 Task: Find connections with filter location Paraipaba with filter topic #contentmarketingwith filter profile language German with filter current company Oriflame Cosmetics with filter school Veer Narmad South Gujarat University, Surat with filter industry Animation and Post-production with filter service category Bankruptcy Law with filter keywords title Director of Maintenance
Action: Mouse moved to (631, 141)
Screenshot: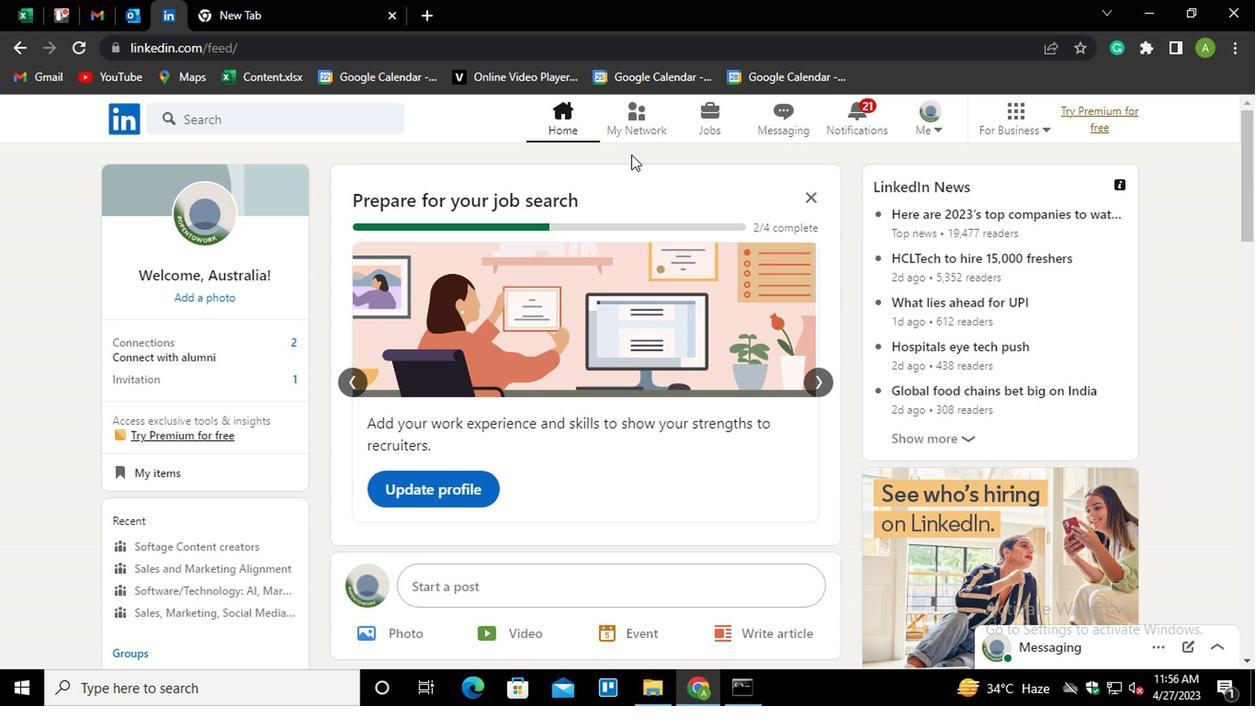 
Action: Mouse pressed left at (631, 141)
Screenshot: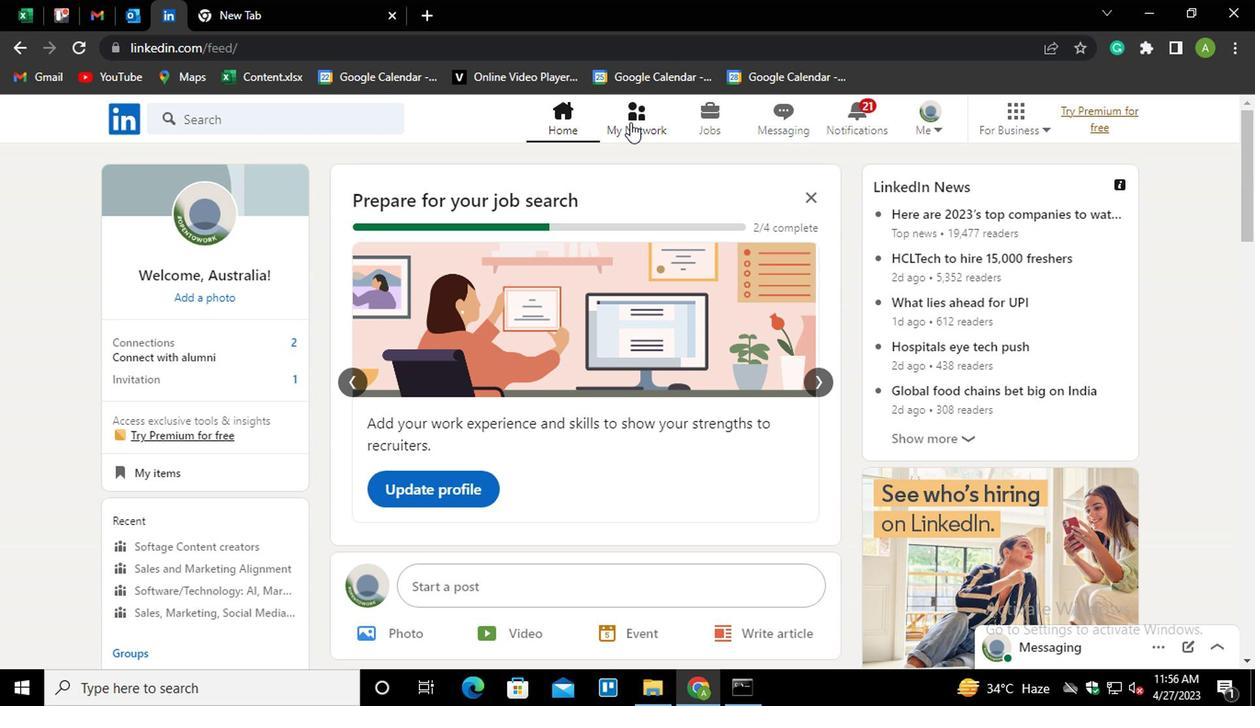 
Action: Mouse moved to (254, 230)
Screenshot: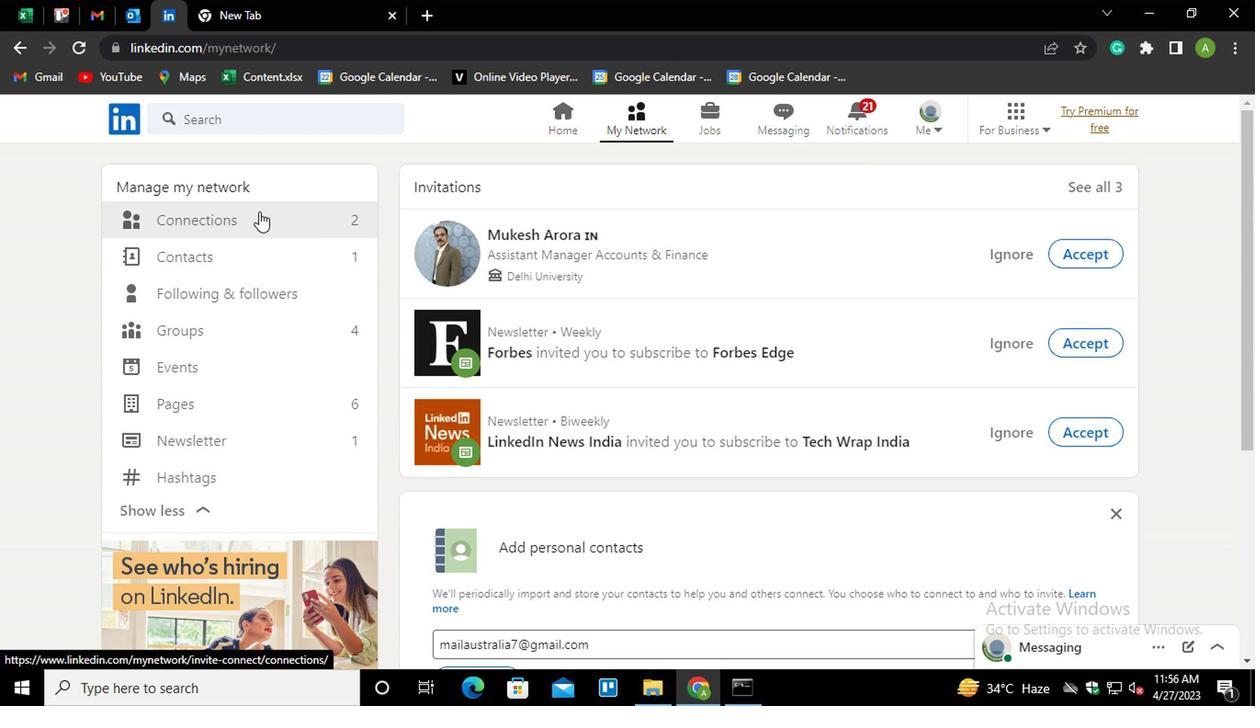 
Action: Mouse pressed left at (254, 230)
Screenshot: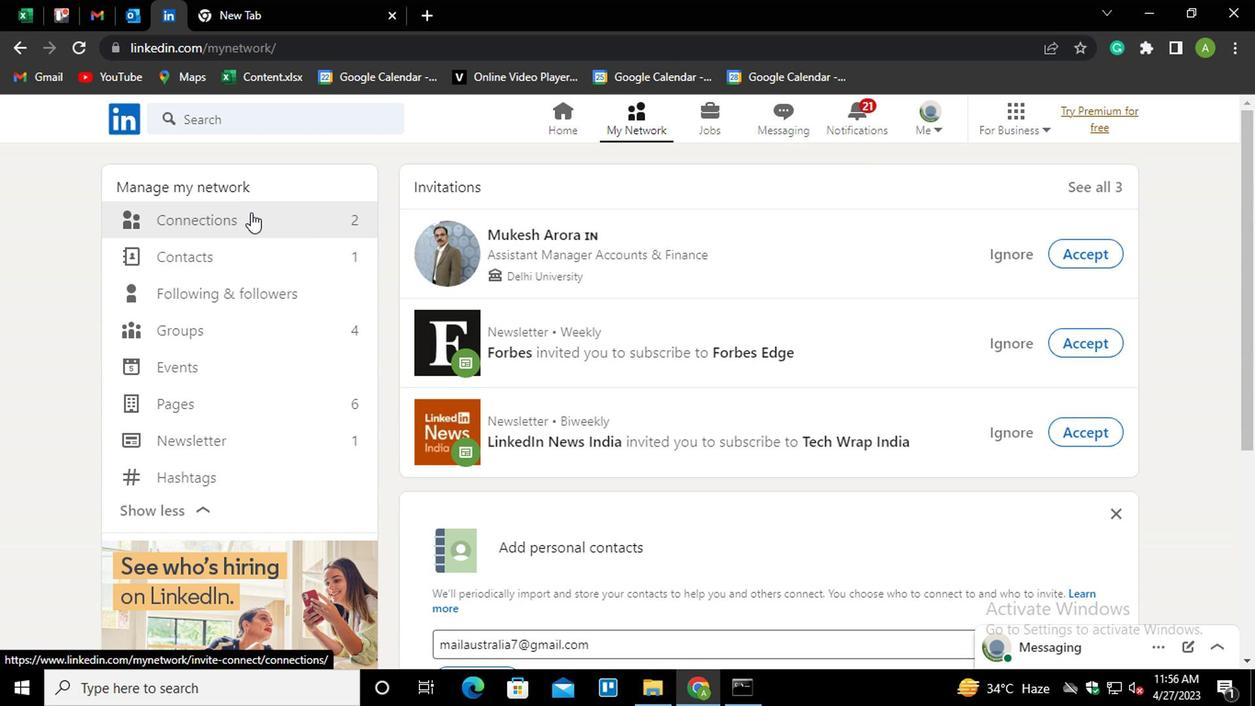 
Action: Mouse moved to (752, 235)
Screenshot: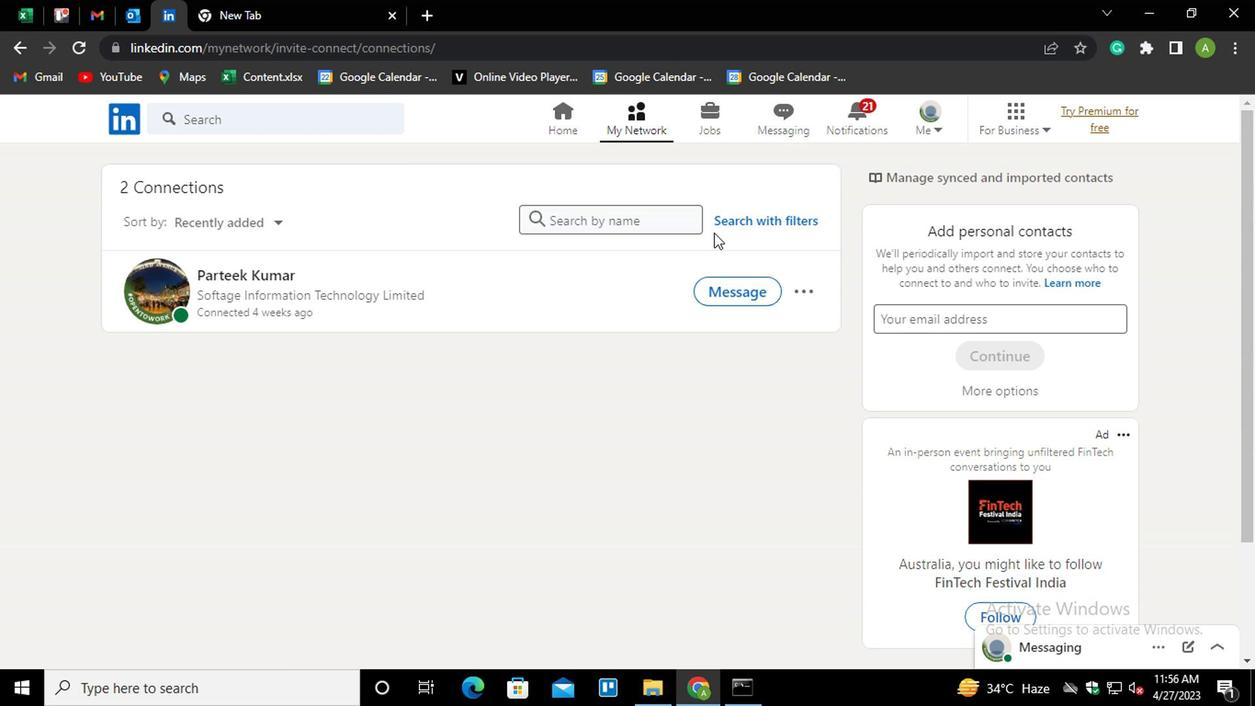 
Action: Mouse pressed left at (752, 235)
Screenshot: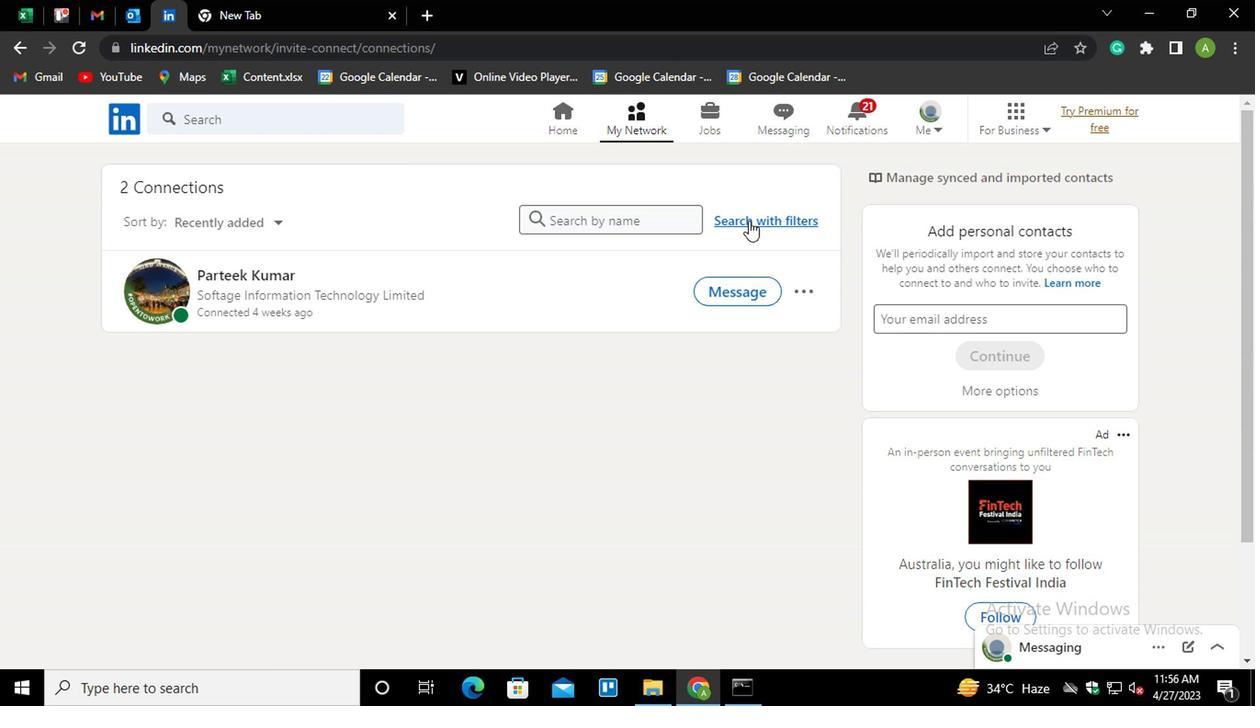 
Action: Mouse moved to (685, 196)
Screenshot: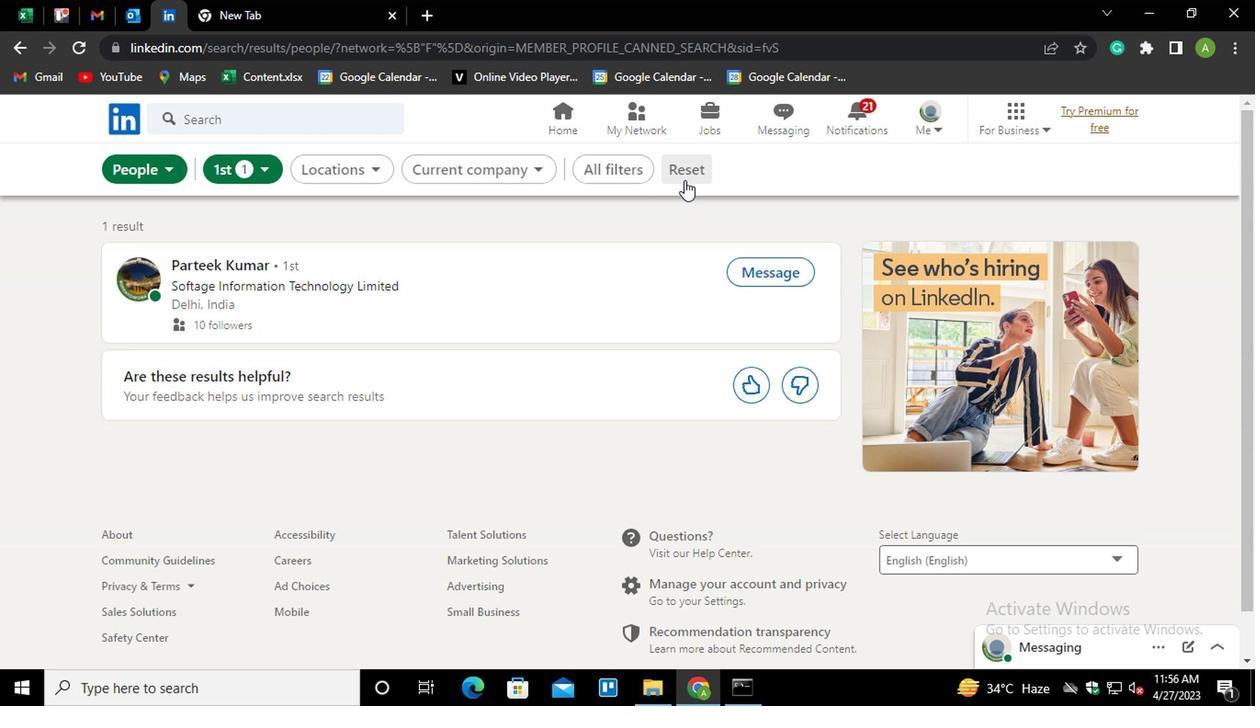 
Action: Mouse pressed left at (685, 196)
Screenshot: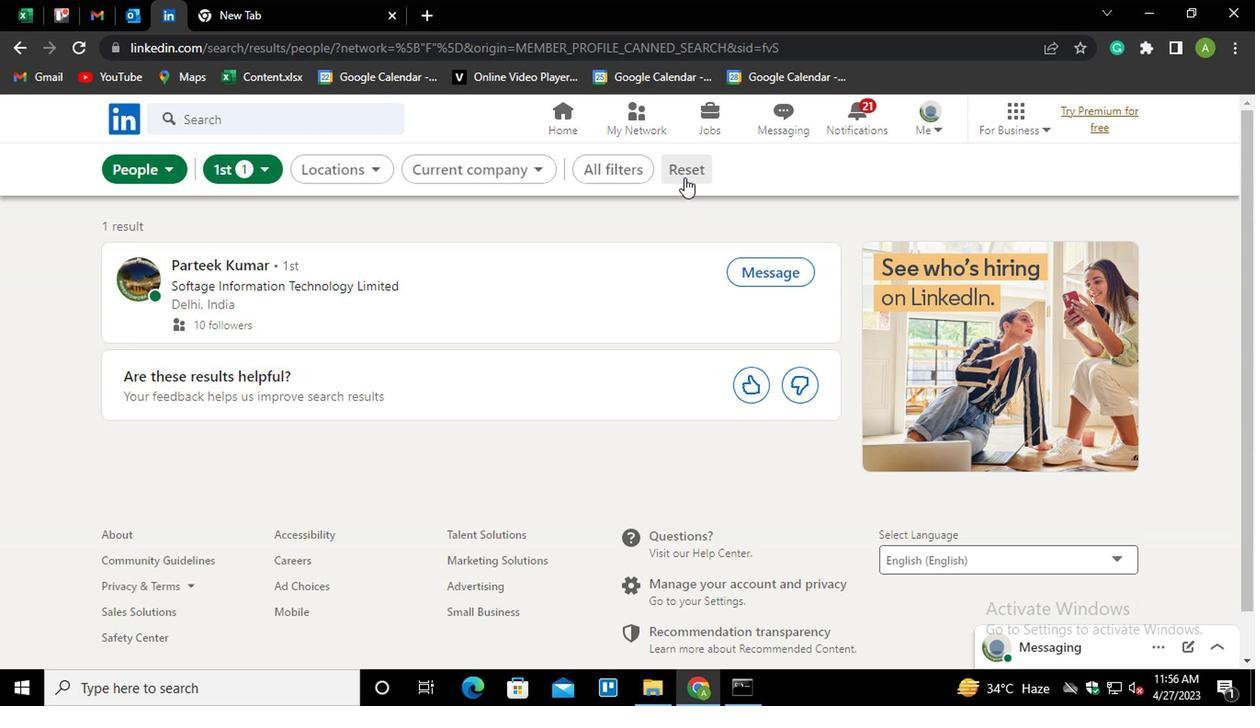 
Action: Mouse moved to (668, 189)
Screenshot: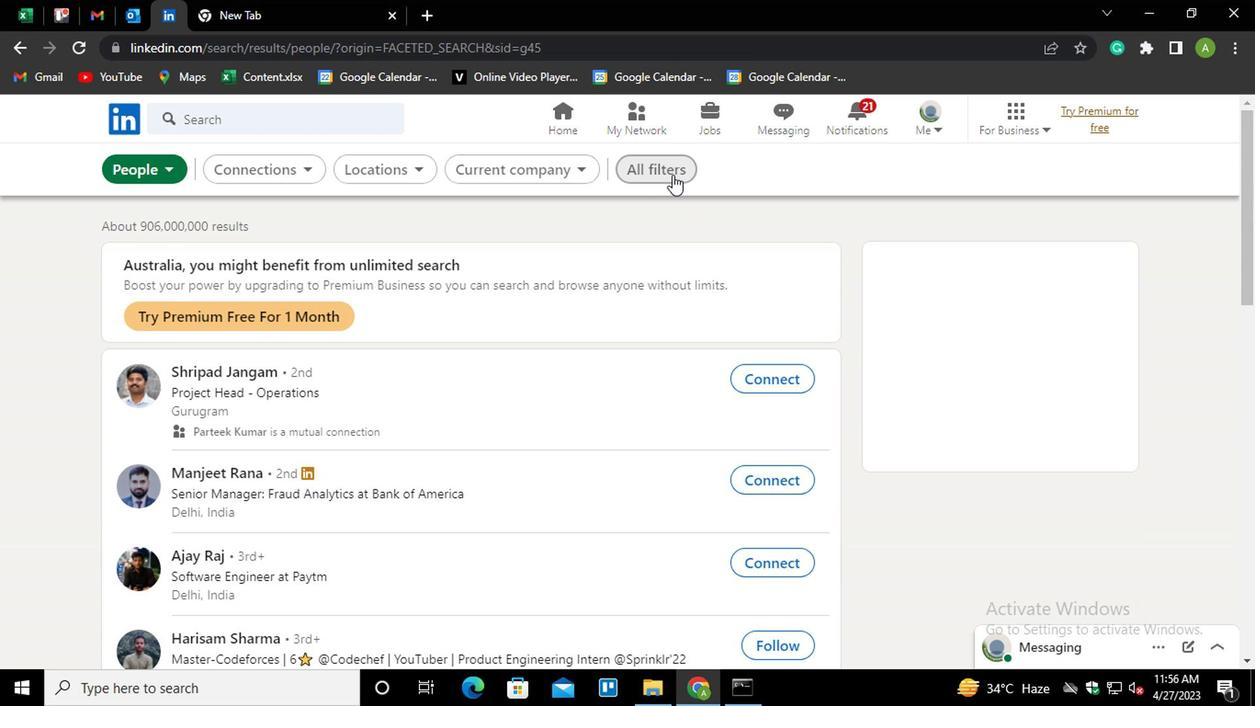 
Action: Mouse pressed left at (668, 189)
Screenshot: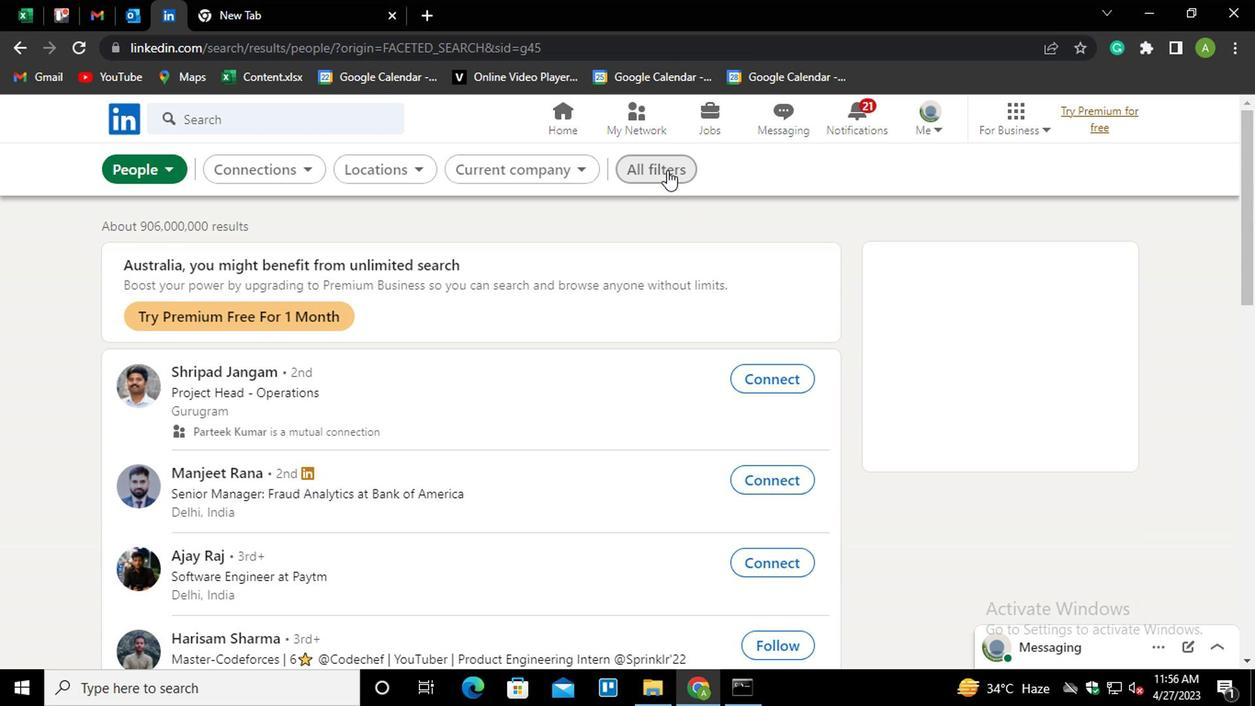 
Action: Mouse moved to (876, 341)
Screenshot: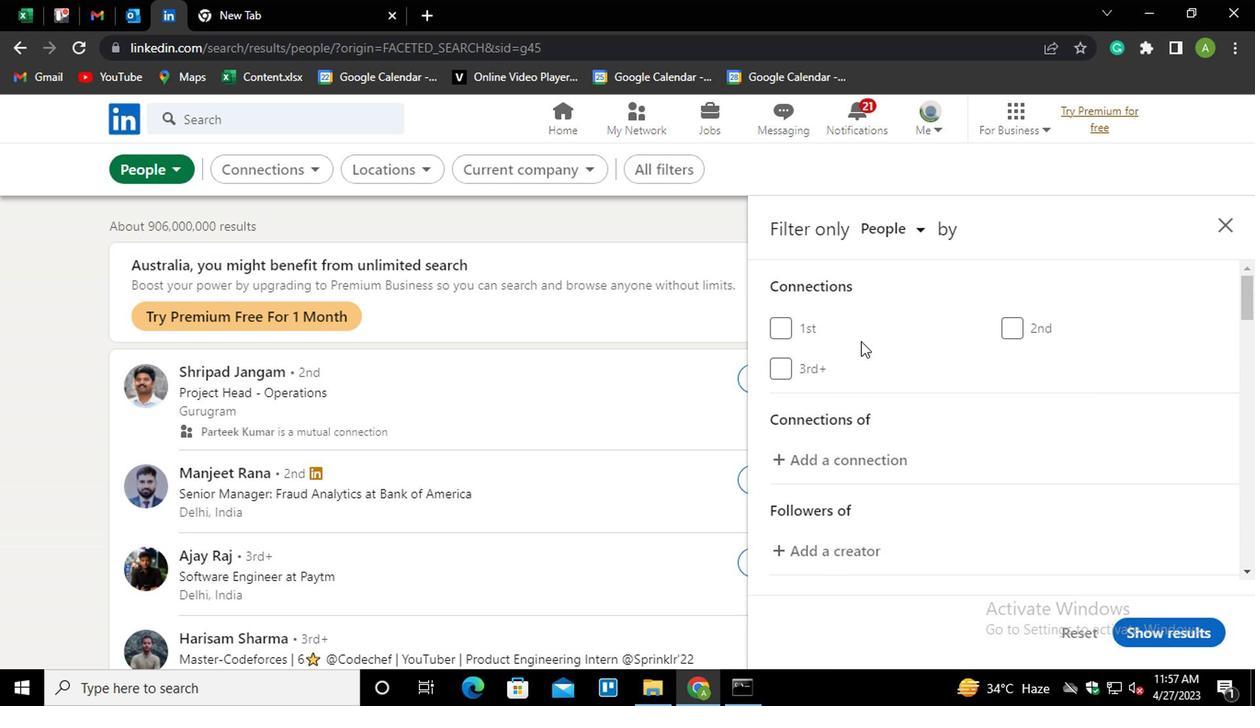 
Action: Mouse scrolled (876, 341) with delta (0, 0)
Screenshot: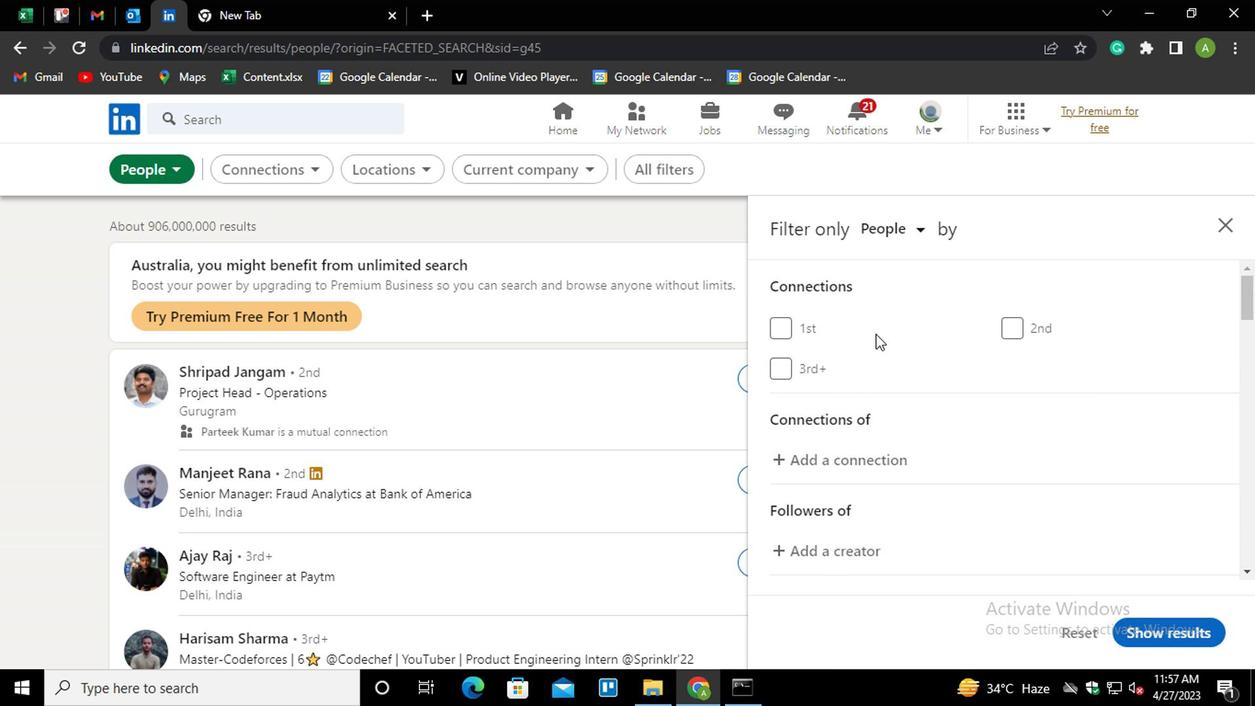 
Action: Mouse scrolled (876, 341) with delta (0, 0)
Screenshot: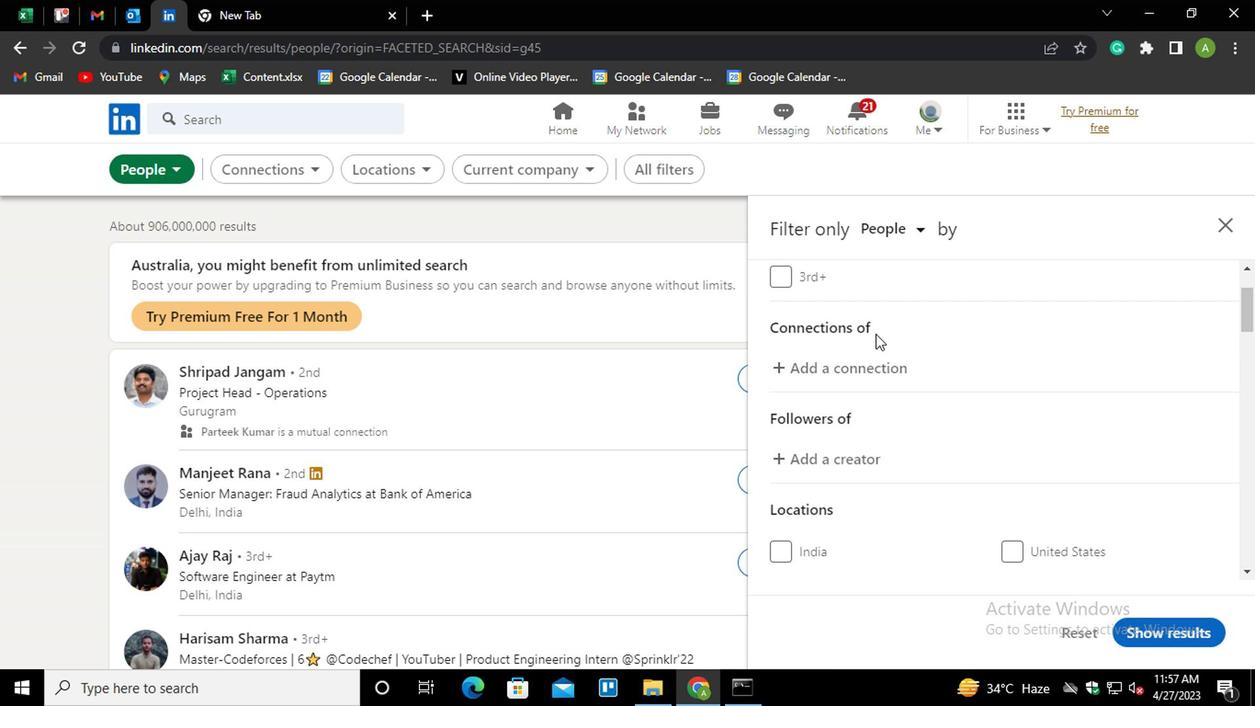 
Action: Mouse scrolled (876, 341) with delta (0, 0)
Screenshot: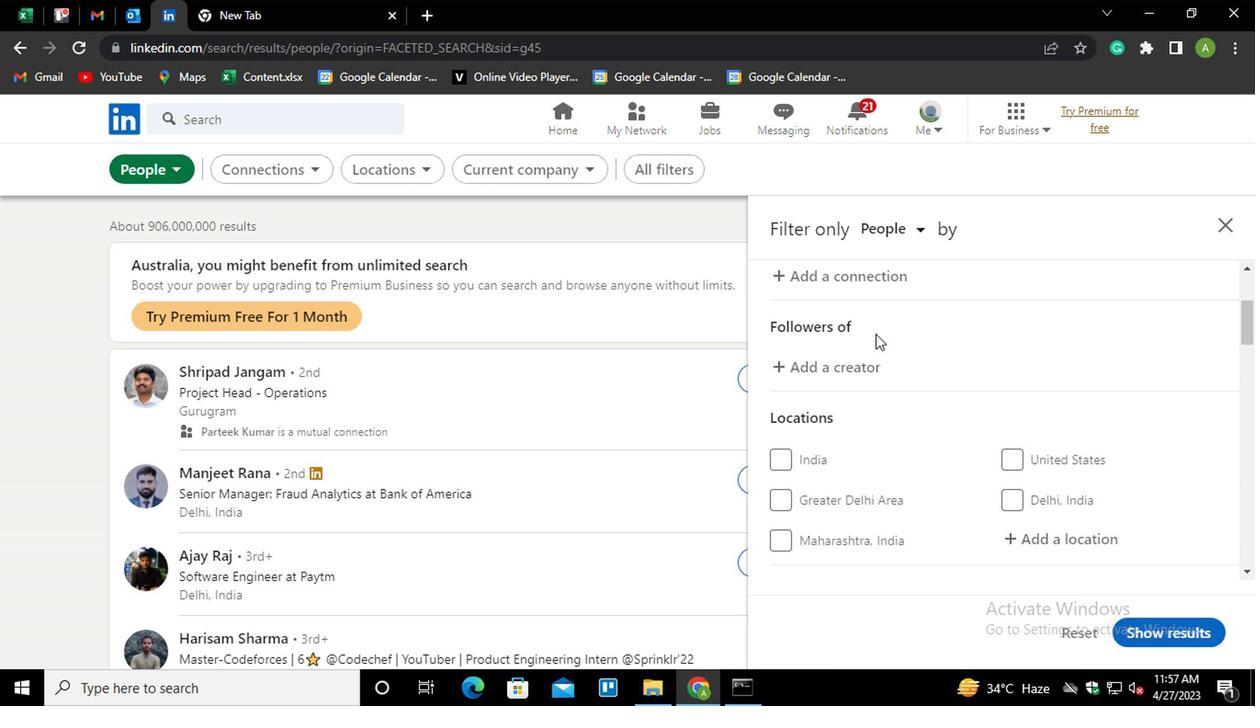 
Action: Mouse scrolled (876, 341) with delta (0, 0)
Screenshot: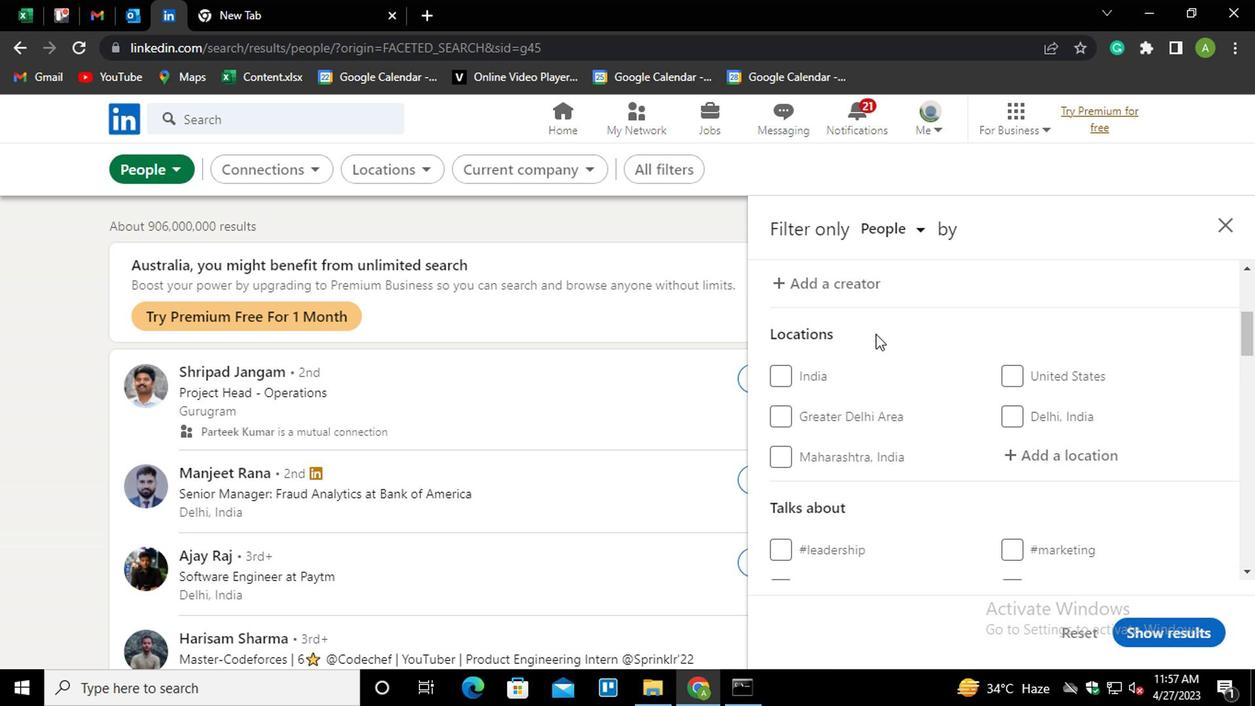 
Action: Mouse moved to (1019, 347)
Screenshot: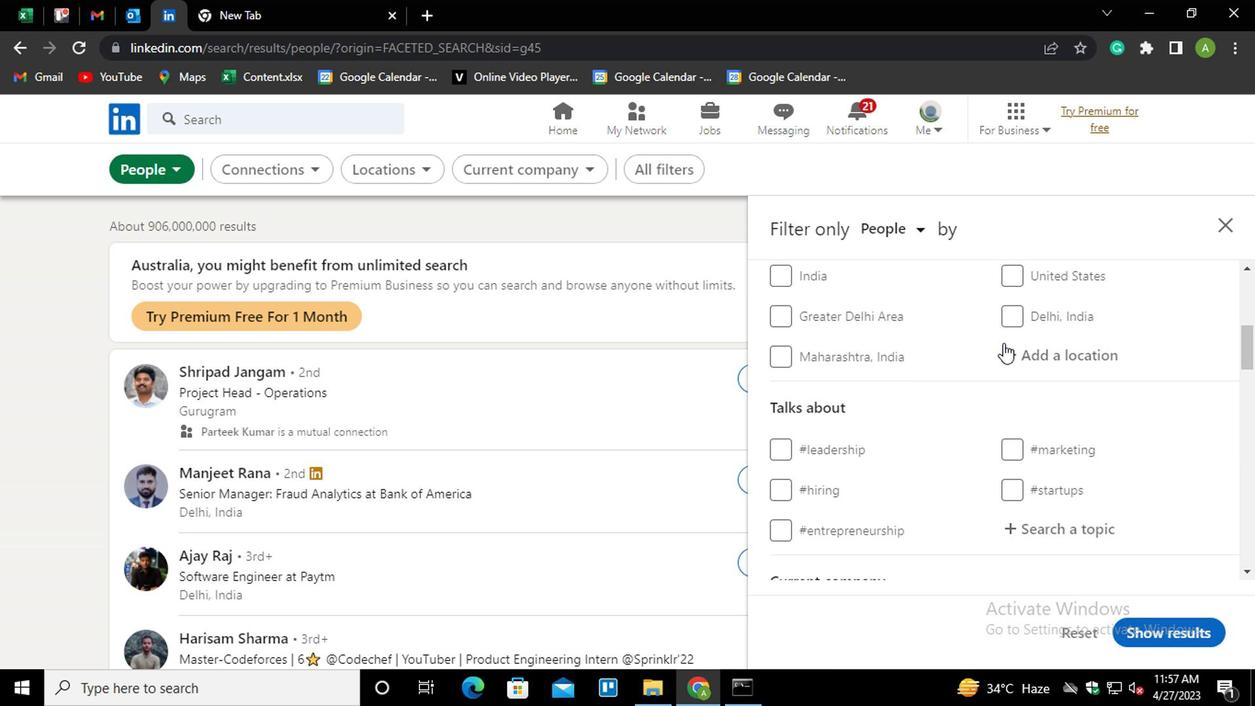 
Action: Mouse pressed left at (1019, 347)
Screenshot: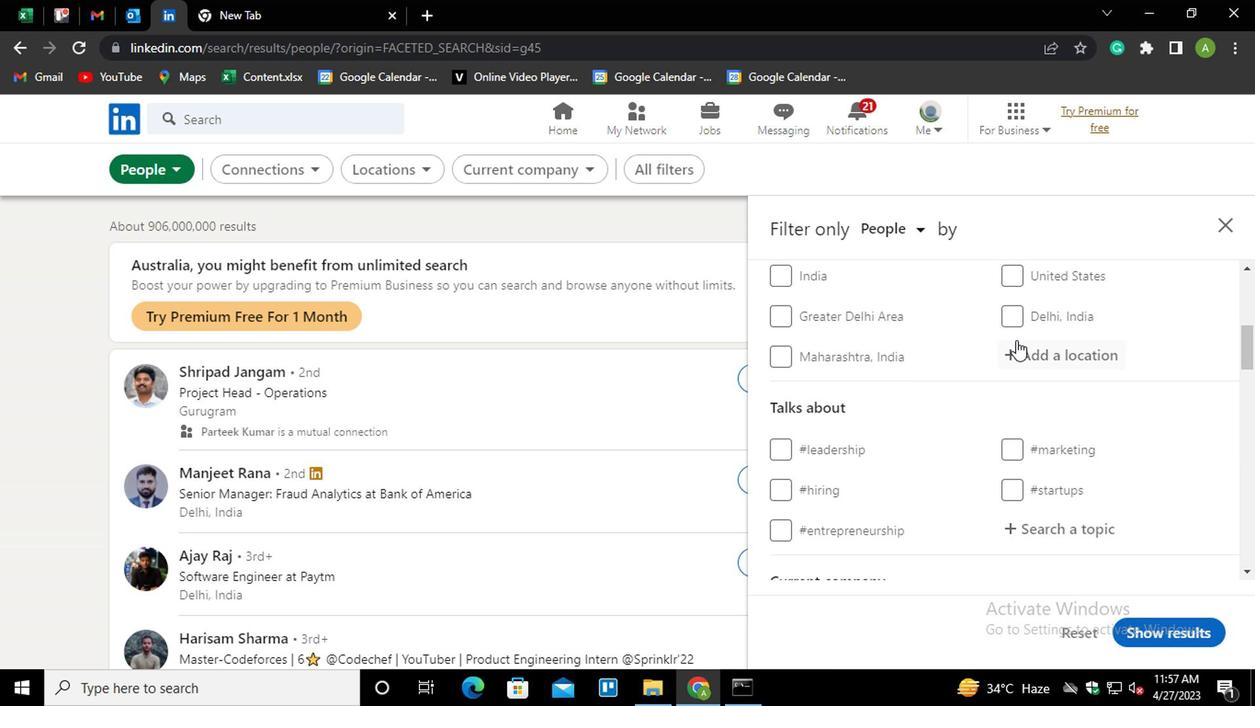 
Action: Mouse moved to (1025, 357)
Screenshot: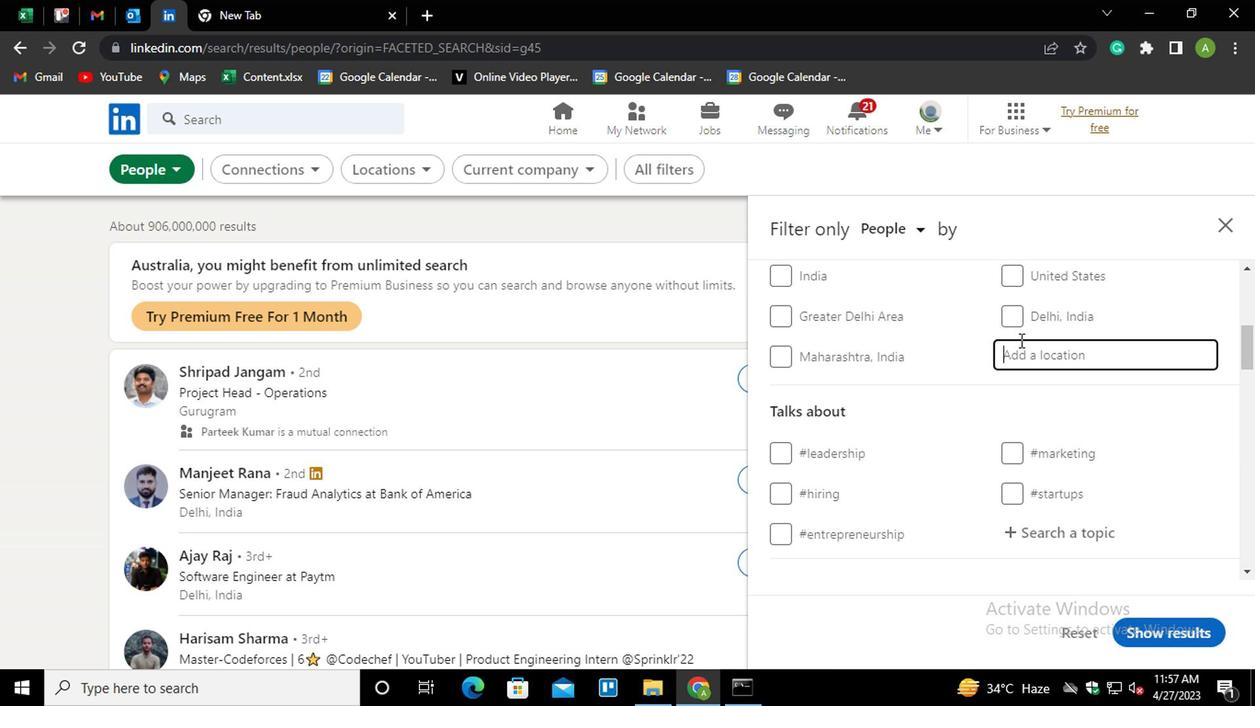 
Action: Mouse pressed left at (1025, 357)
Screenshot: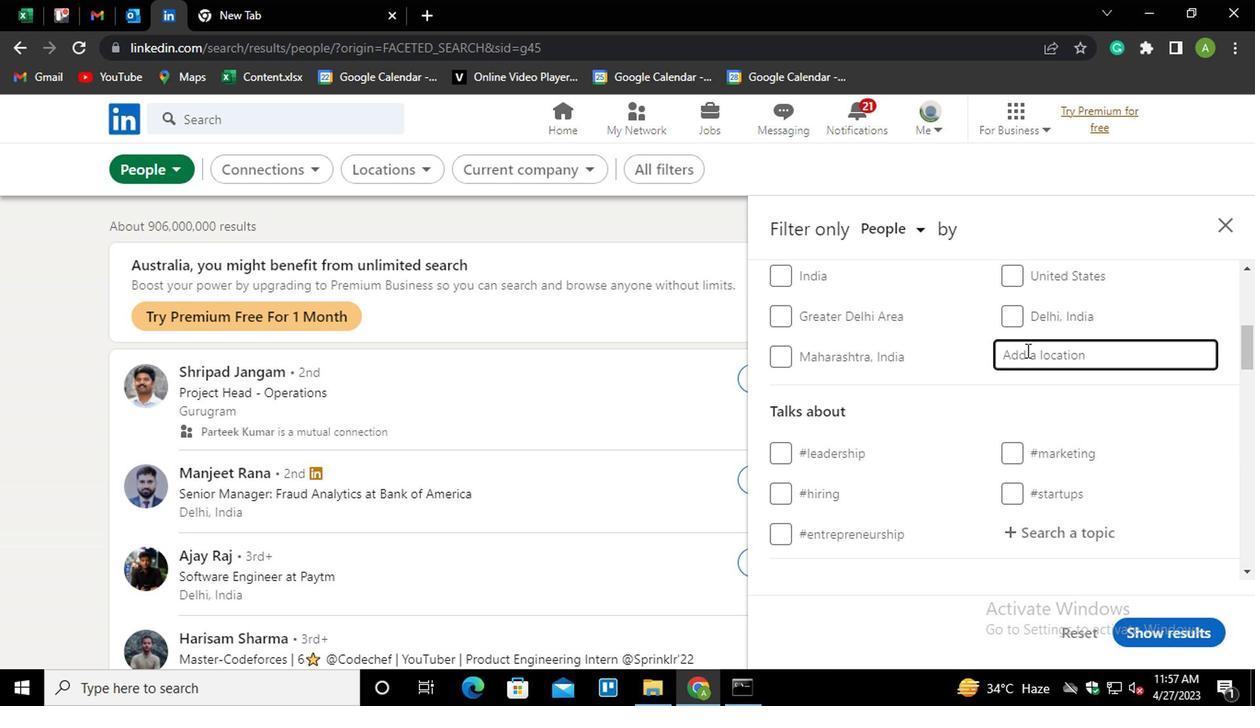 
Action: Mouse moved to (1024, 360)
Screenshot: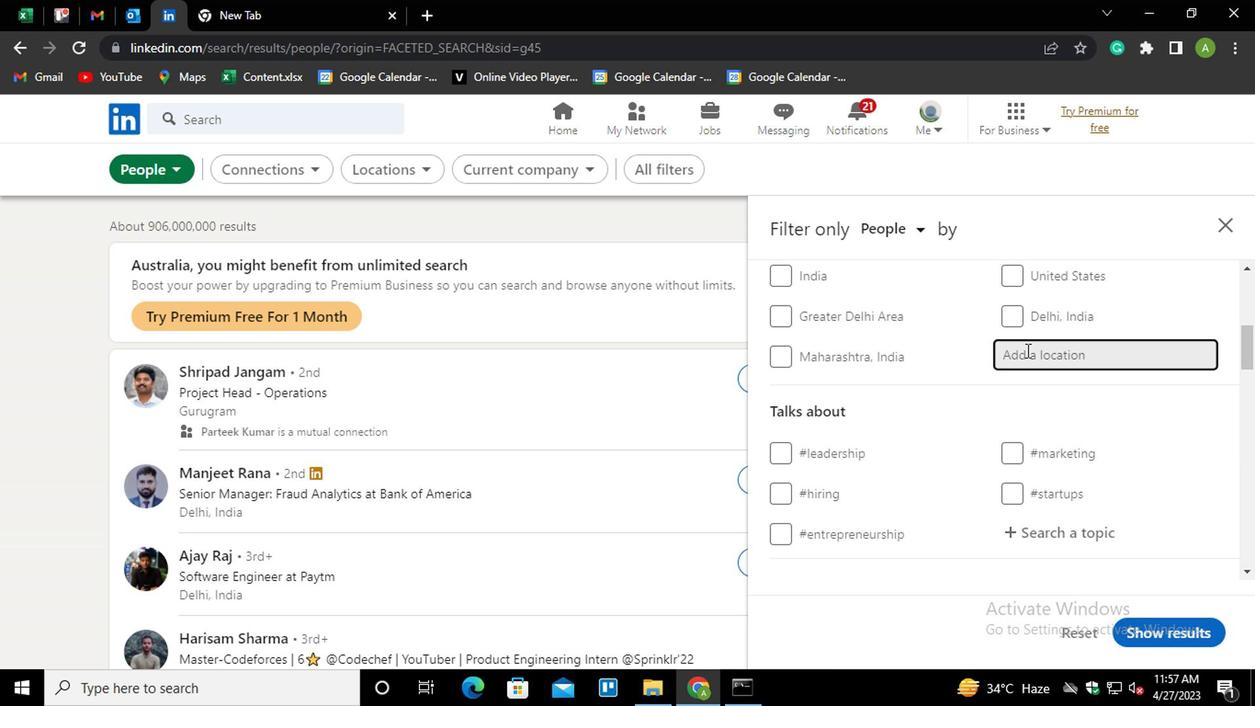 
Action: Key pressed <Key.shift_r>Paraipada<Key.down><Key.backspace><Key.backspace><Key.down><Key.enter>
Screenshot: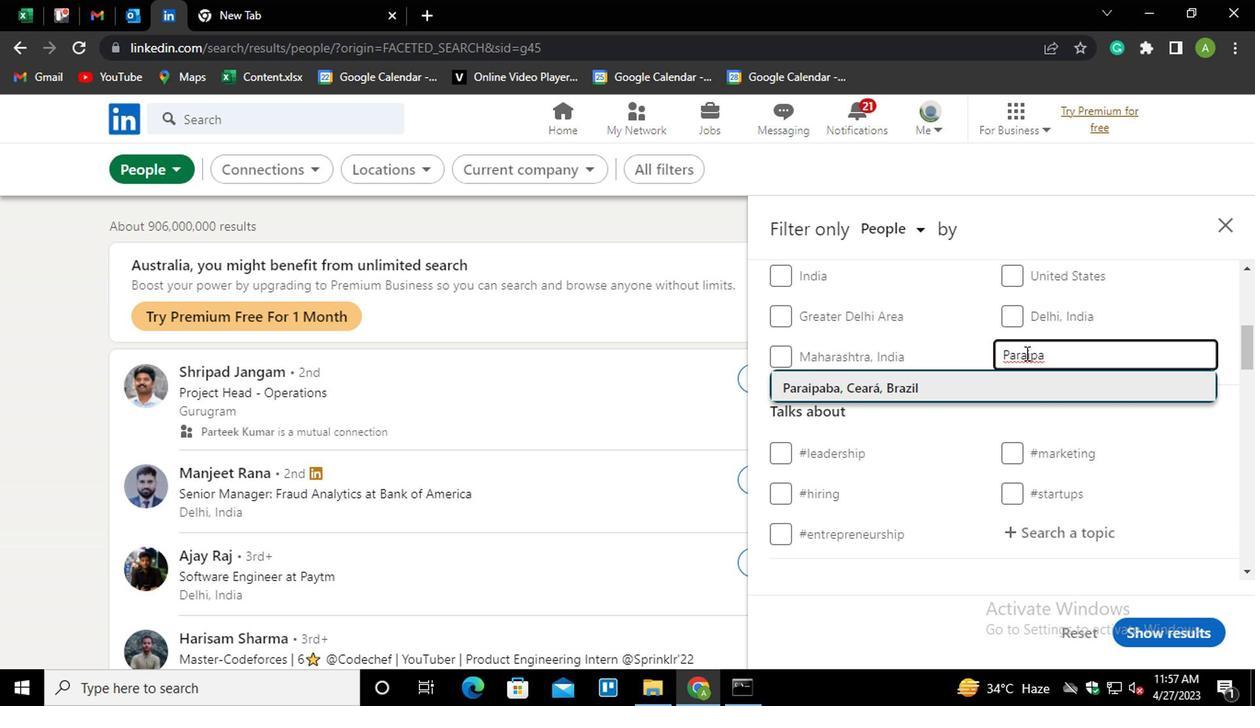 
Action: Mouse moved to (1023, 362)
Screenshot: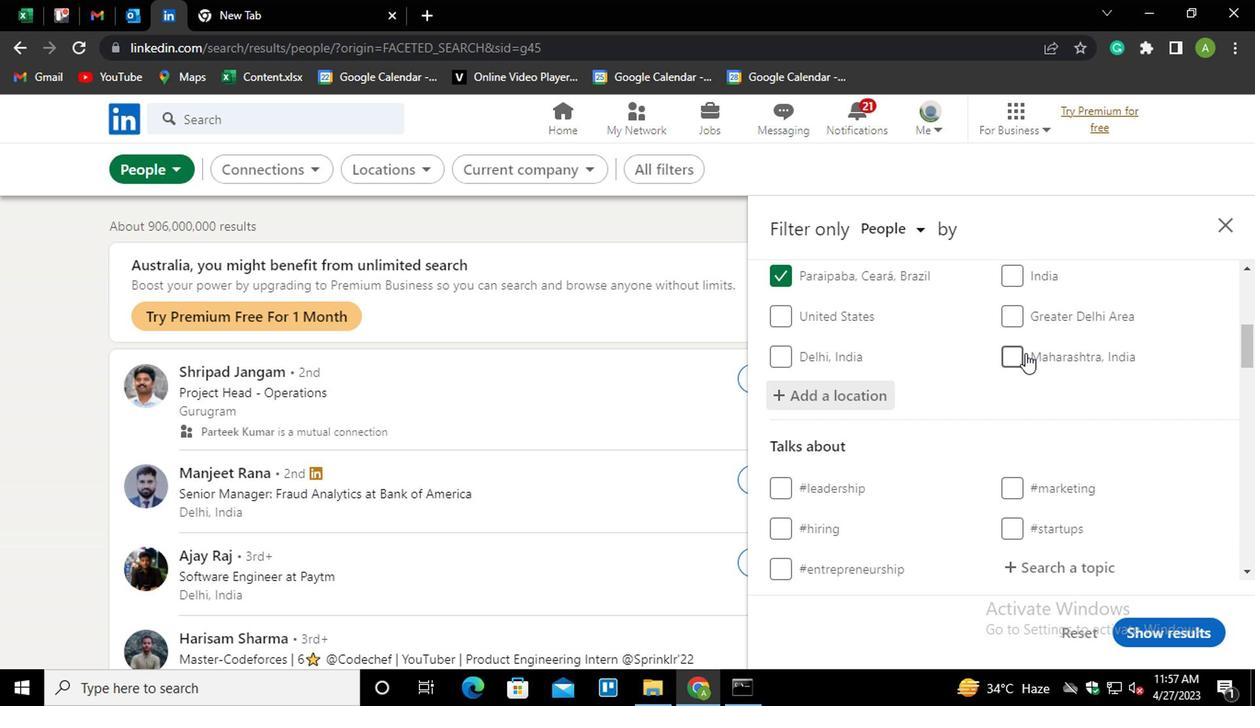 
Action: Mouse scrolled (1023, 361) with delta (0, -1)
Screenshot: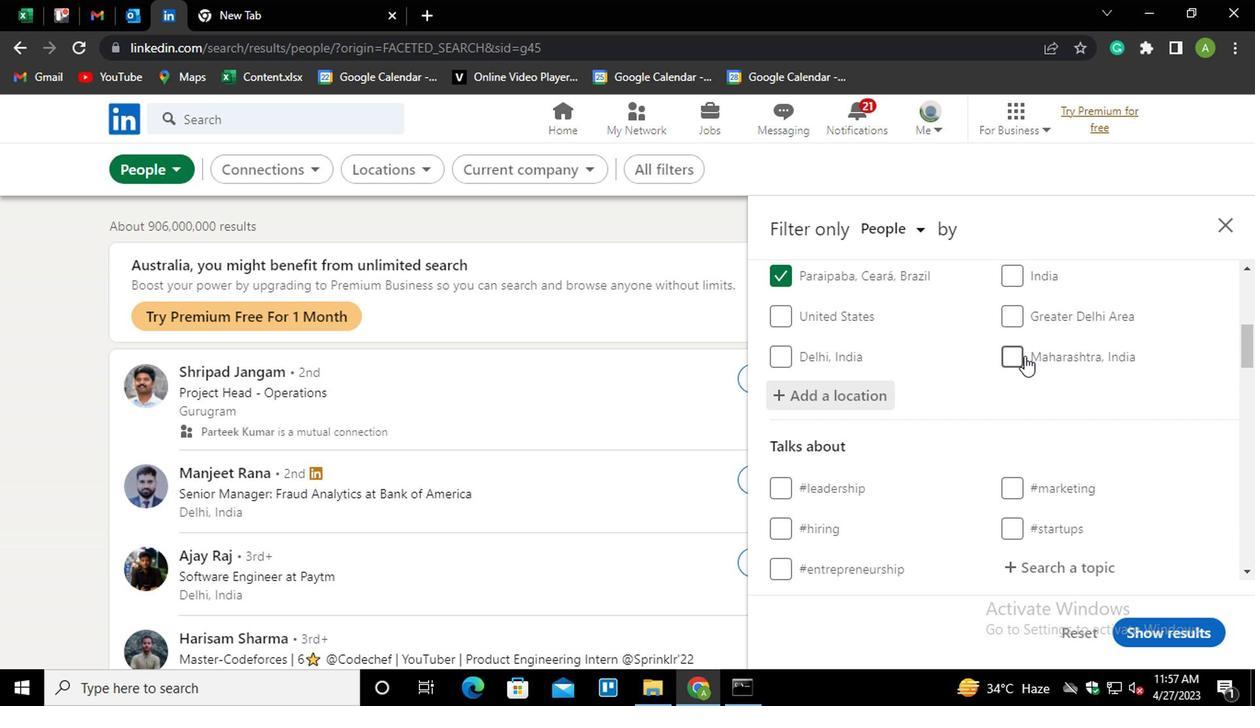 
Action: Mouse moved to (1046, 465)
Screenshot: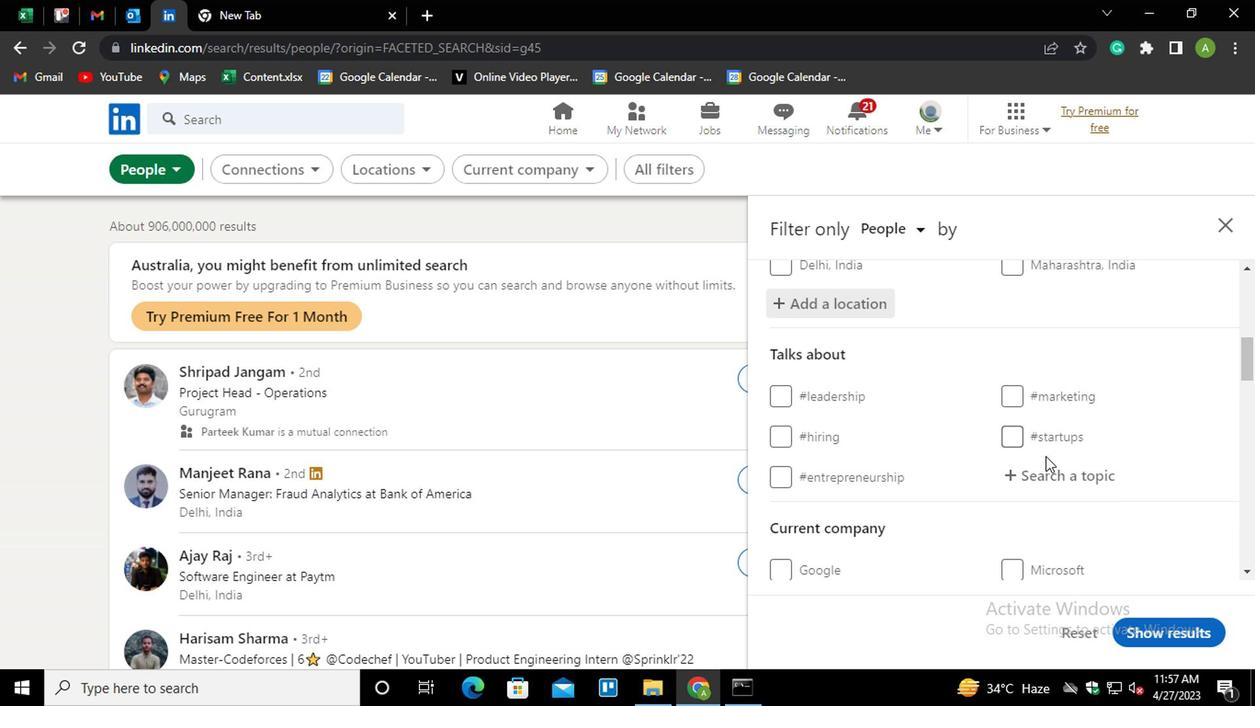 
Action: Mouse pressed left at (1046, 465)
Screenshot: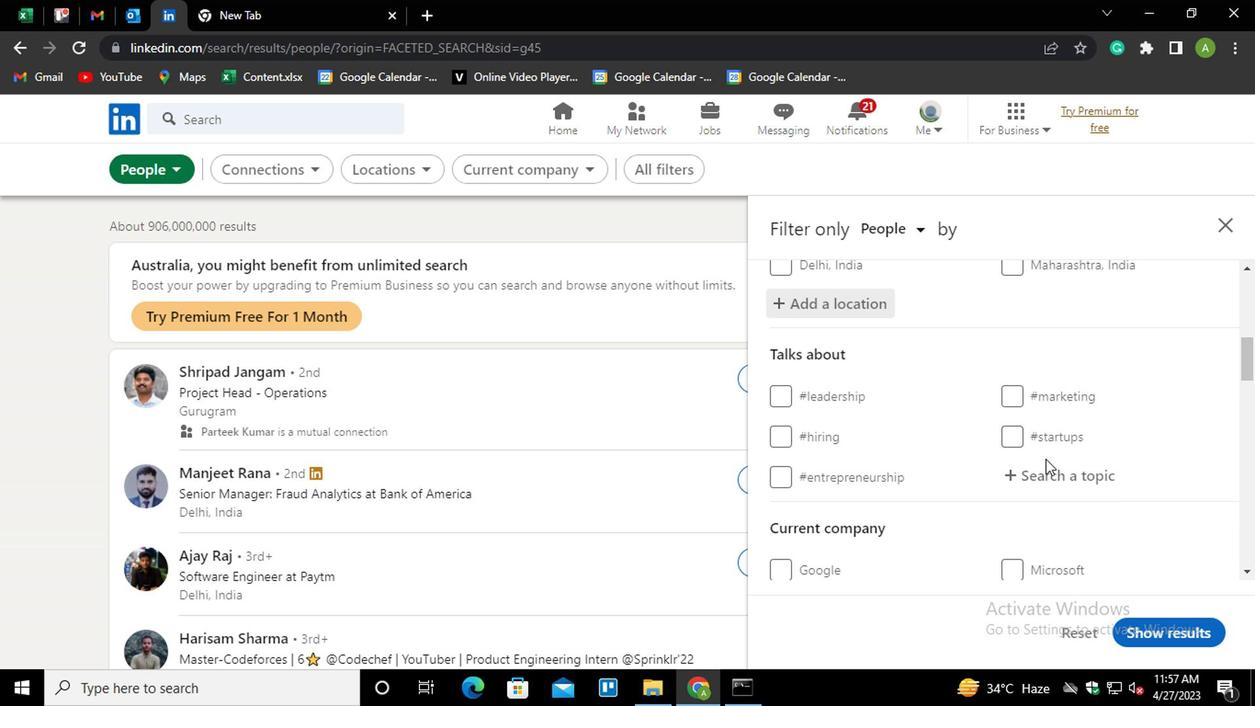 
Action: Mouse moved to (1048, 469)
Screenshot: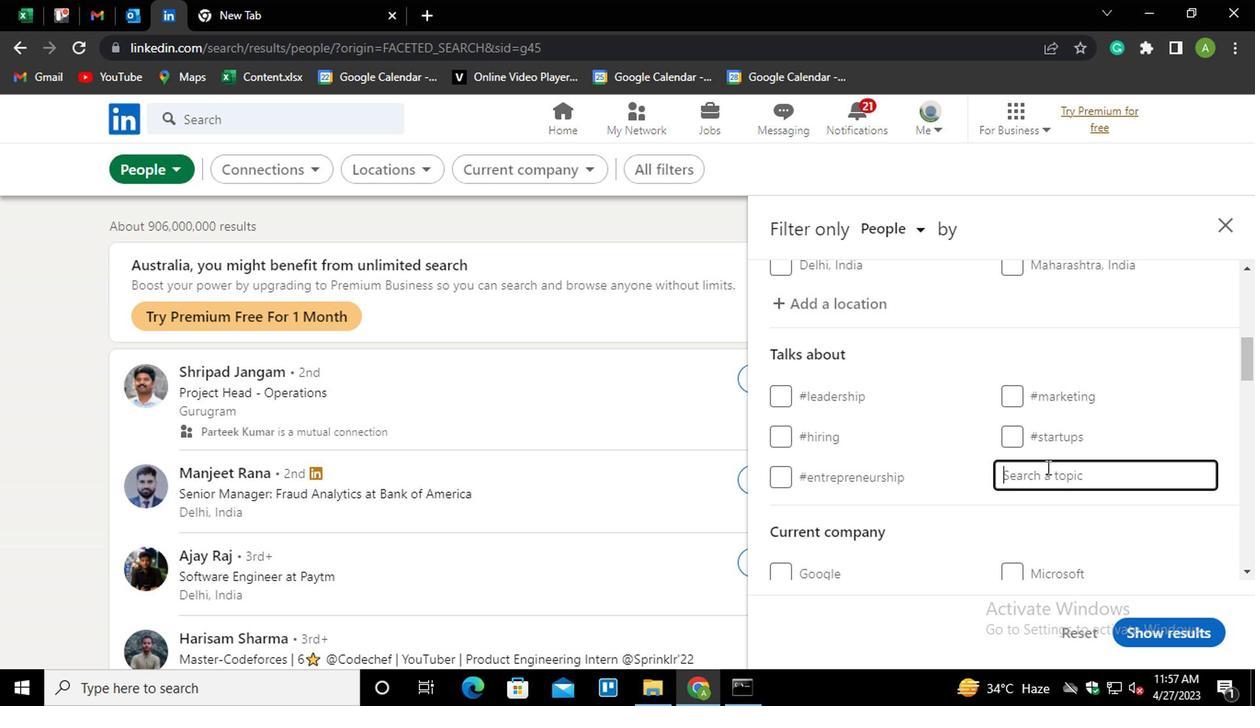 
Action: Mouse pressed left at (1048, 469)
Screenshot: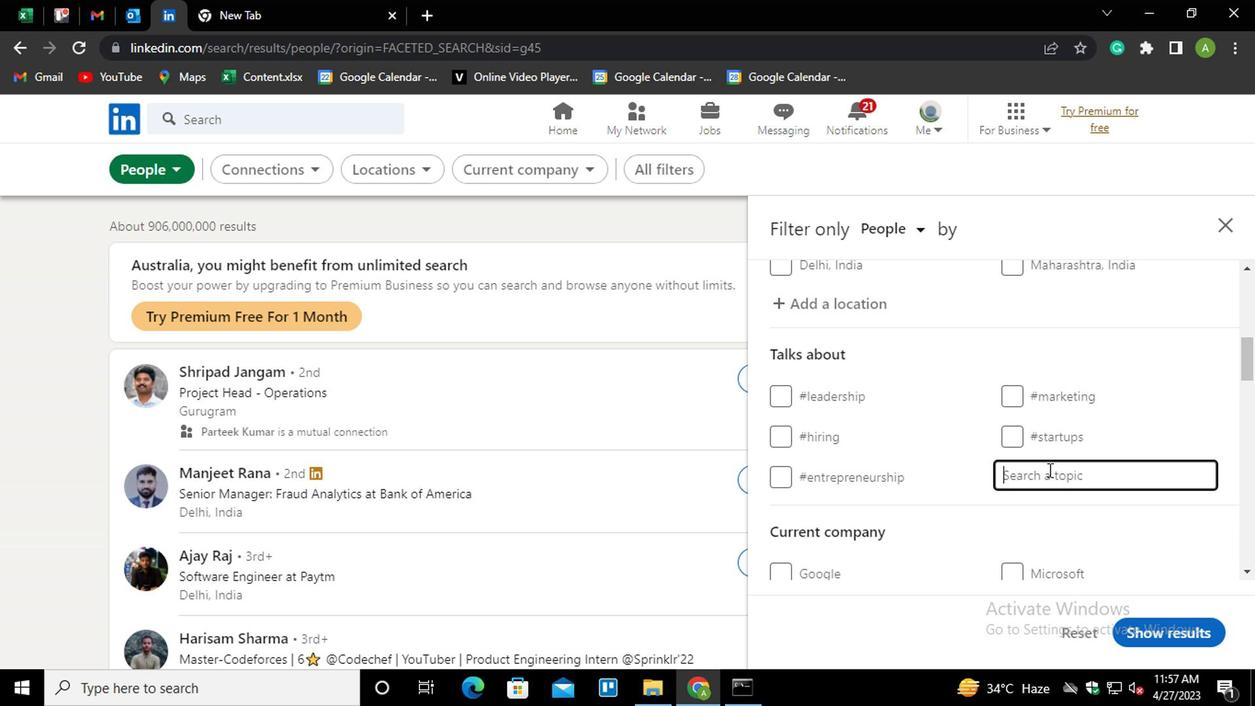 
Action: Key pressed <Key.shift>#CONTENT,<Key.backspace>MARKETING
Screenshot: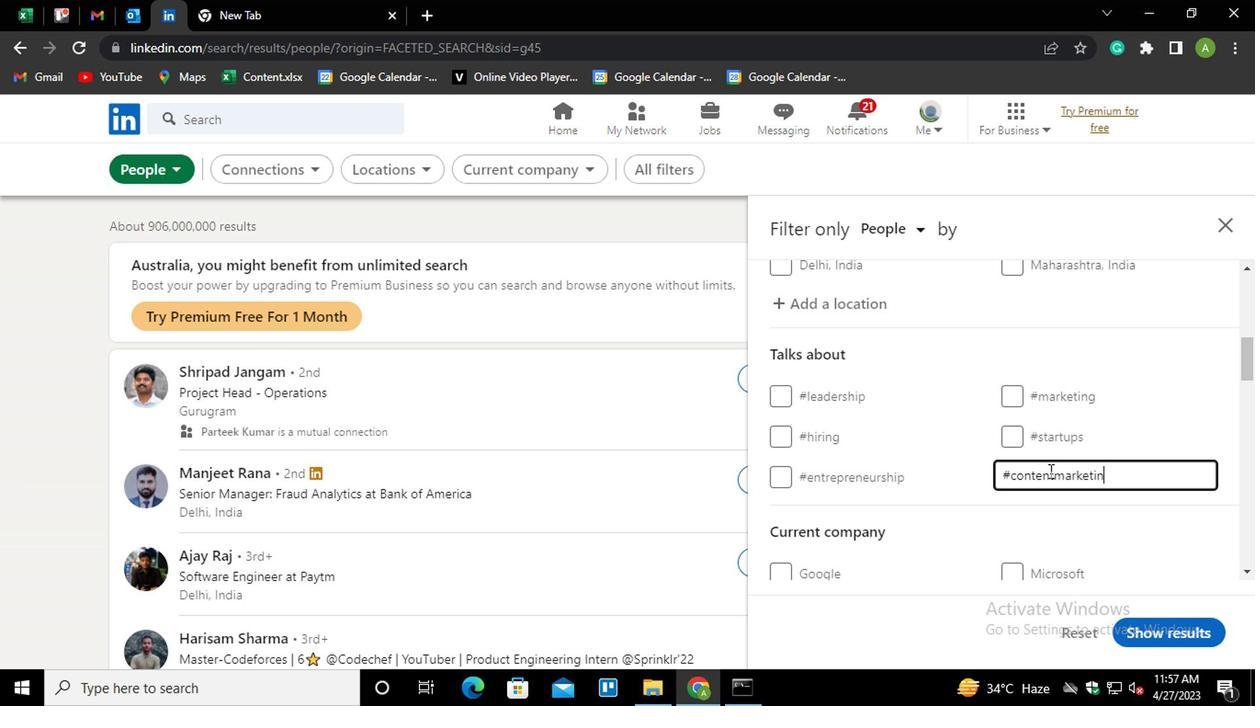 
Action: Mouse moved to (1174, 429)
Screenshot: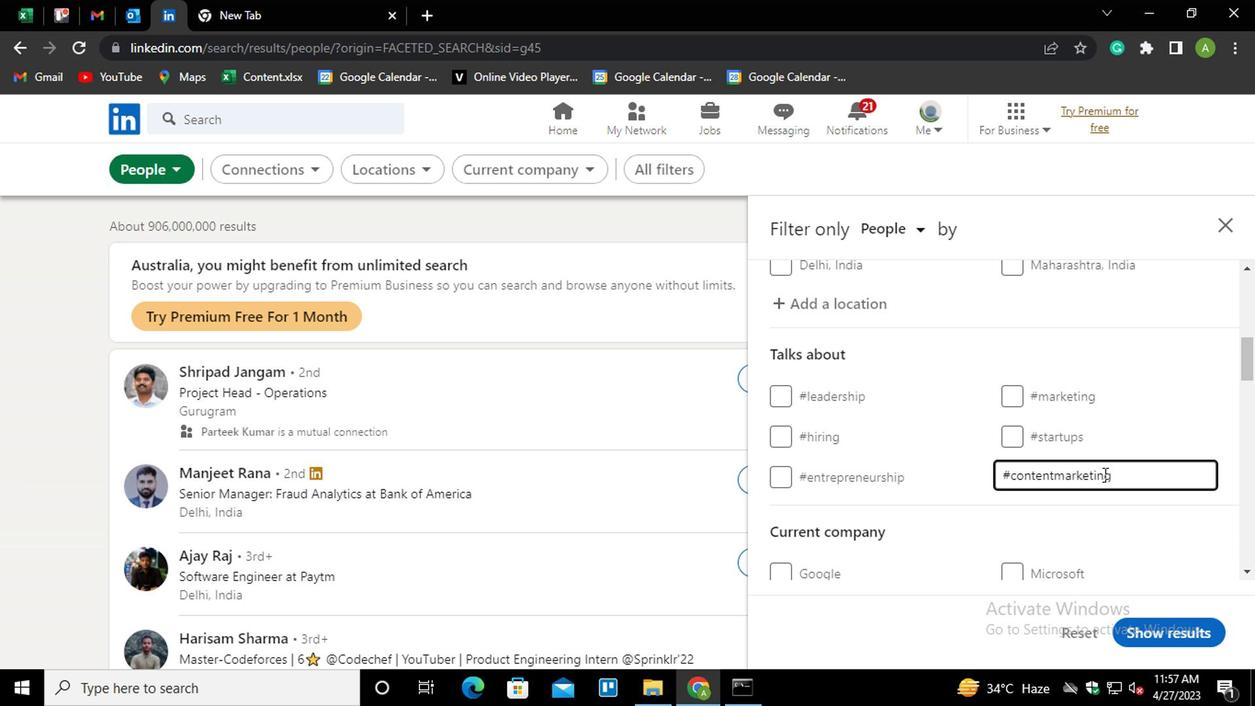 
Action: Mouse pressed left at (1174, 429)
Screenshot: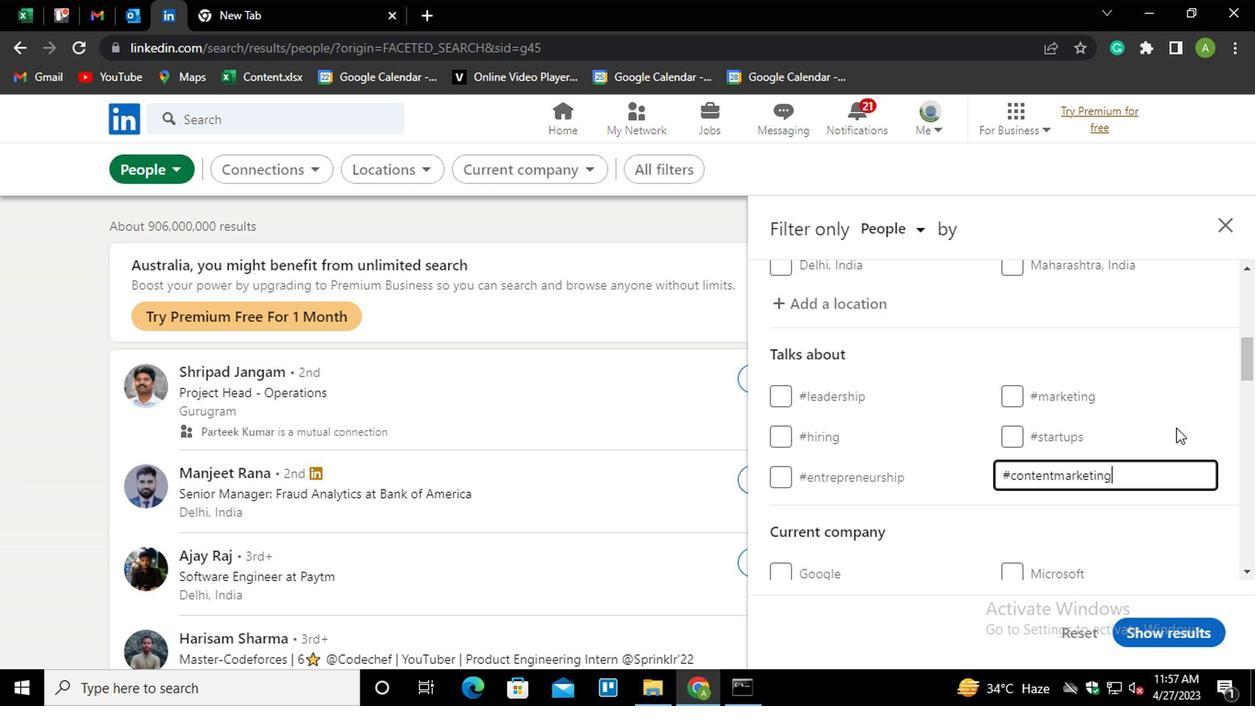 
Action: Mouse moved to (1176, 488)
Screenshot: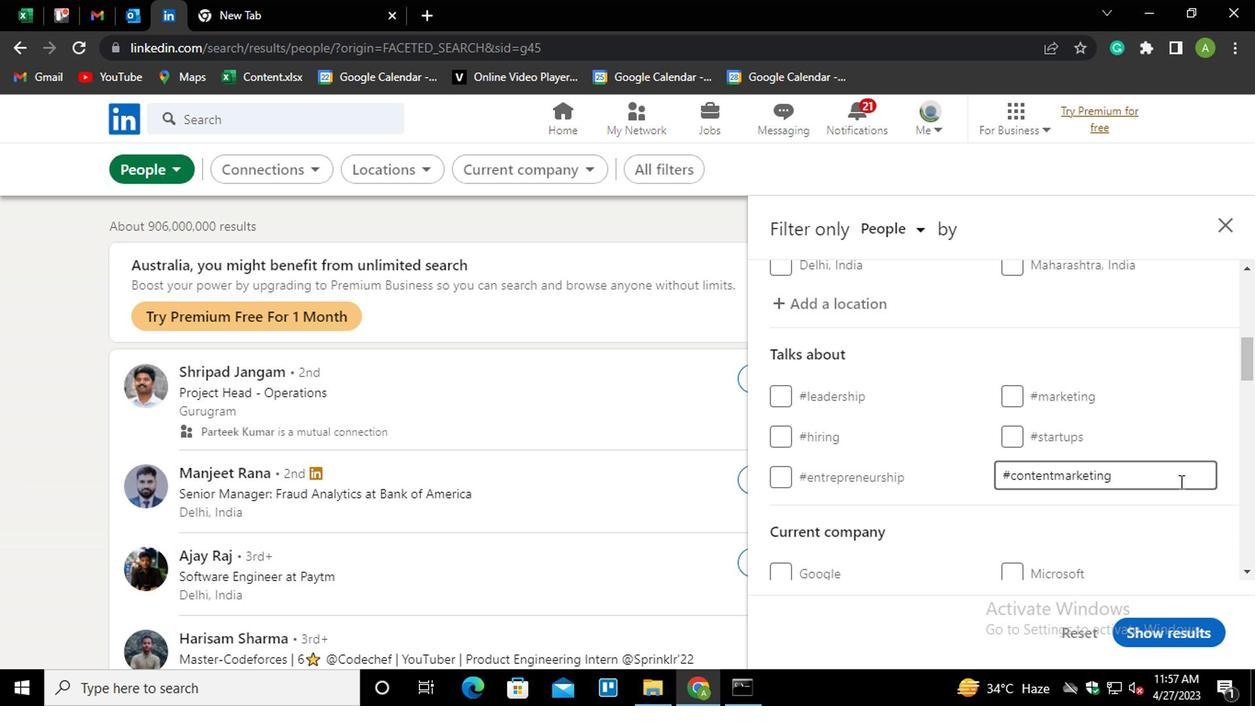 
Action: Mouse scrolled (1176, 487) with delta (0, 0)
Screenshot: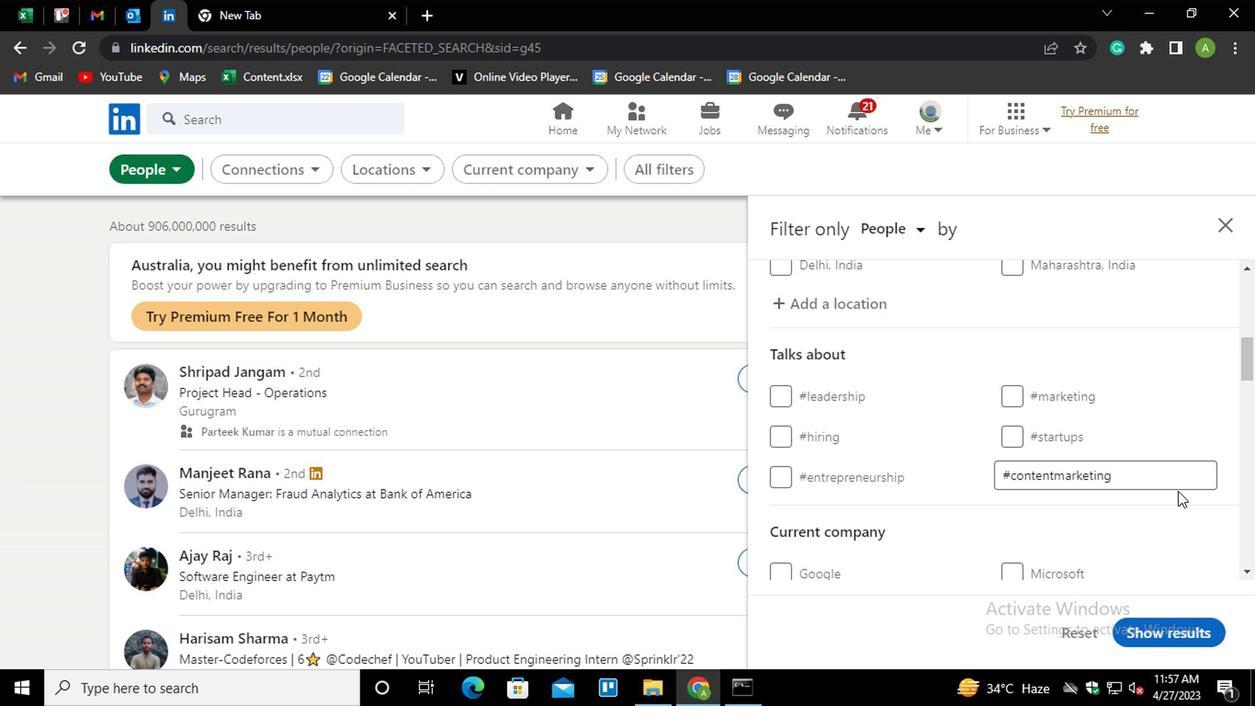 
Action: Mouse moved to (1141, 522)
Screenshot: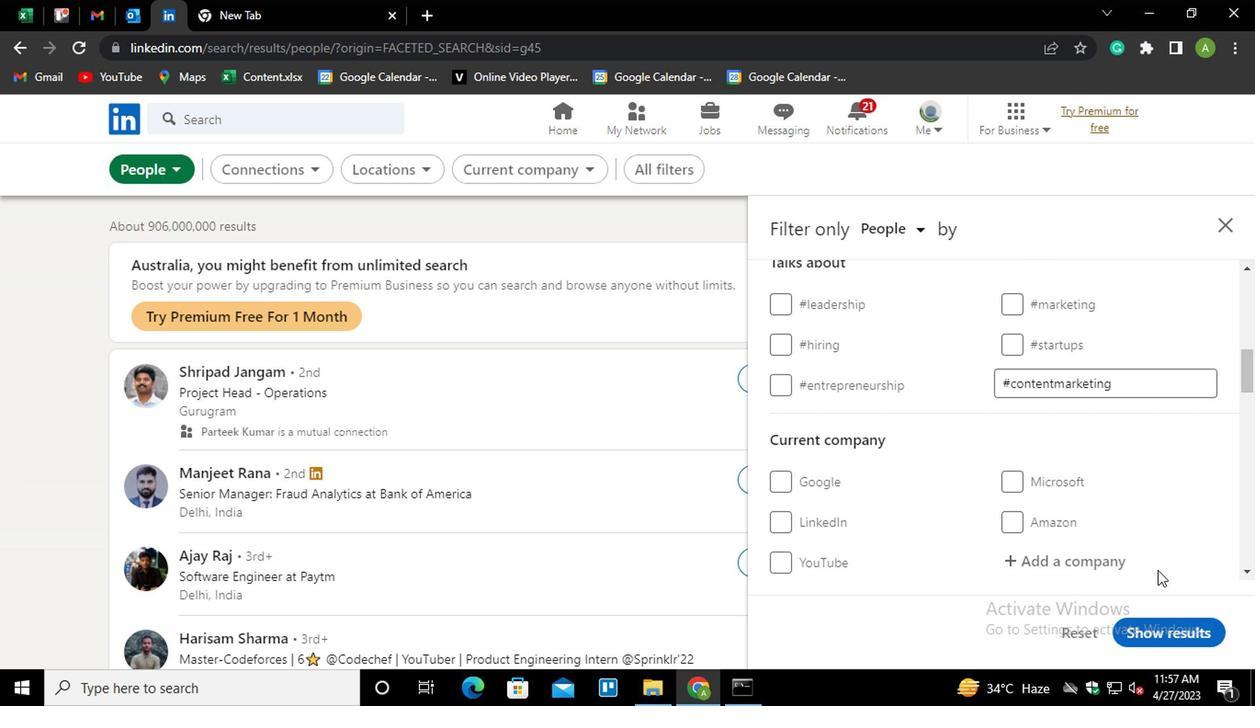 
Action: Mouse scrolled (1141, 521) with delta (0, 0)
Screenshot: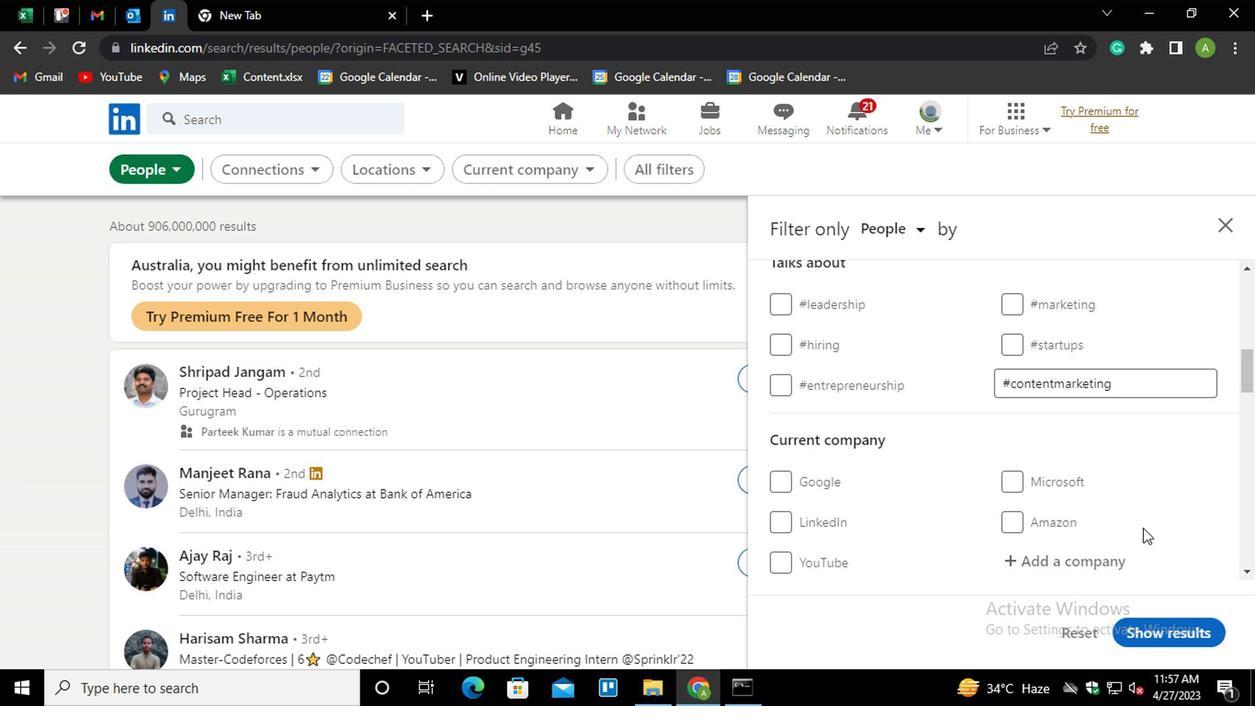 
Action: Mouse scrolled (1141, 521) with delta (0, 0)
Screenshot: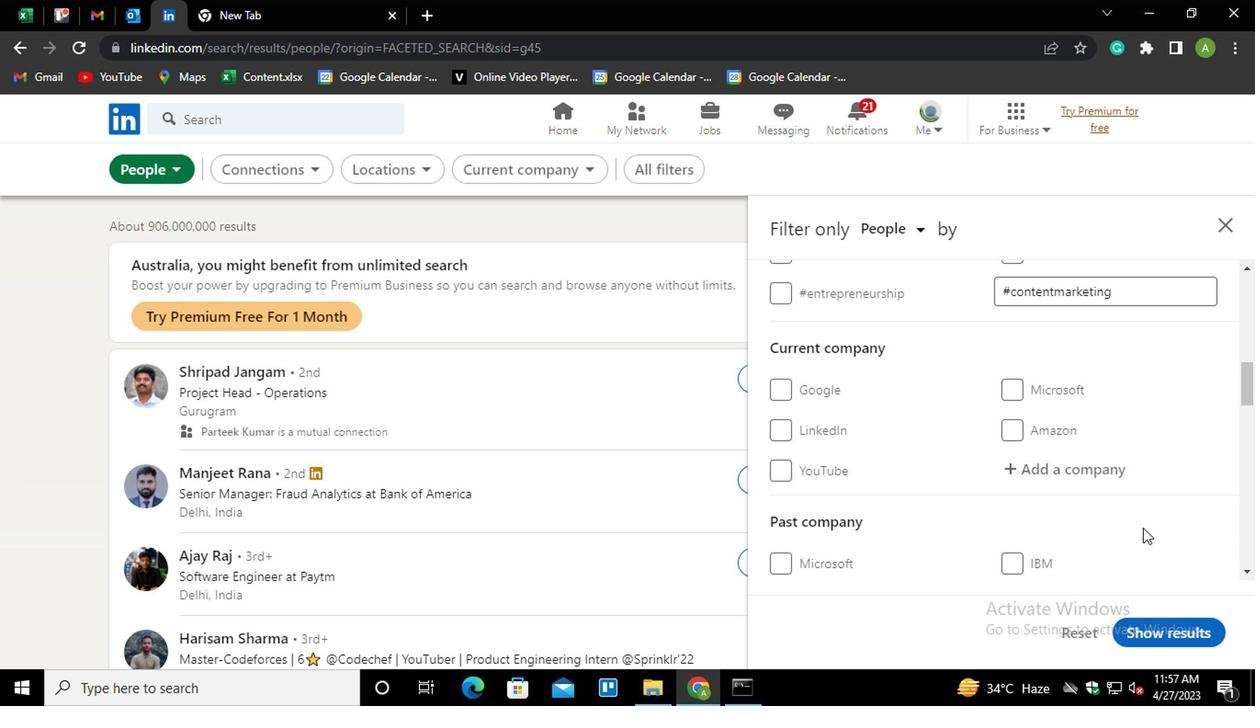 
Action: Mouse scrolled (1141, 521) with delta (0, 0)
Screenshot: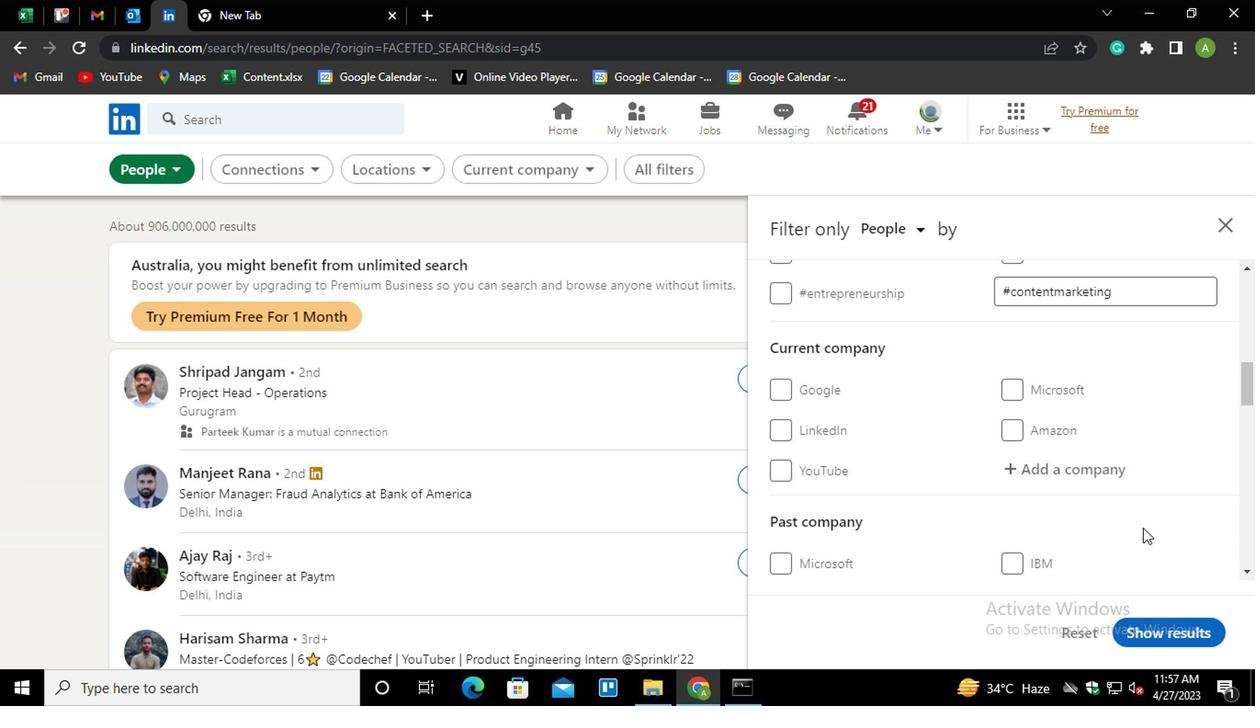 
Action: Mouse scrolled (1141, 521) with delta (0, 0)
Screenshot: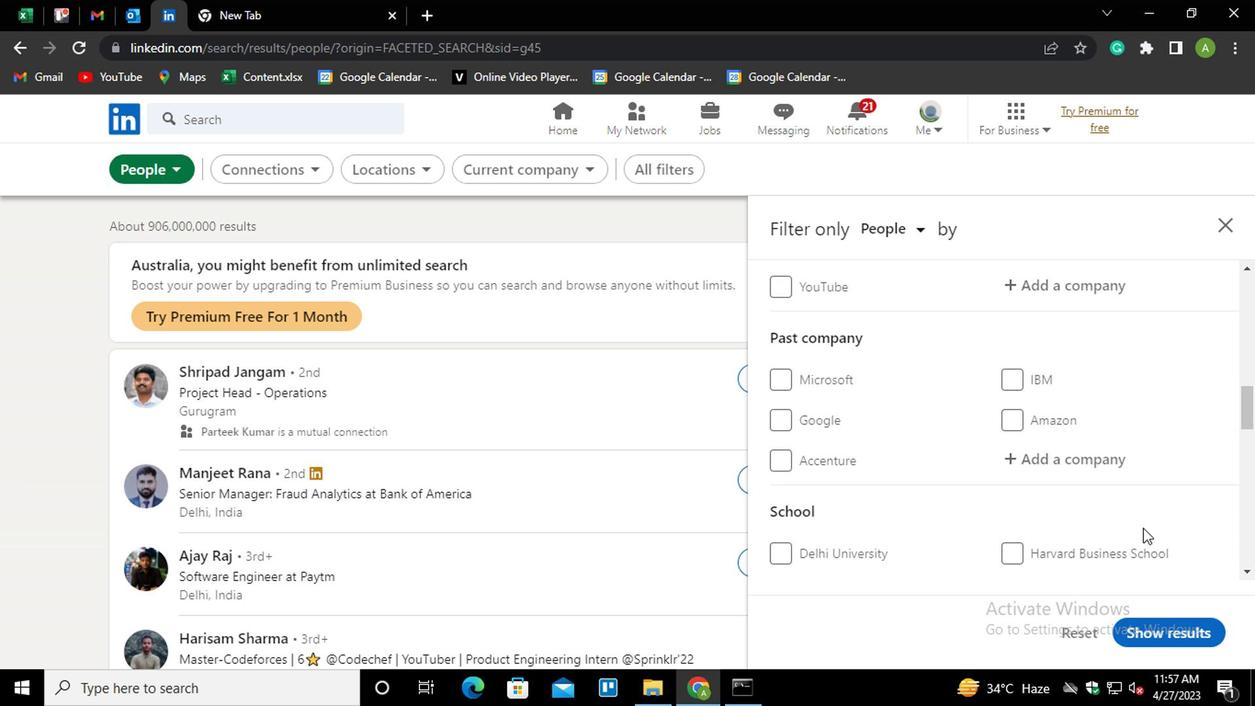 
Action: Mouse scrolled (1141, 521) with delta (0, 0)
Screenshot: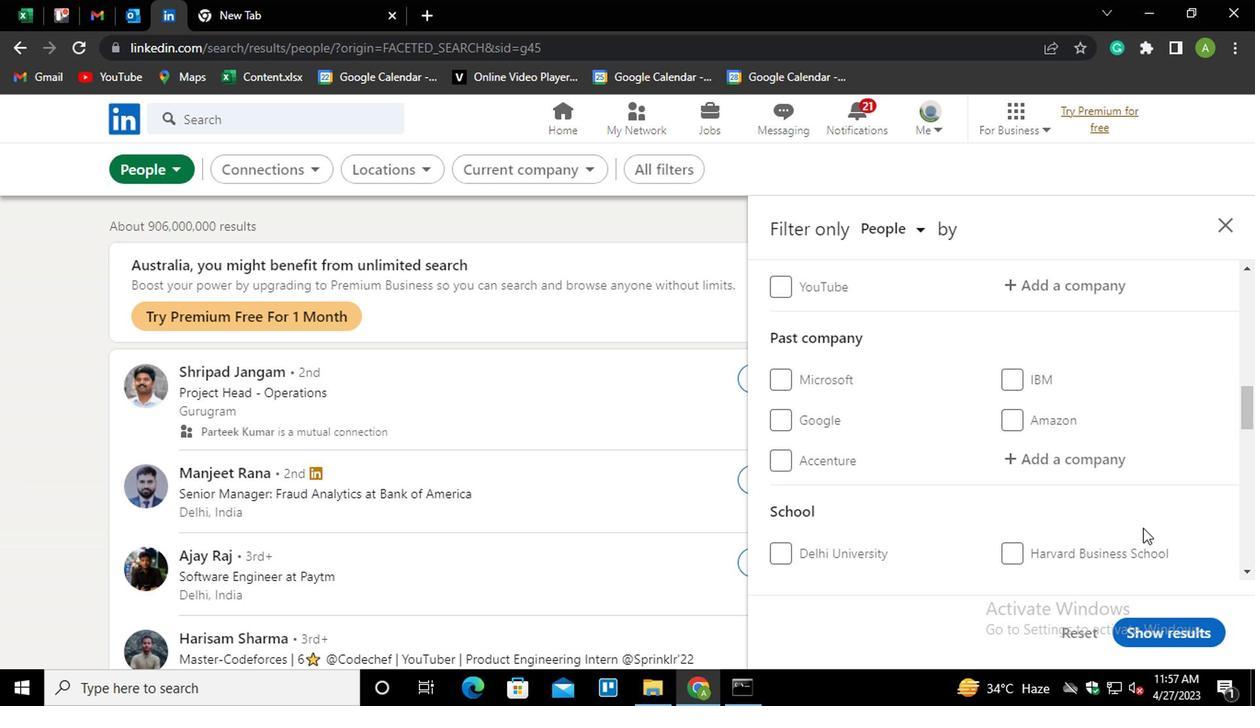 
Action: Mouse scrolled (1141, 521) with delta (0, 0)
Screenshot: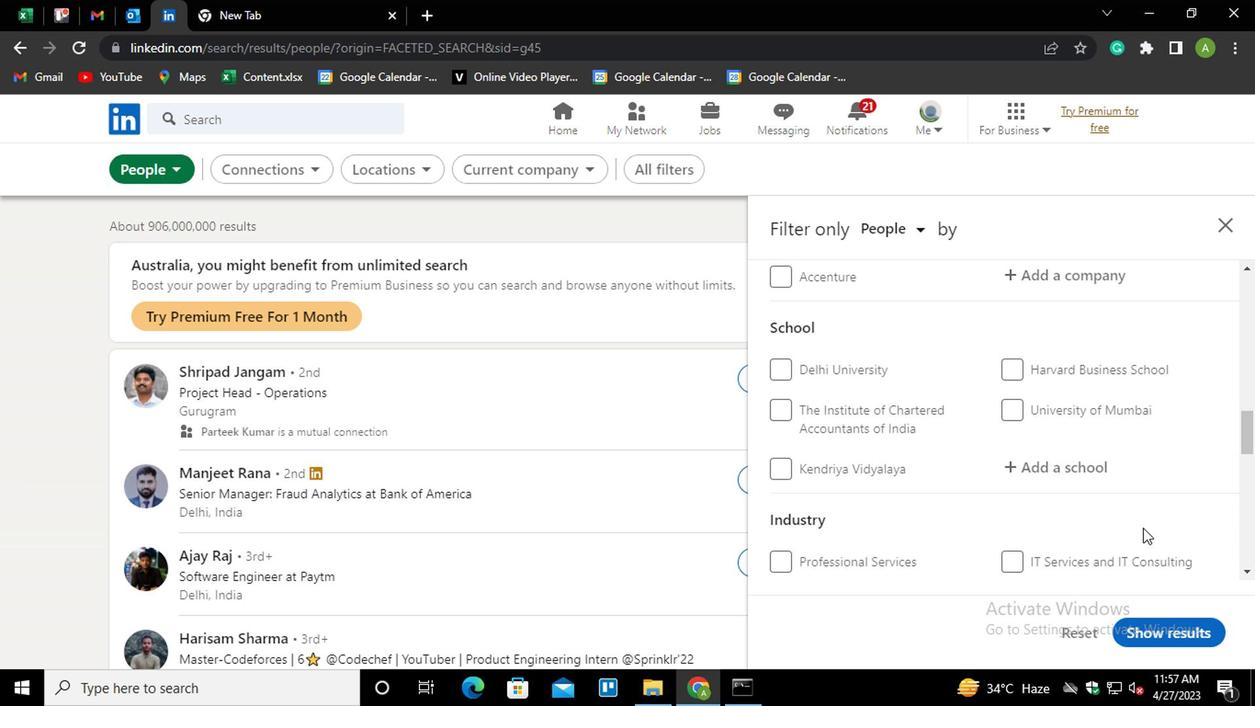 
Action: Mouse scrolled (1141, 521) with delta (0, 0)
Screenshot: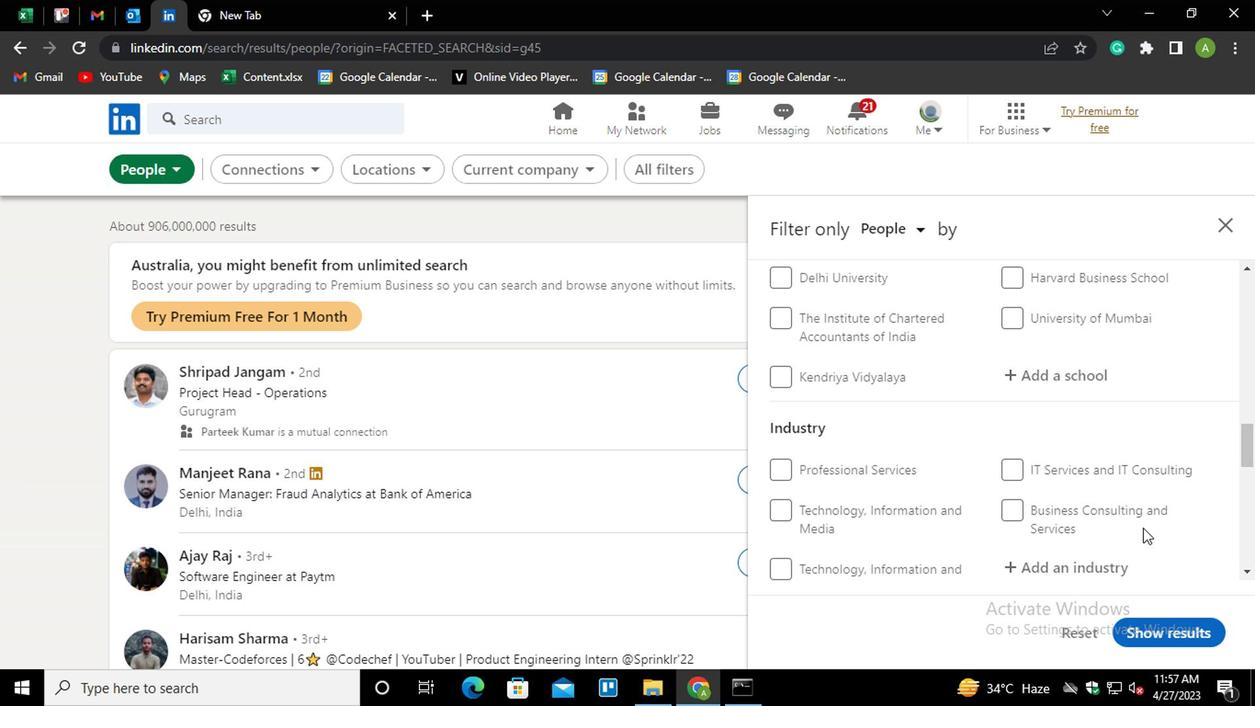 
Action: Mouse moved to (1140, 521)
Screenshot: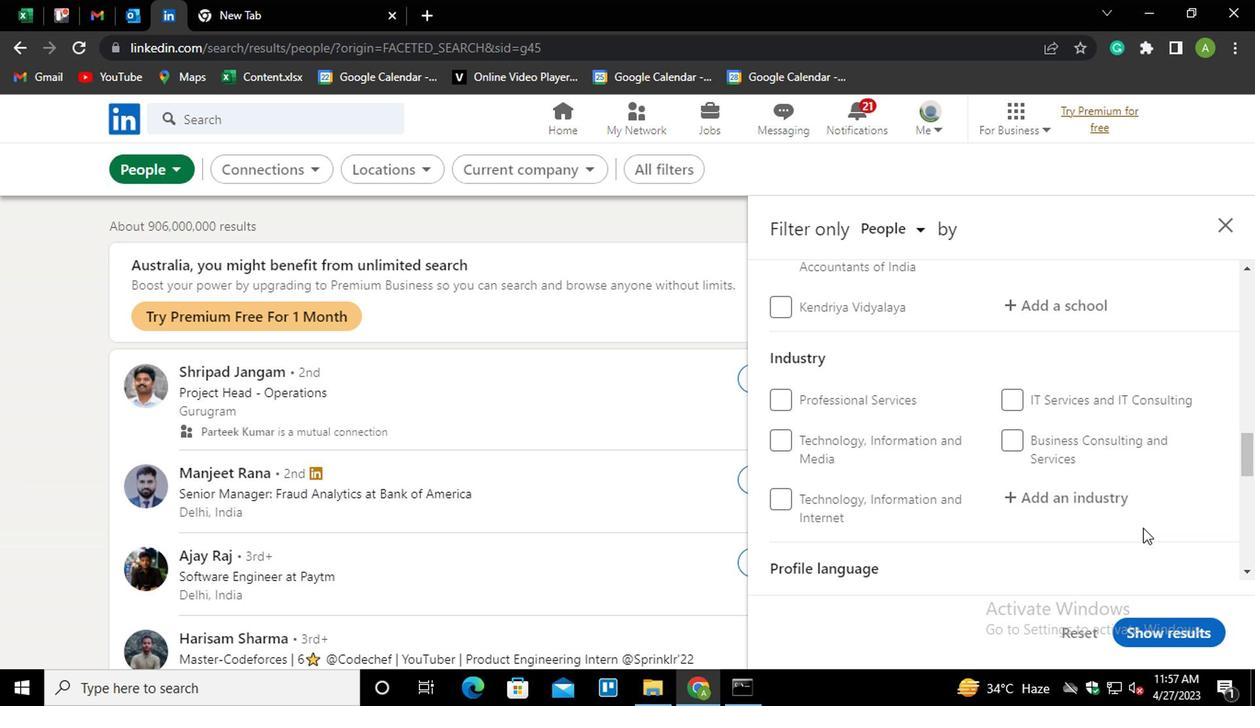 
Action: Mouse scrolled (1140, 521) with delta (0, 0)
Screenshot: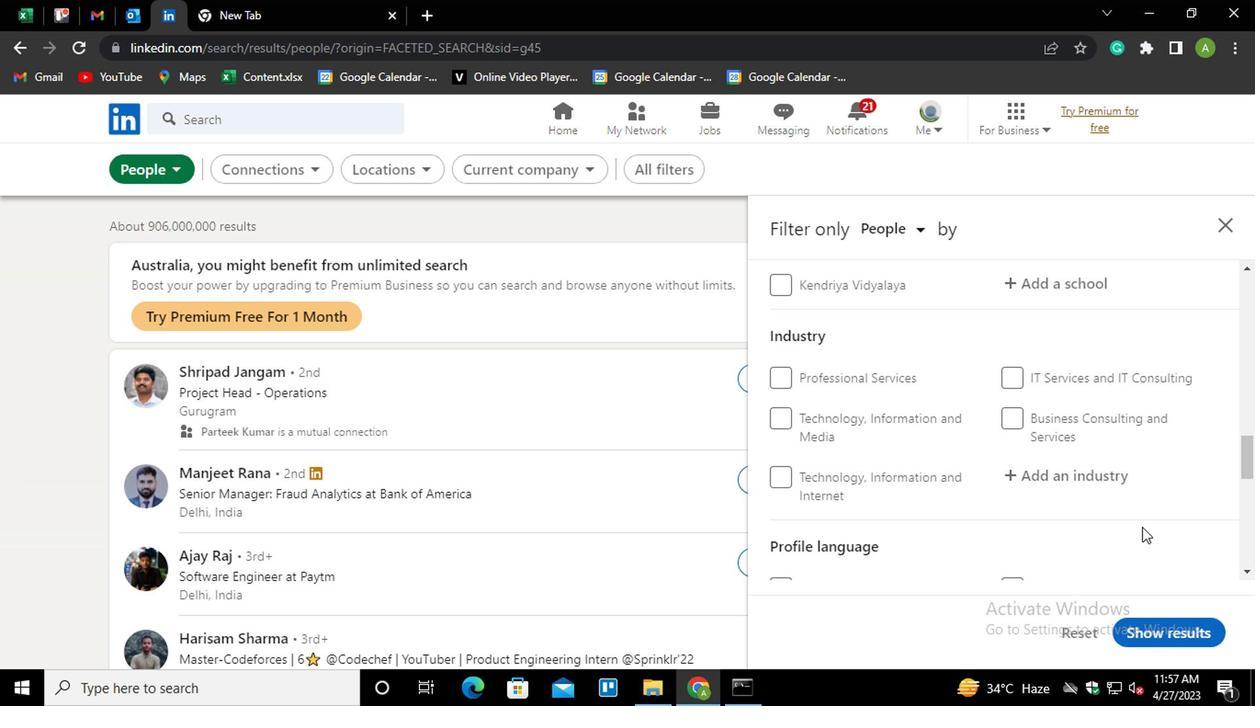 
Action: Mouse scrolled (1140, 521) with delta (0, 0)
Screenshot: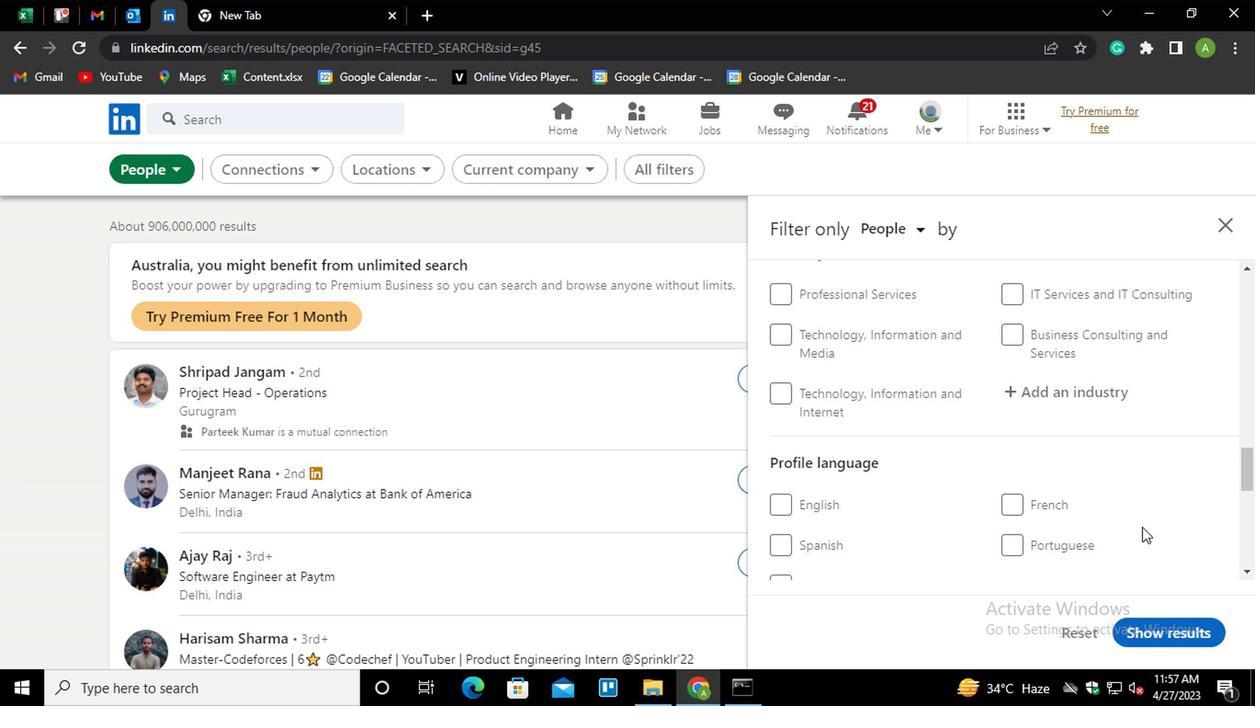 
Action: Mouse moved to (786, 483)
Screenshot: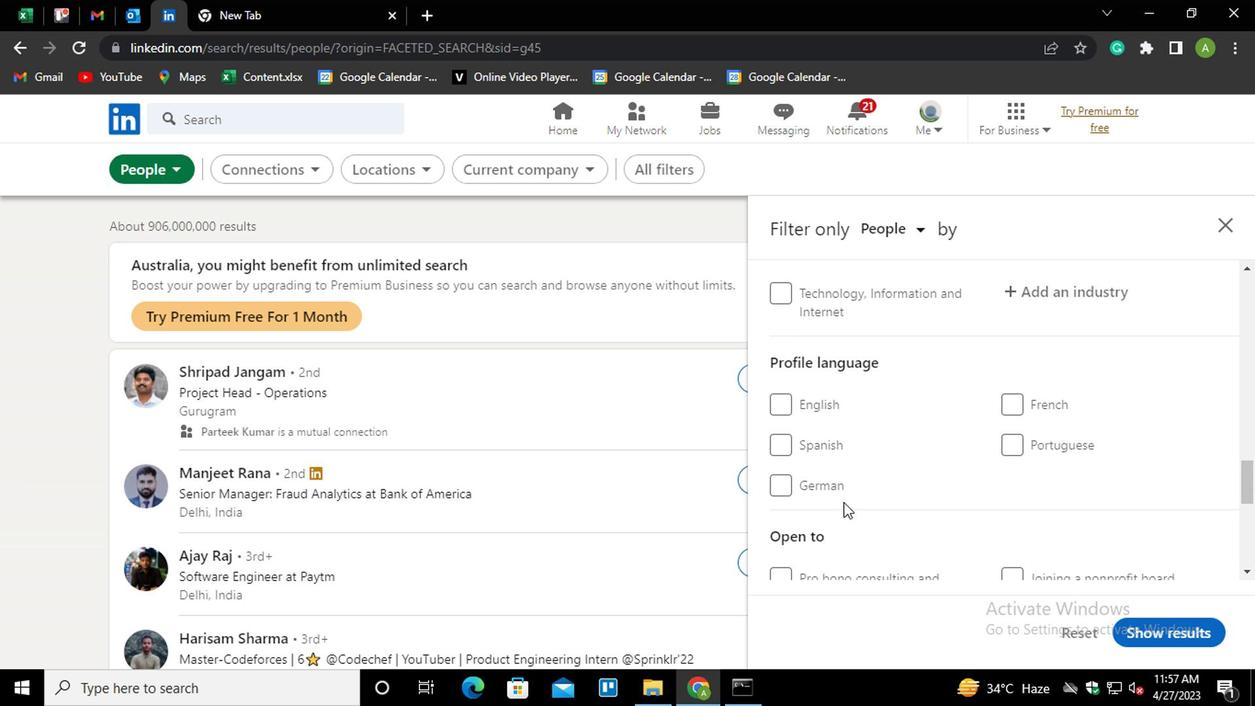 
Action: Mouse pressed left at (786, 483)
Screenshot: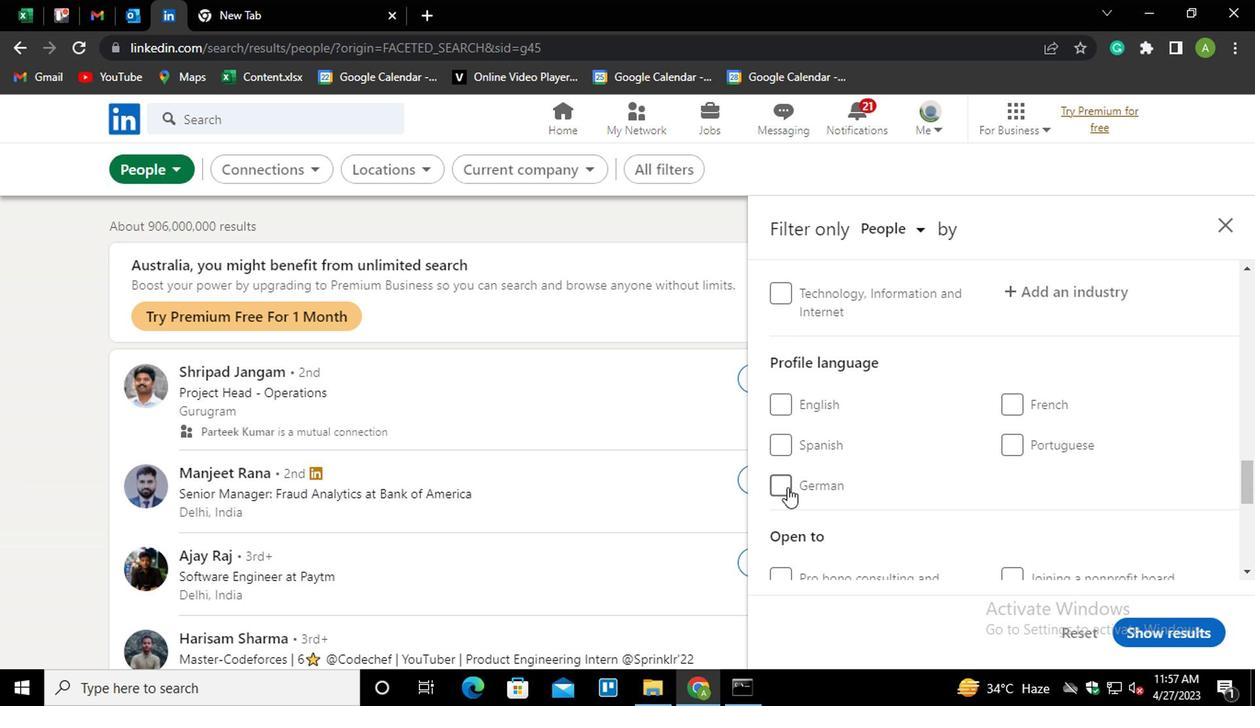 
Action: Mouse moved to (987, 481)
Screenshot: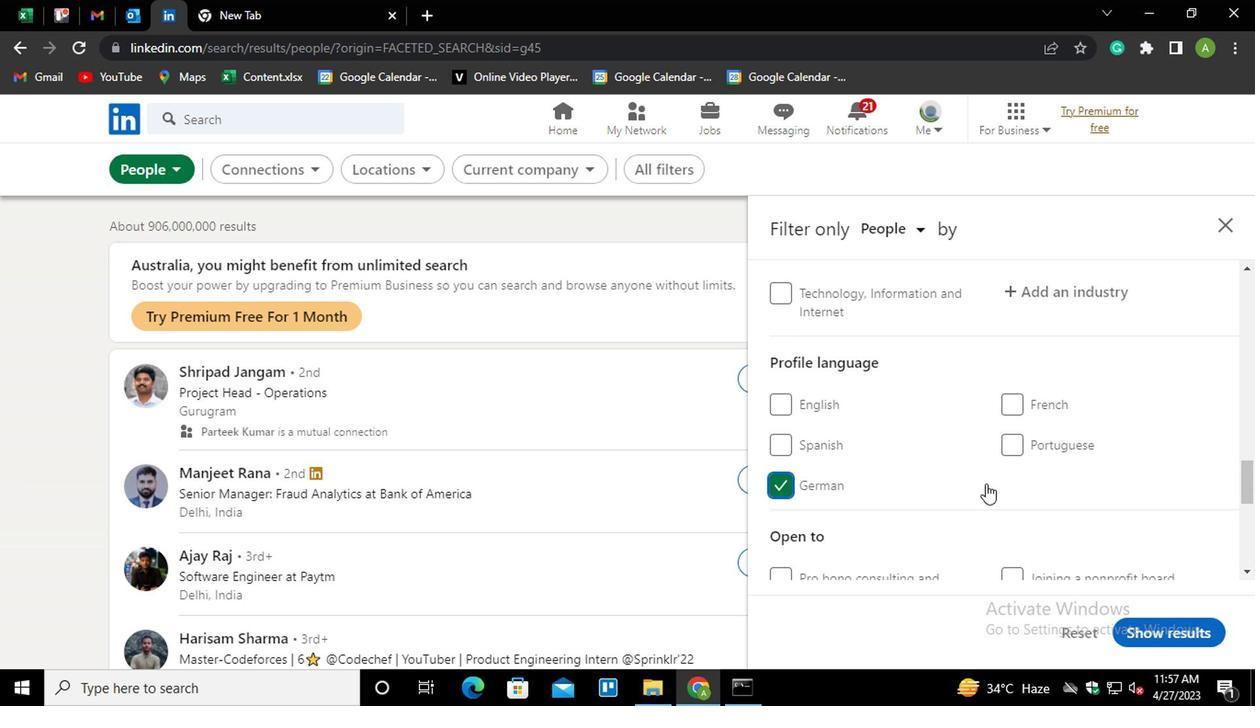 
Action: Mouse scrolled (987, 480) with delta (0, -1)
Screenshot: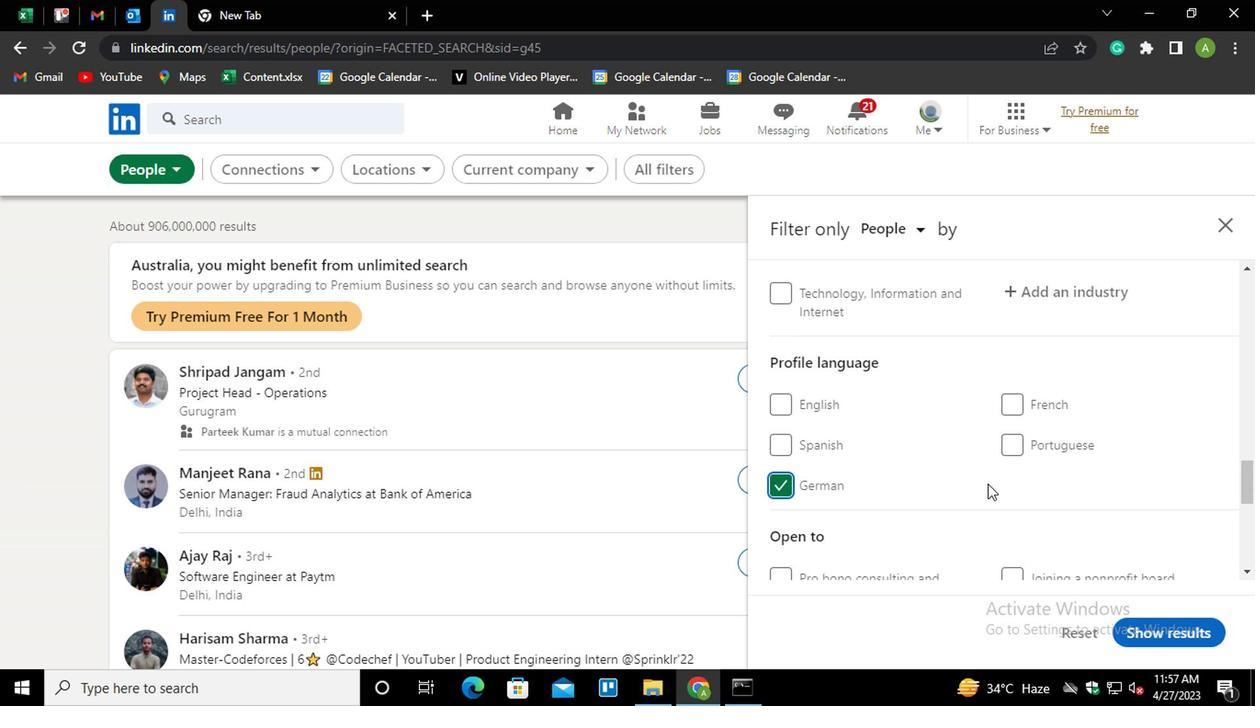 
Action: Mouse scrolled (987, 480) with delta (0, -1)
Screenshot: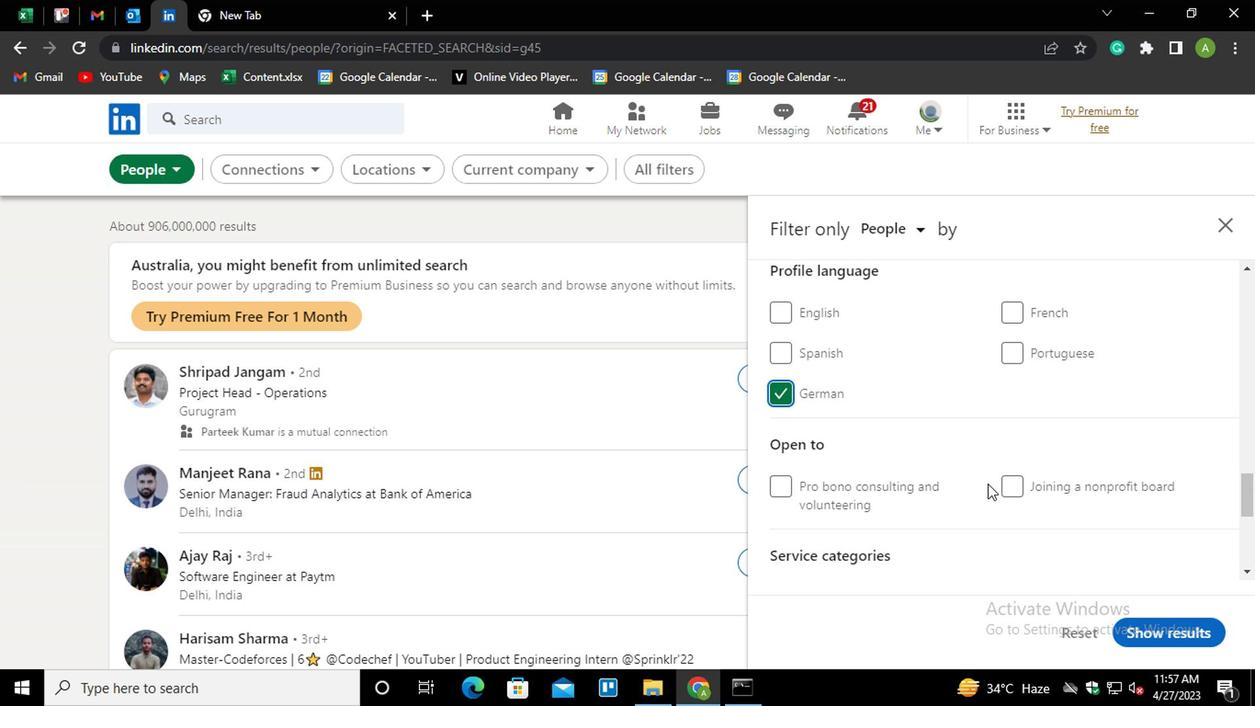 
Action: Mouse scrolled (987, 482) with delta (0, 0)
Screenshot: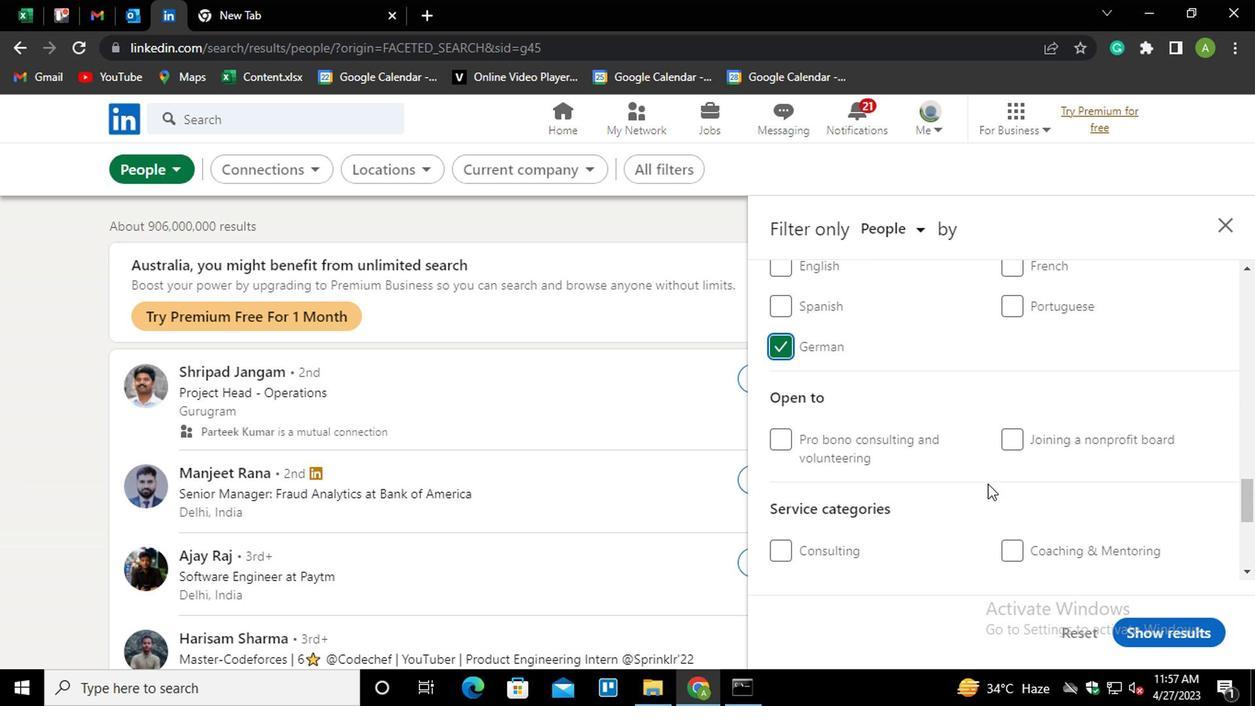 
Action: Mouse scrolled (987, 482) with delta (0, 0)
Screenshot: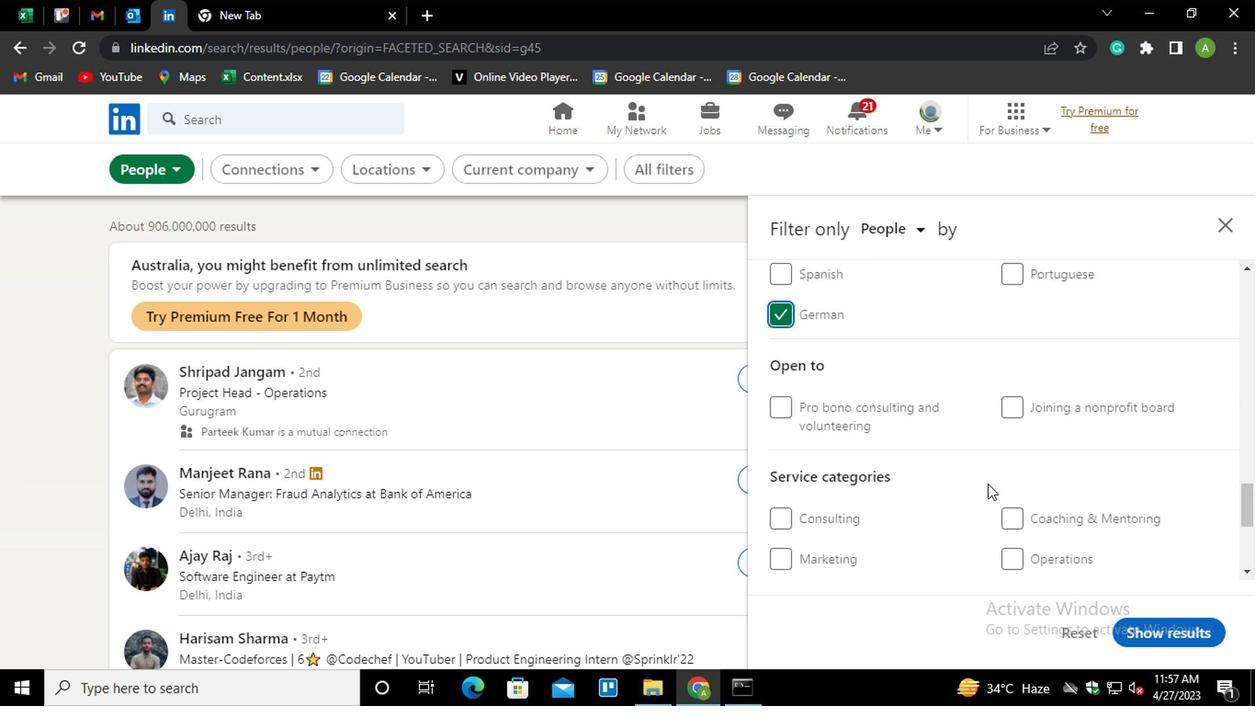 
Action: Mouse scrolled (987, 482) with delta (0, 0)
Screenshot: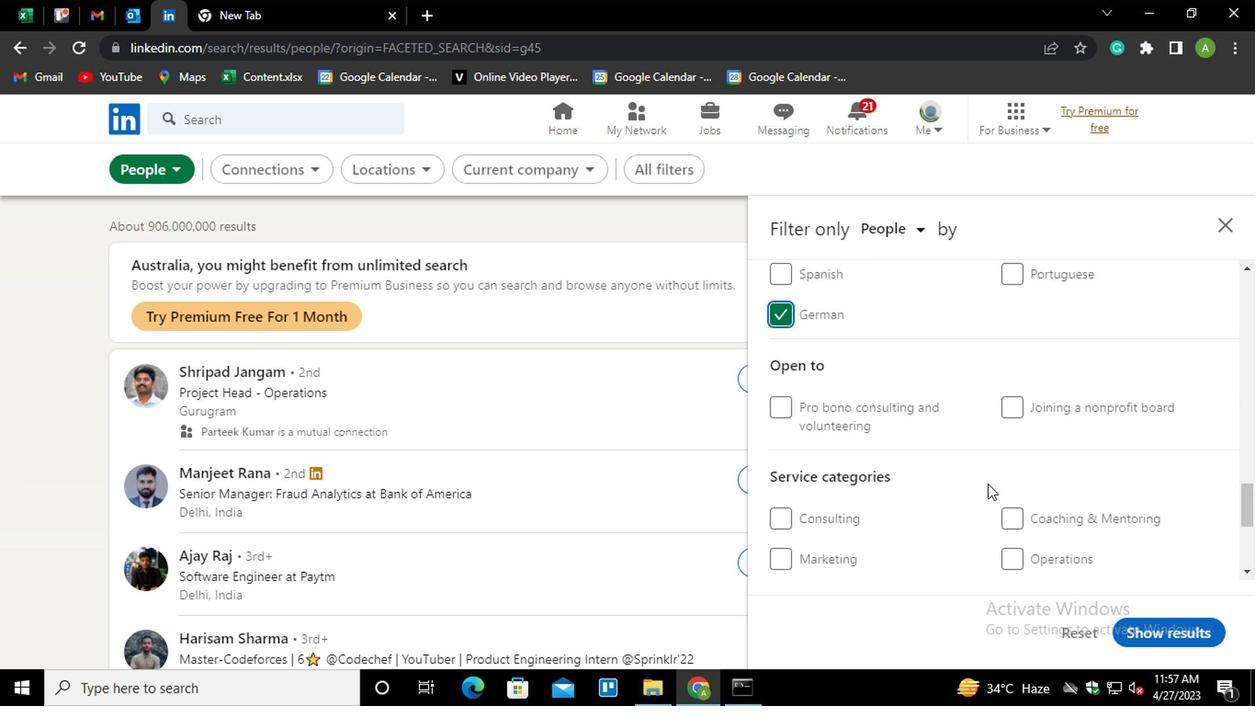 
Action: Mouse scrolled (987, 482) with delta (0, 0)
Screenshot: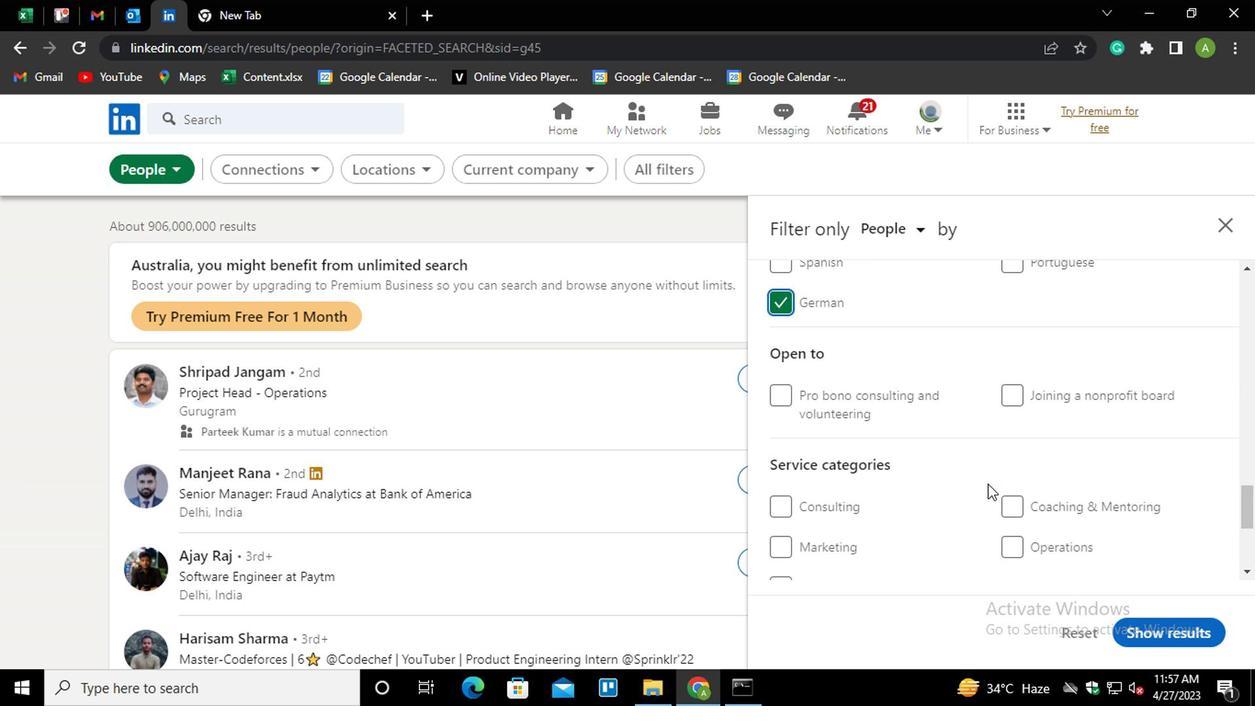 
Action: Mouse scrolled (987, 482) with delta (0, 0)
Screenshot: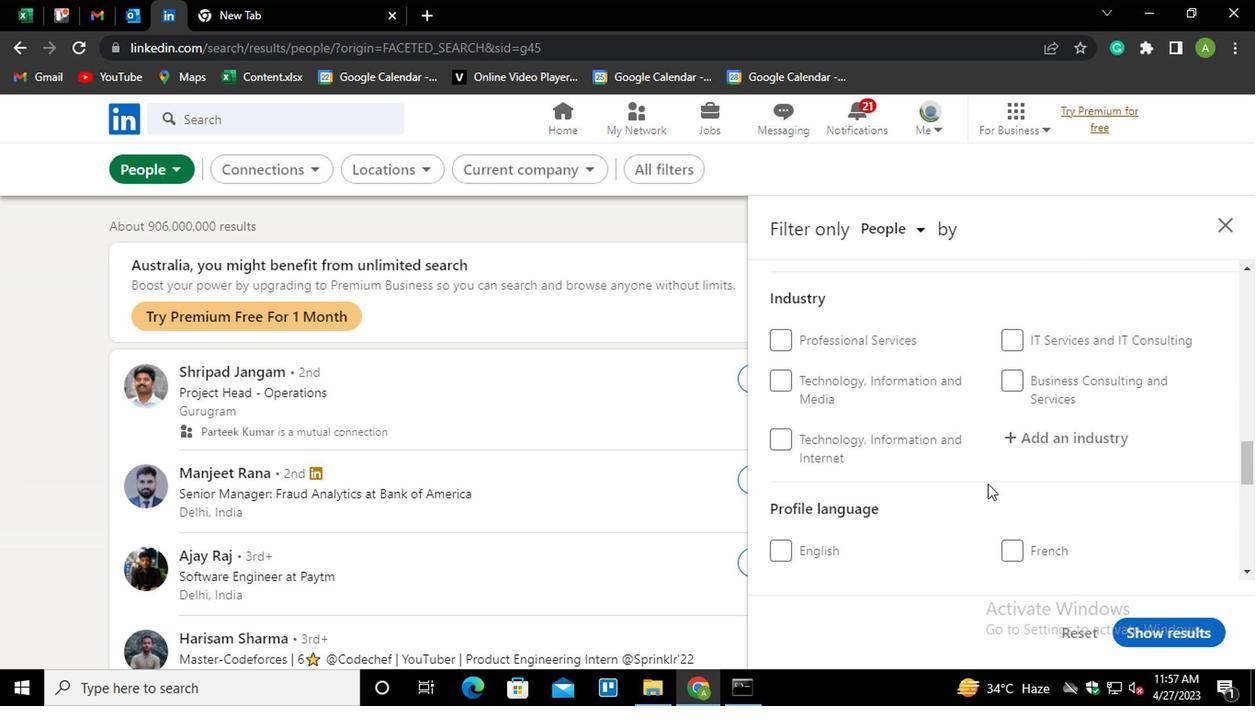 
Action: Mouse scrolled (987, 482) with delta (0, 0)
Screenshot: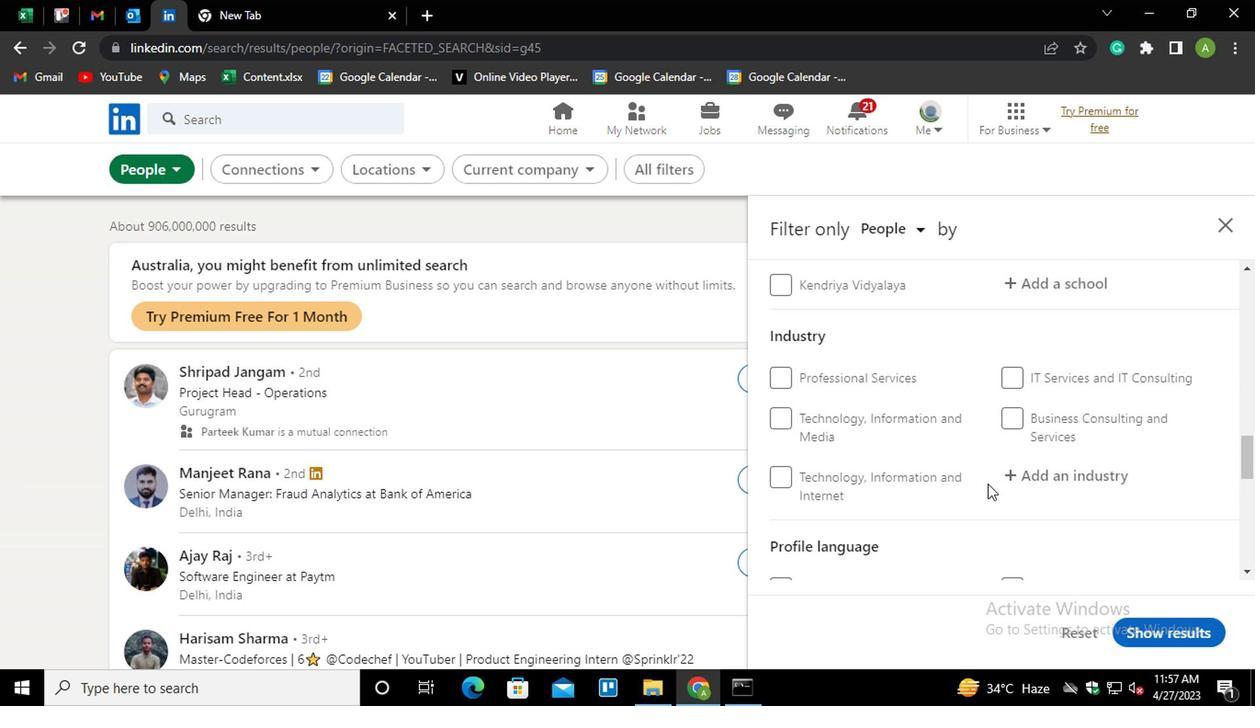 
Action: Mouse scrolled (987, 482) with delta (0, 0)
Screenshot: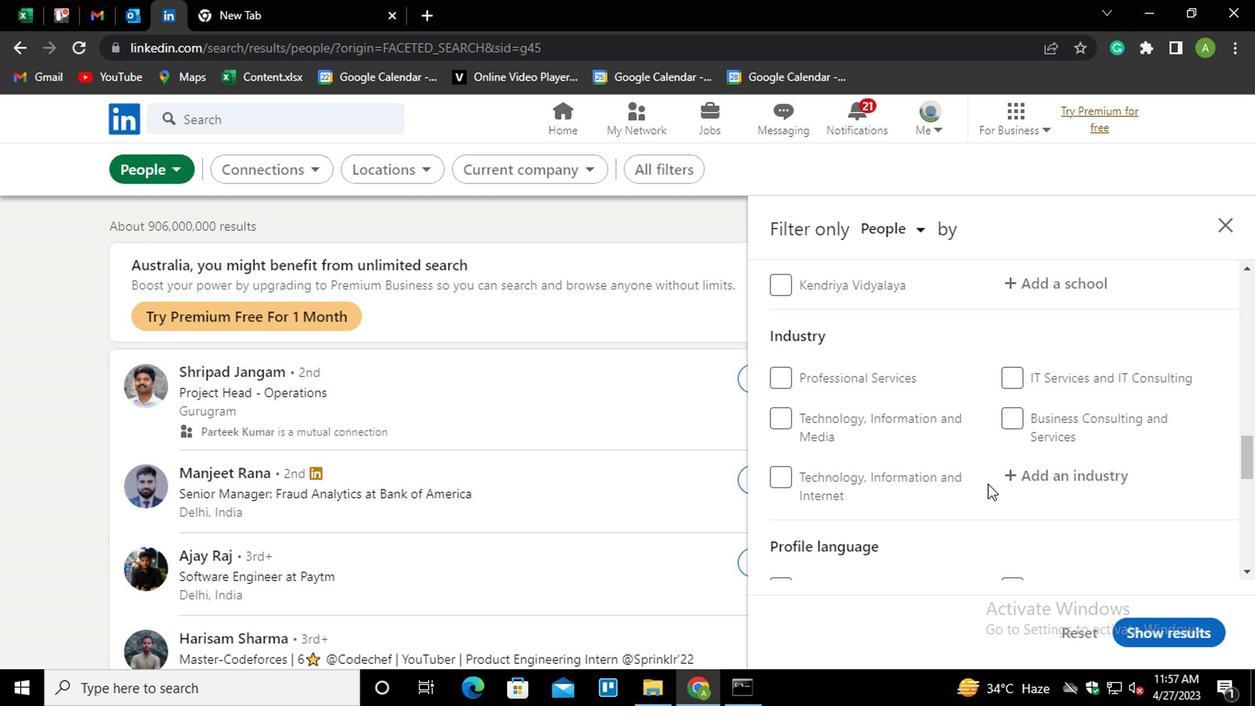 
Action: Mouse scrolled (987, 482) with delta (0, 0)
Screenshot: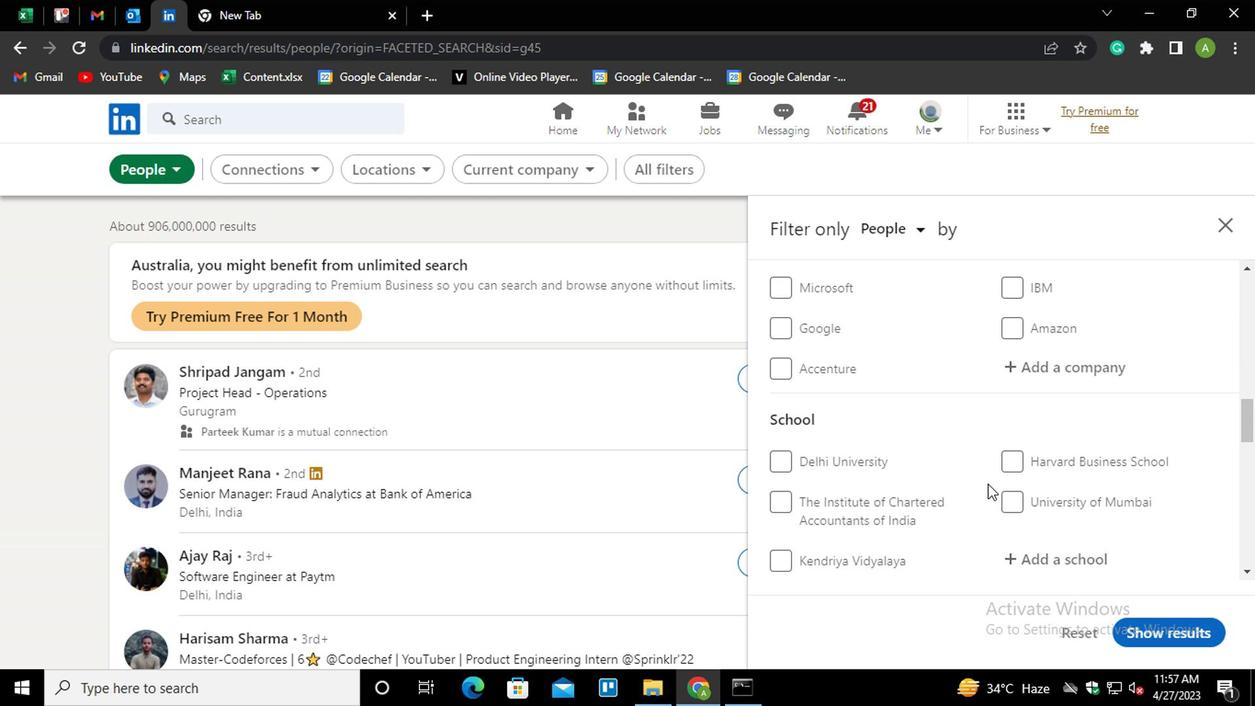 
Action: Mouse scrolled (987, 482) with delta (0, 0)
Screenshot: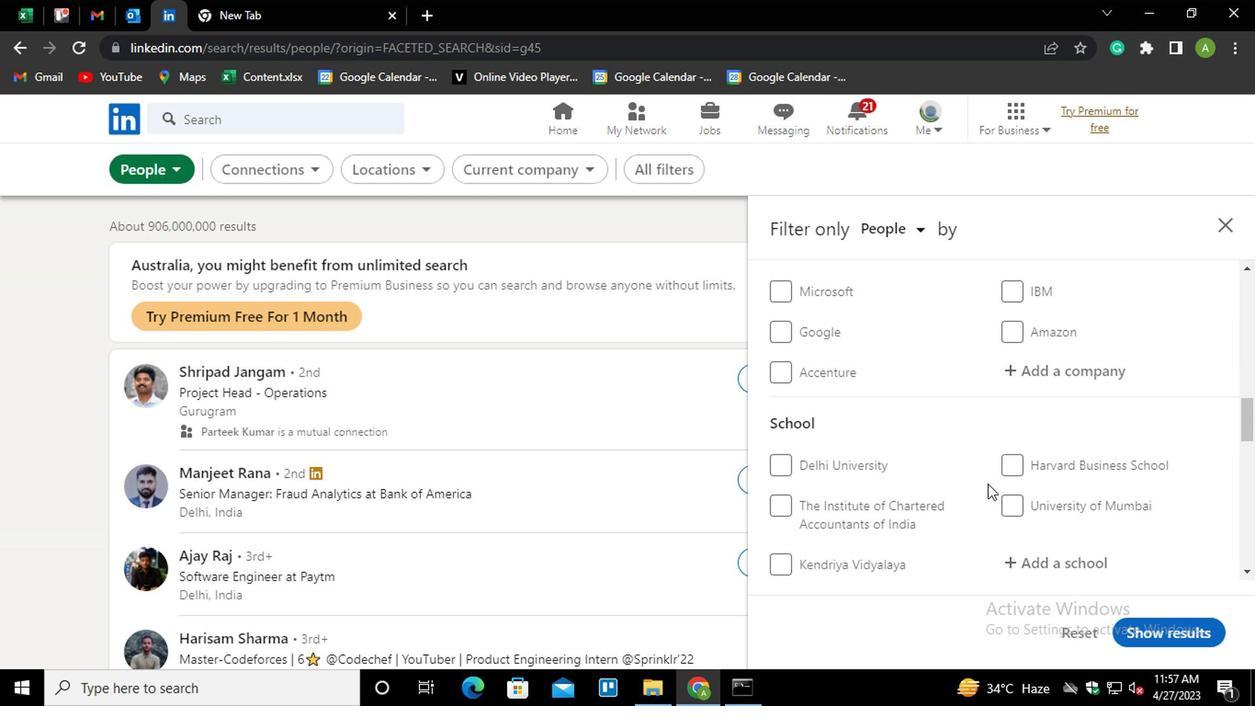 
Action: Mouse scrolled (987, 482) with delta (0, 0)
Screenshot: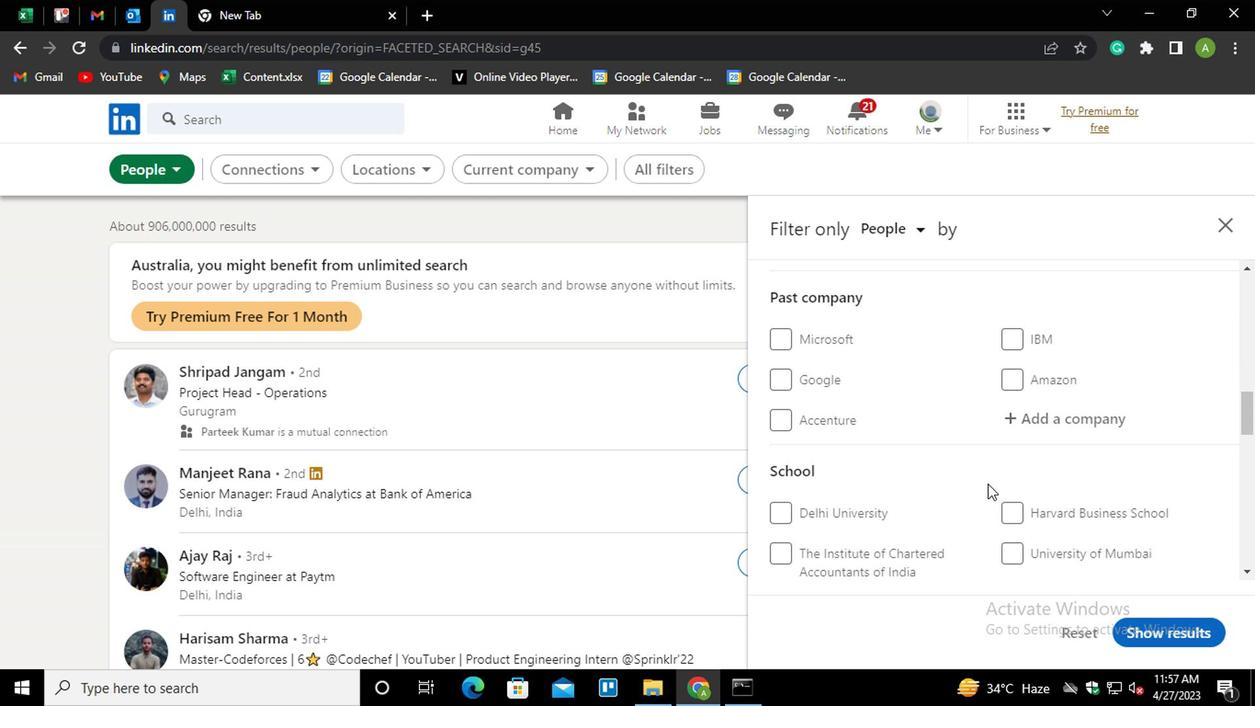 
Action: Mouse scrolled (987, 482) with delta (0, 0)
Screenshot: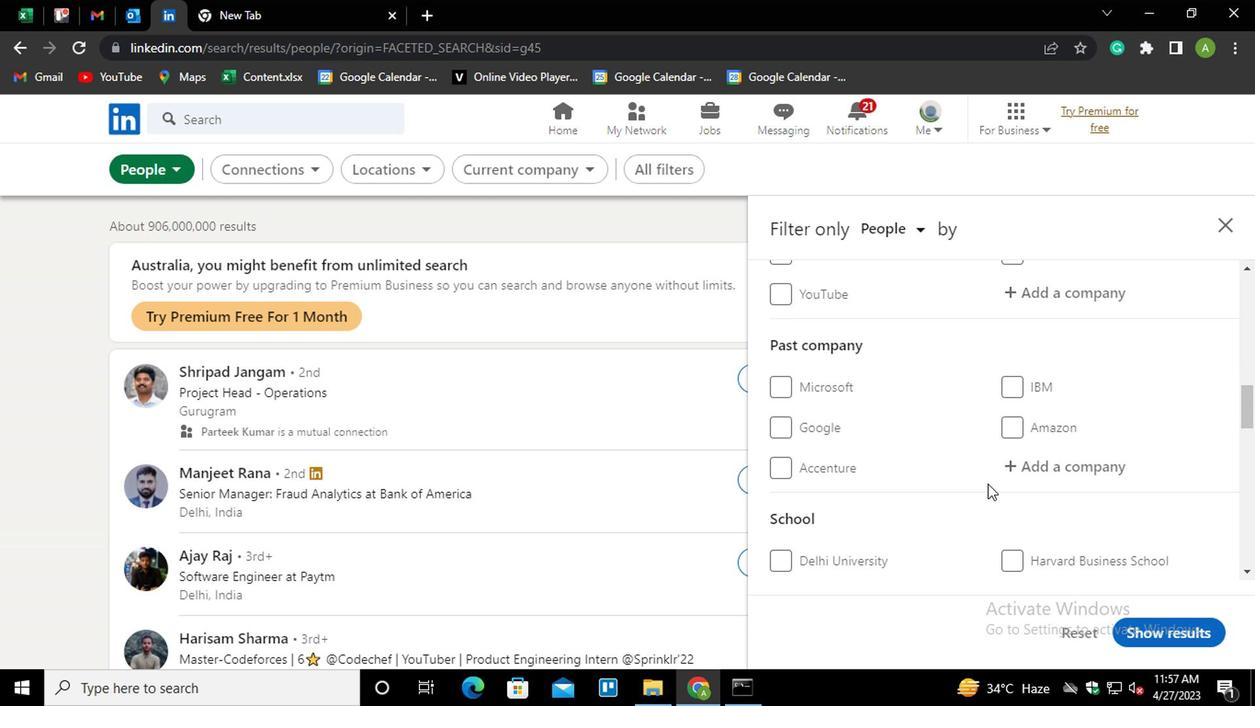 
Action: Mouse moved to (979, 351)
Screenshot: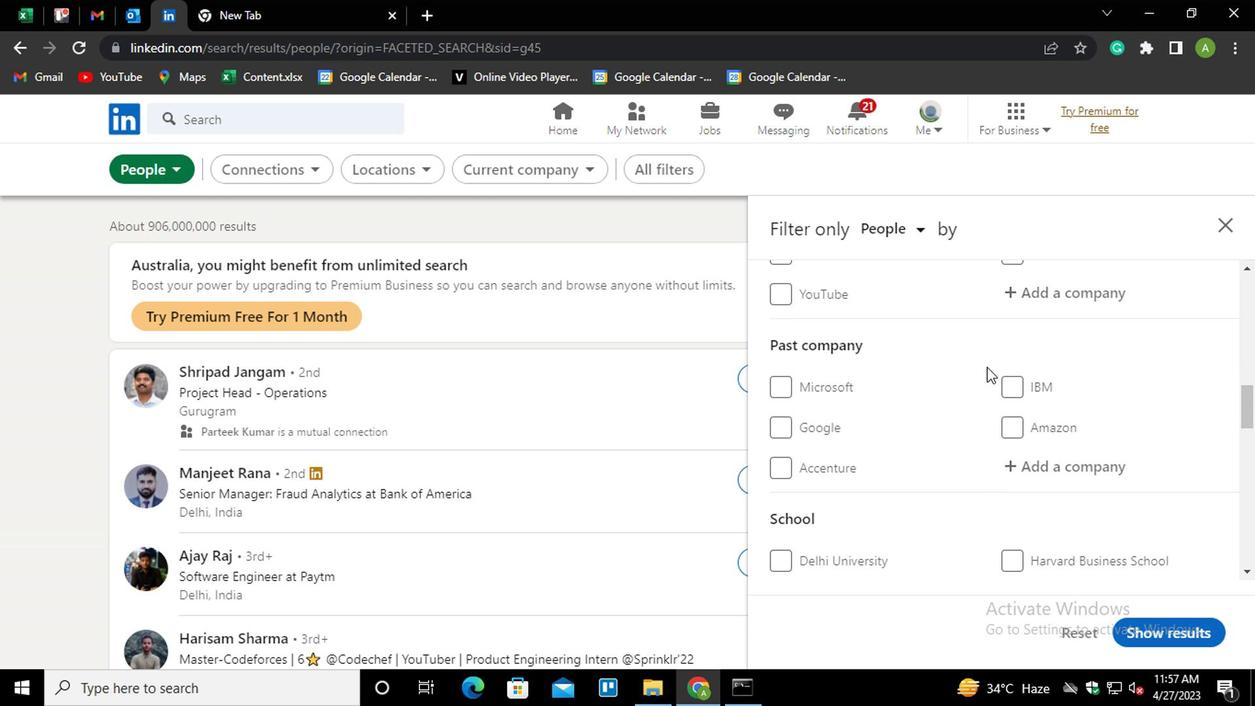 
Action: Mouse scrolled (979, 352) with delta (0, 0)
Screenshot: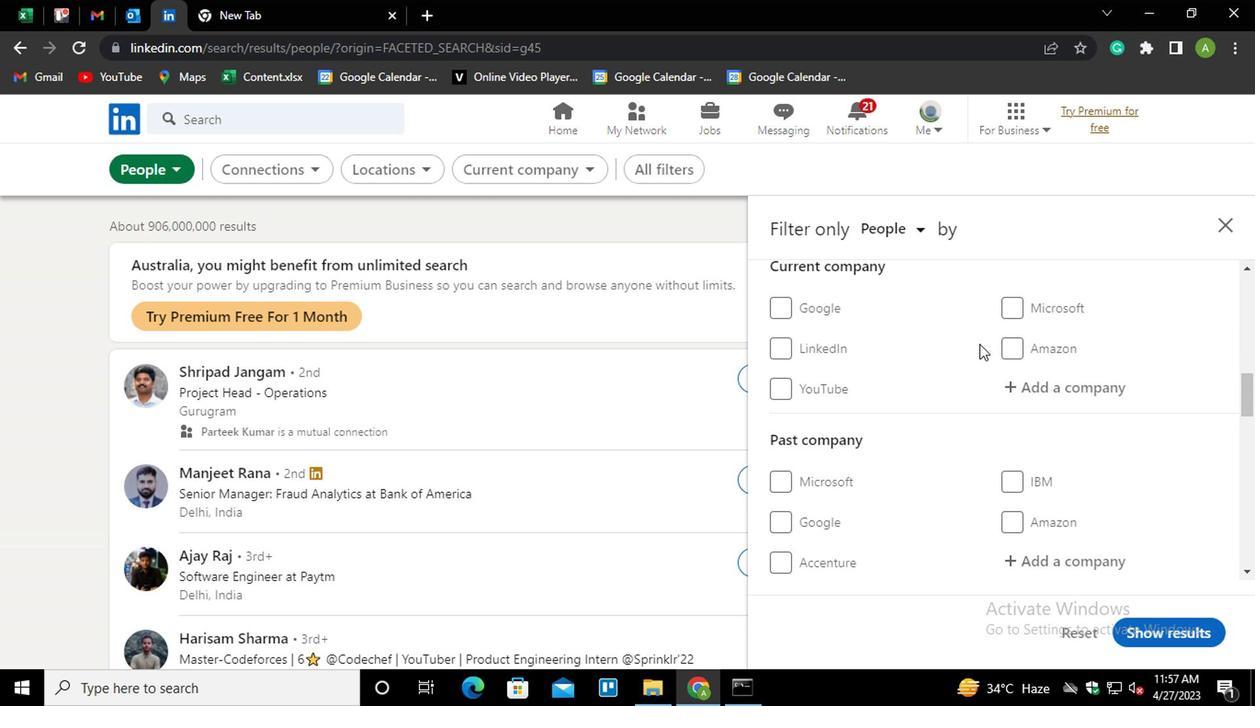 
Action: Mouse moved to (989, 391)
Screenshot: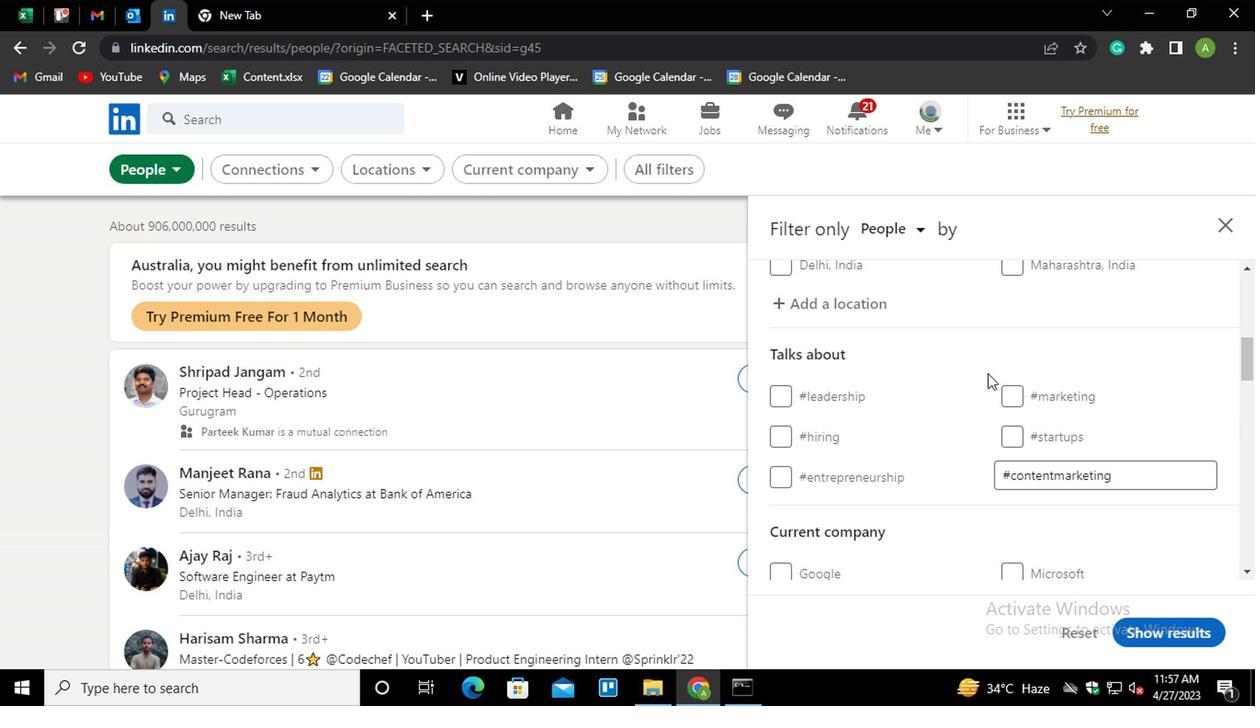 
Action: Mouse scrolled (989, 390) with delta (0, 0)
Screenshot: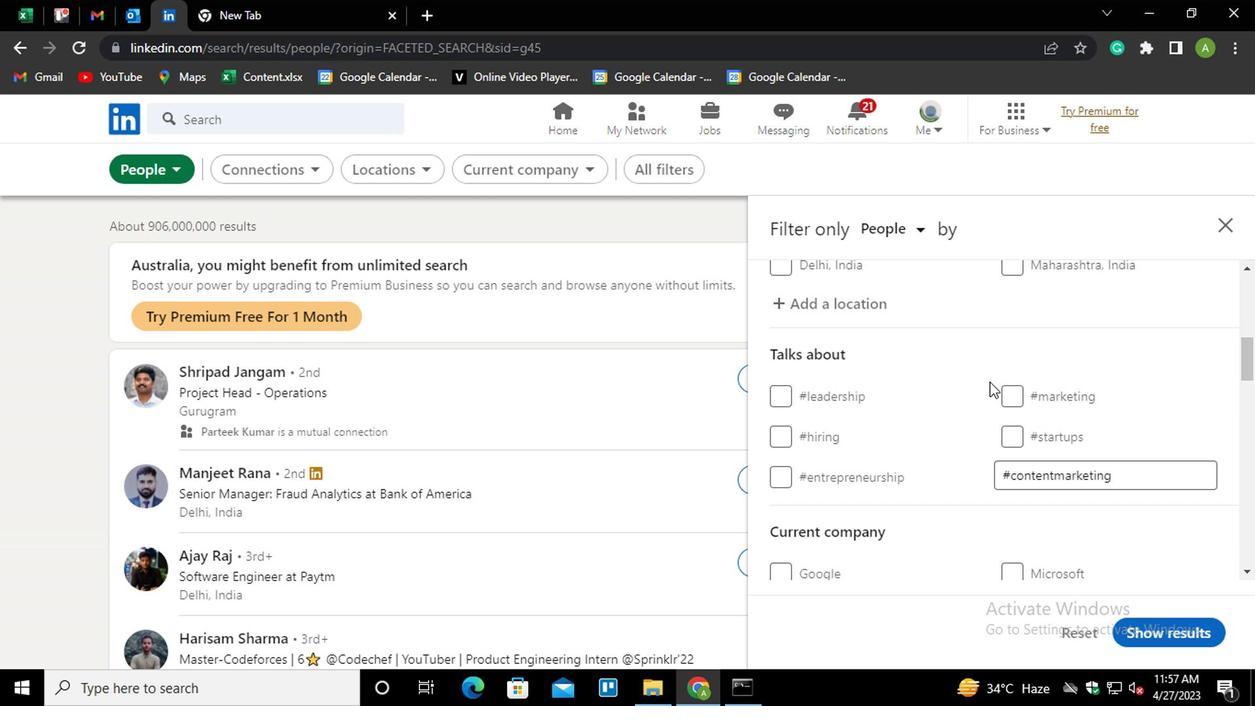 
Action: Mouse scrolled (989, 390) with delta (0, 0)
Screenshot: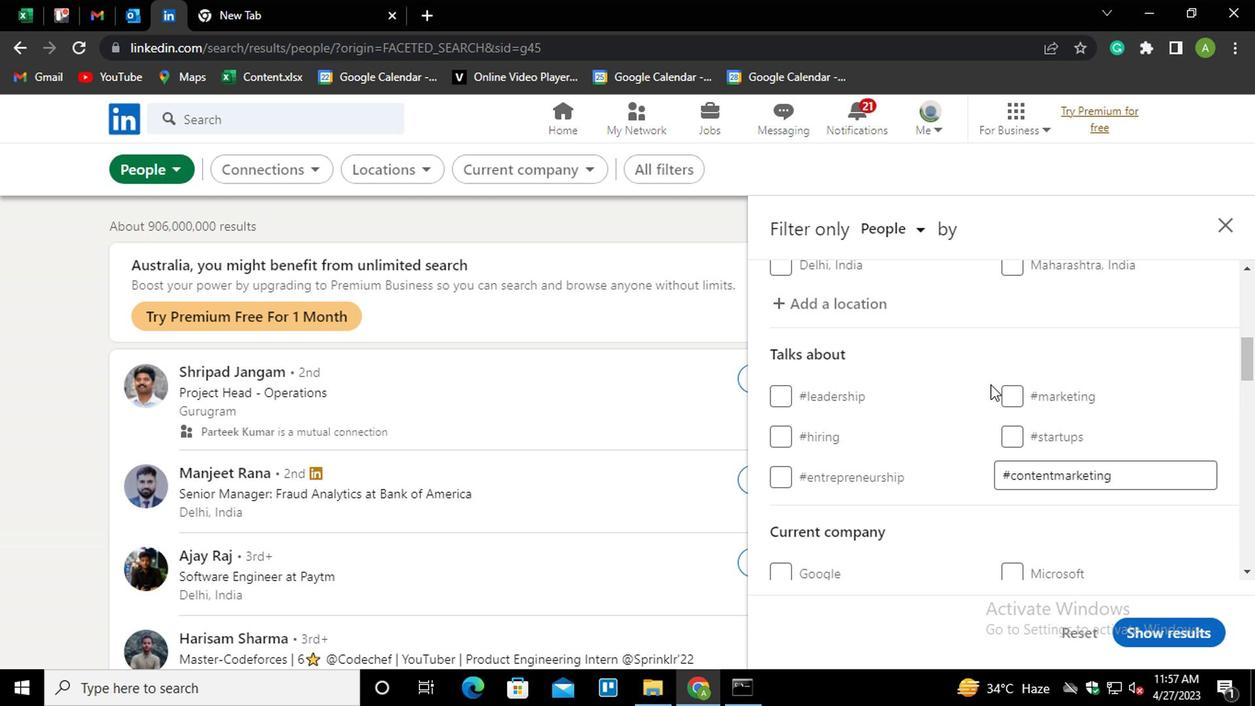 
Action: Mouse moved to (1046, 477)
Screenshot: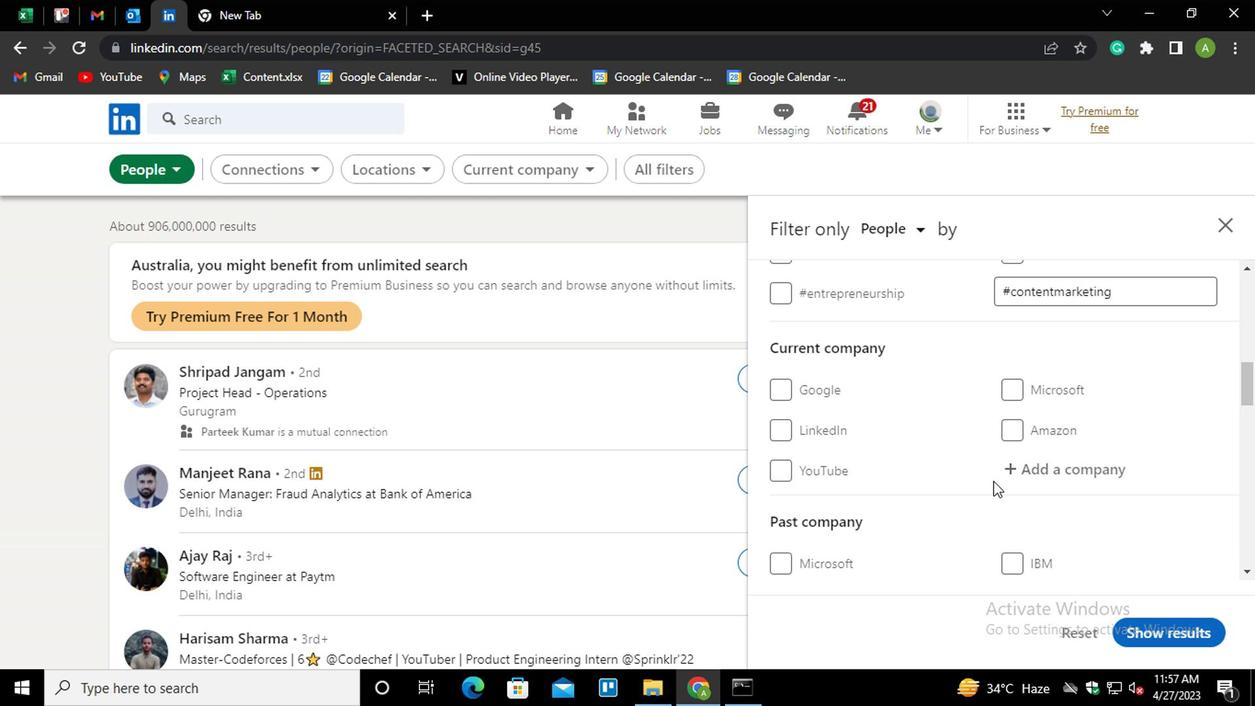 
Action: Mouse pressed left at (1046, 477)
Screenshot: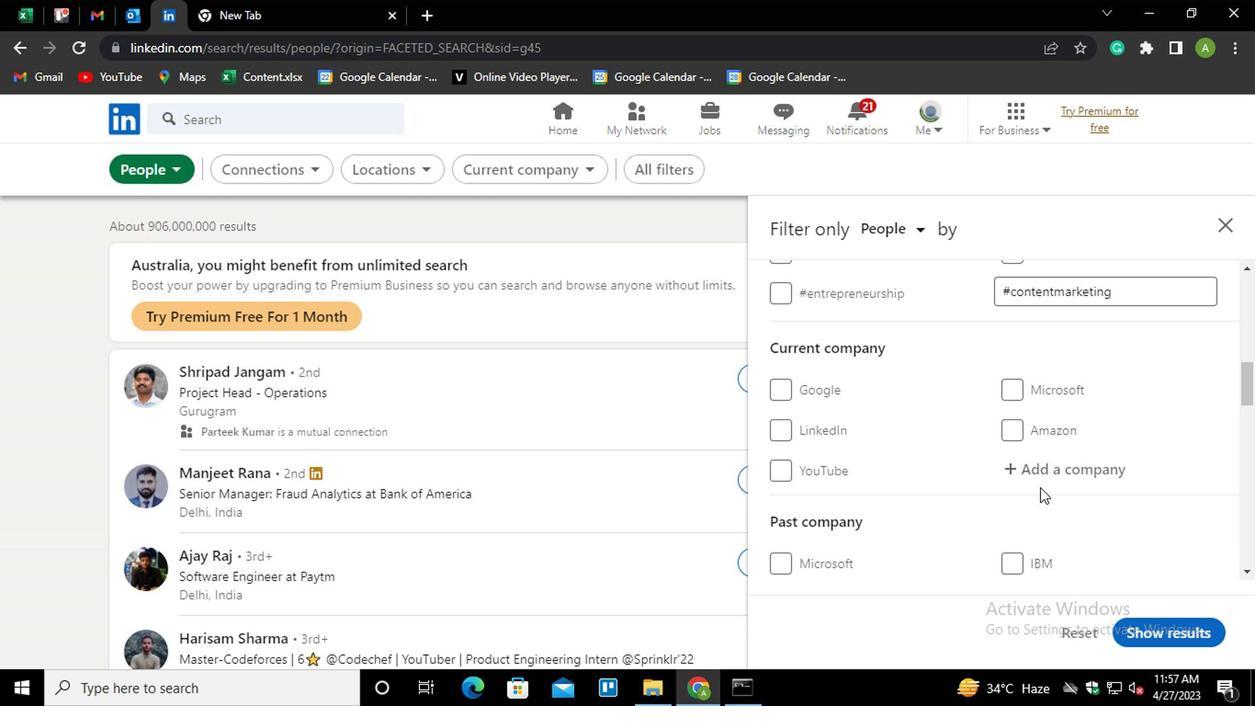 
Action: Mouse moved to (1053, 468)
Screenshot: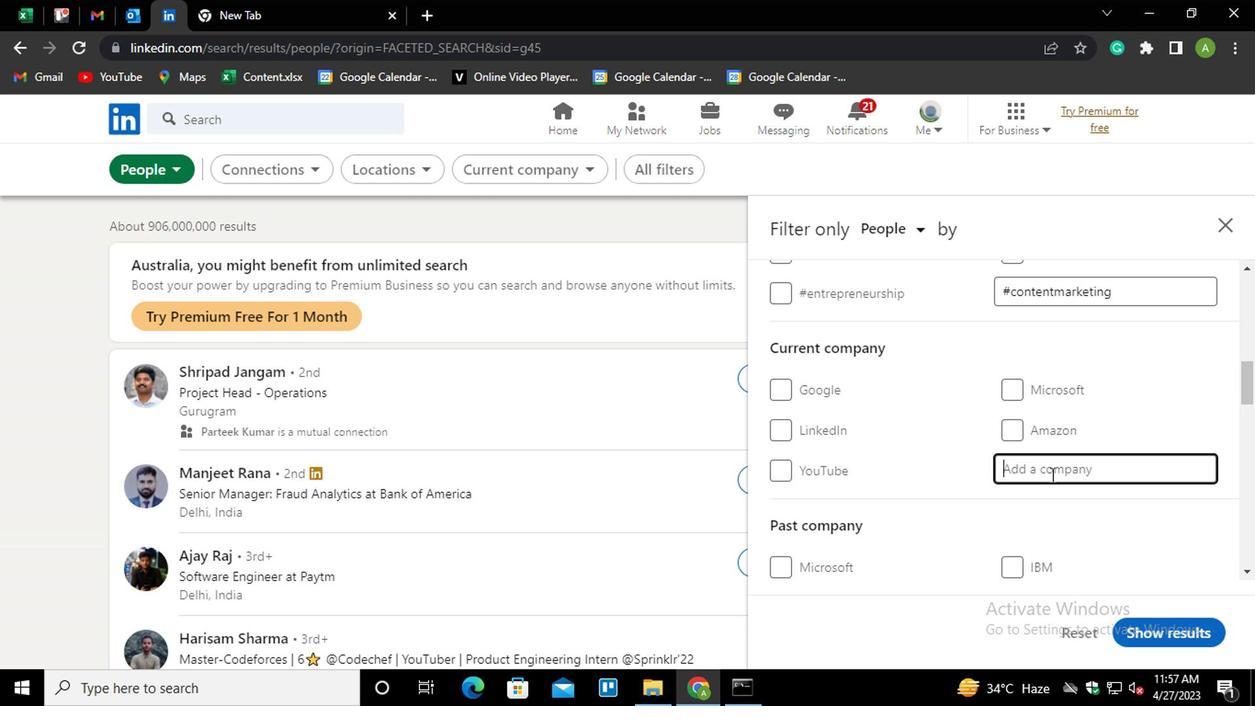 
Action: Mouse pressed left at (1053, 468)
Screenshot: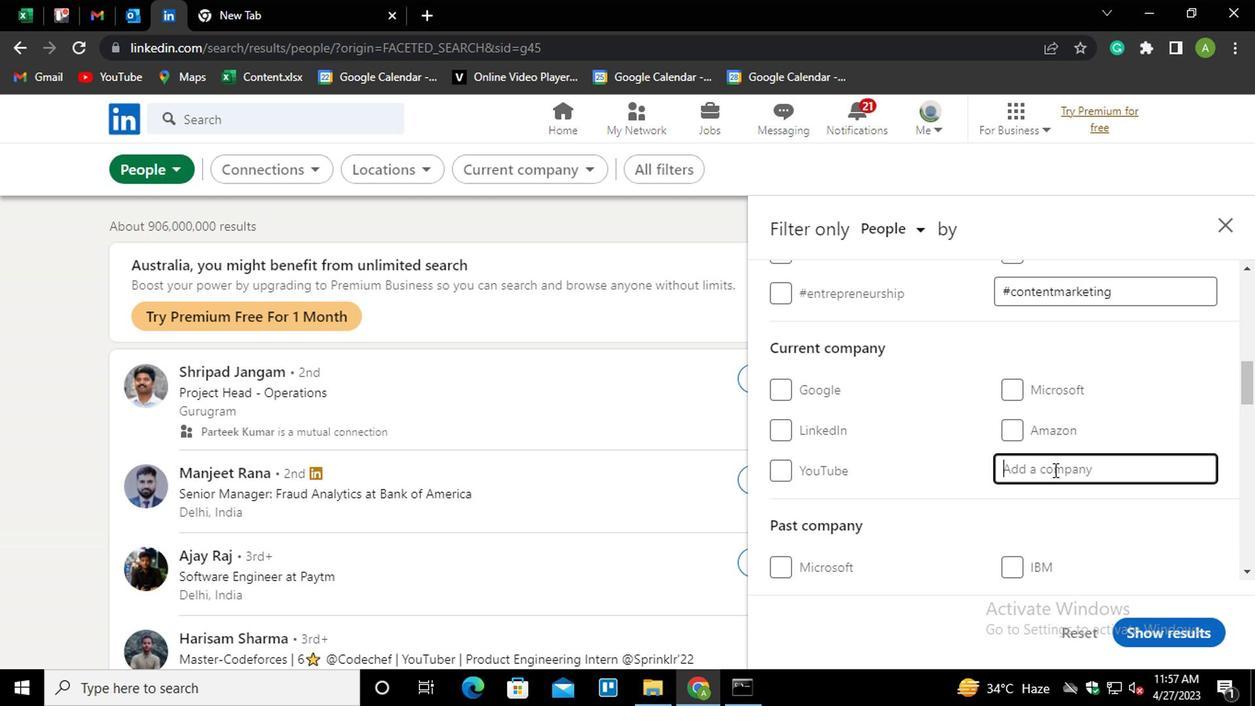 
Action: Key pressed <Key.shift_r>ORIFLAME<Key.down><Key.enter>
Screenshot: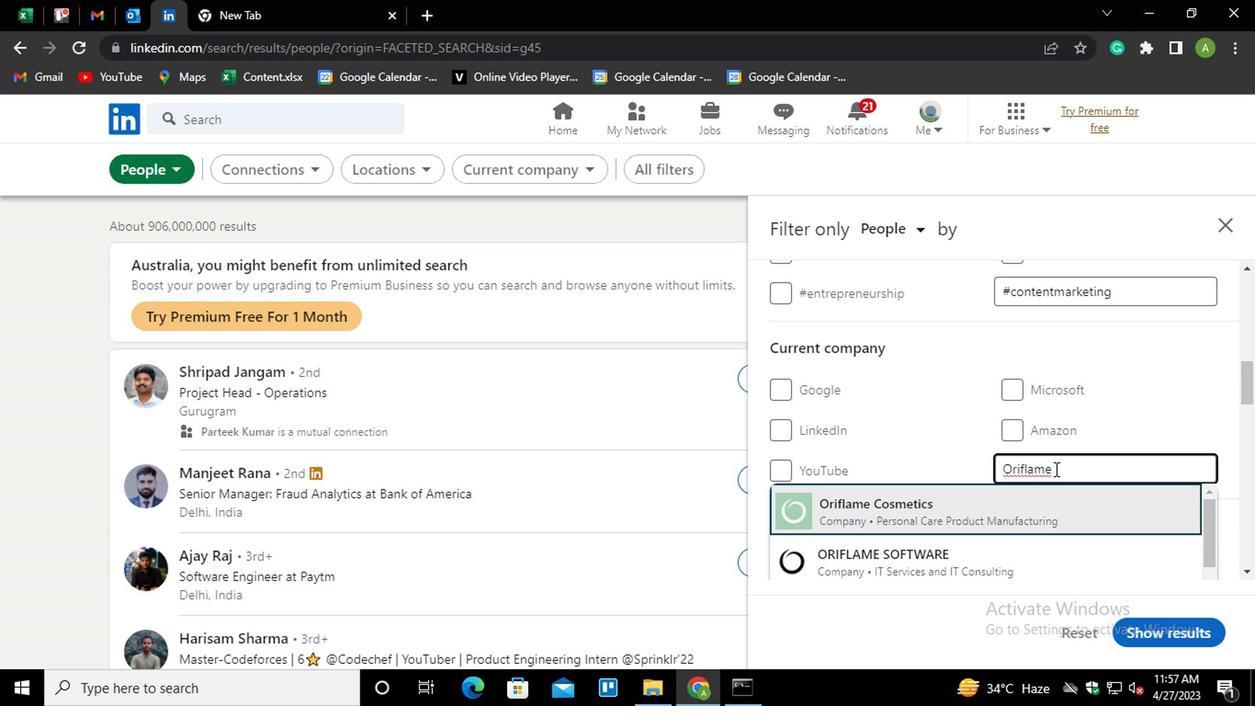 
Action: Mouse scrolled (1053, 466) with delta (0, -1)
Screenshot: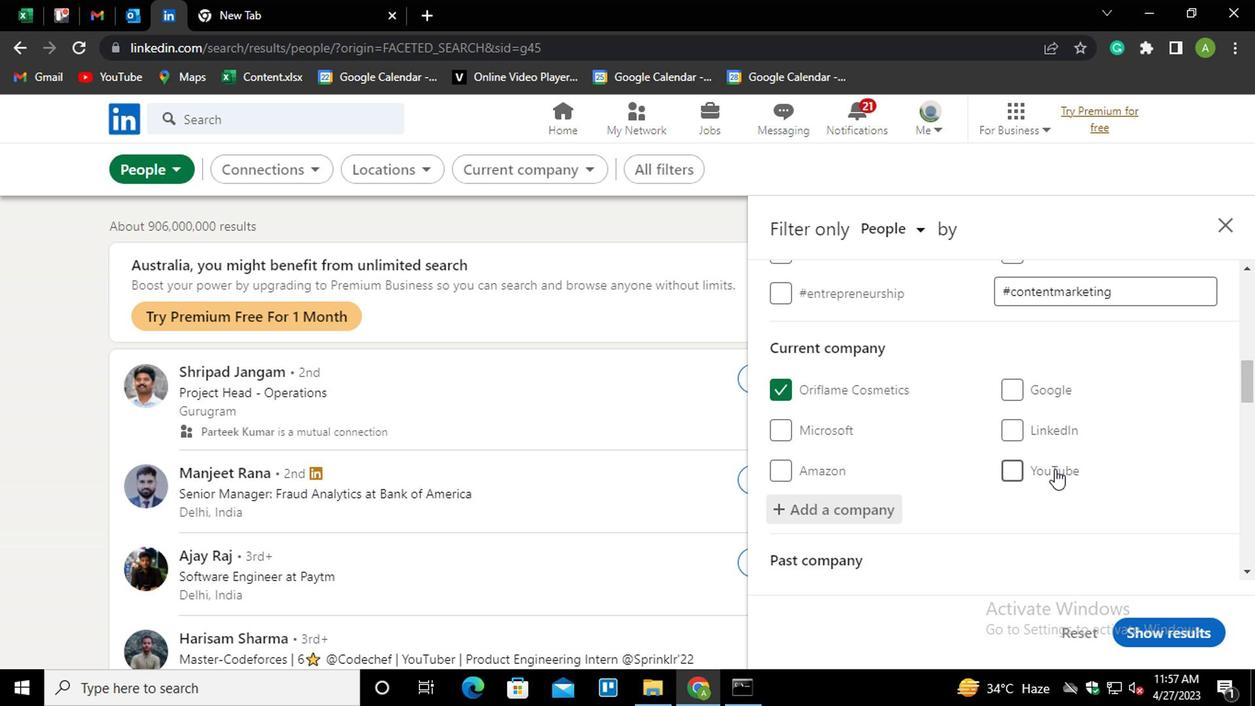 
Action: Mouse scrolled (1053, 466) with delta (0, -1)
Screenshot: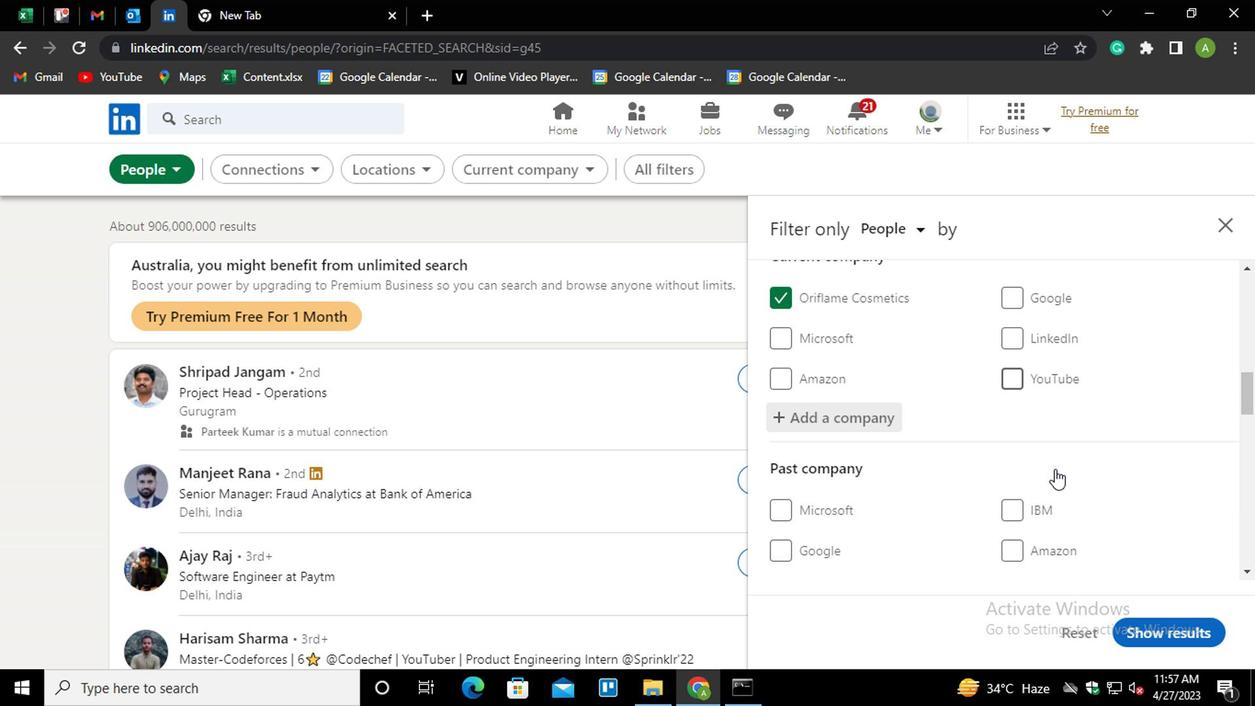 
Action: Mouse scrolled (1053, 466) with delta (0, -1)
Screenshot: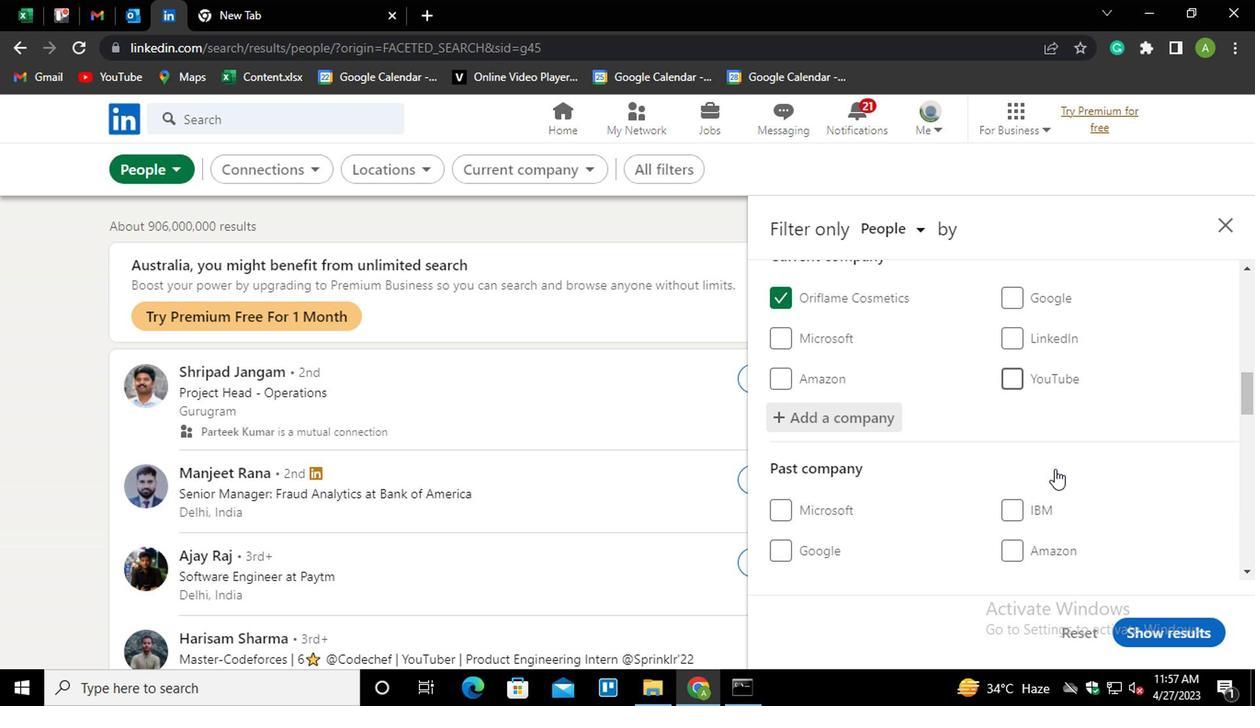 
Action: Mouse scrolled (1053, 466) with delta (0, -1)
Screenshot: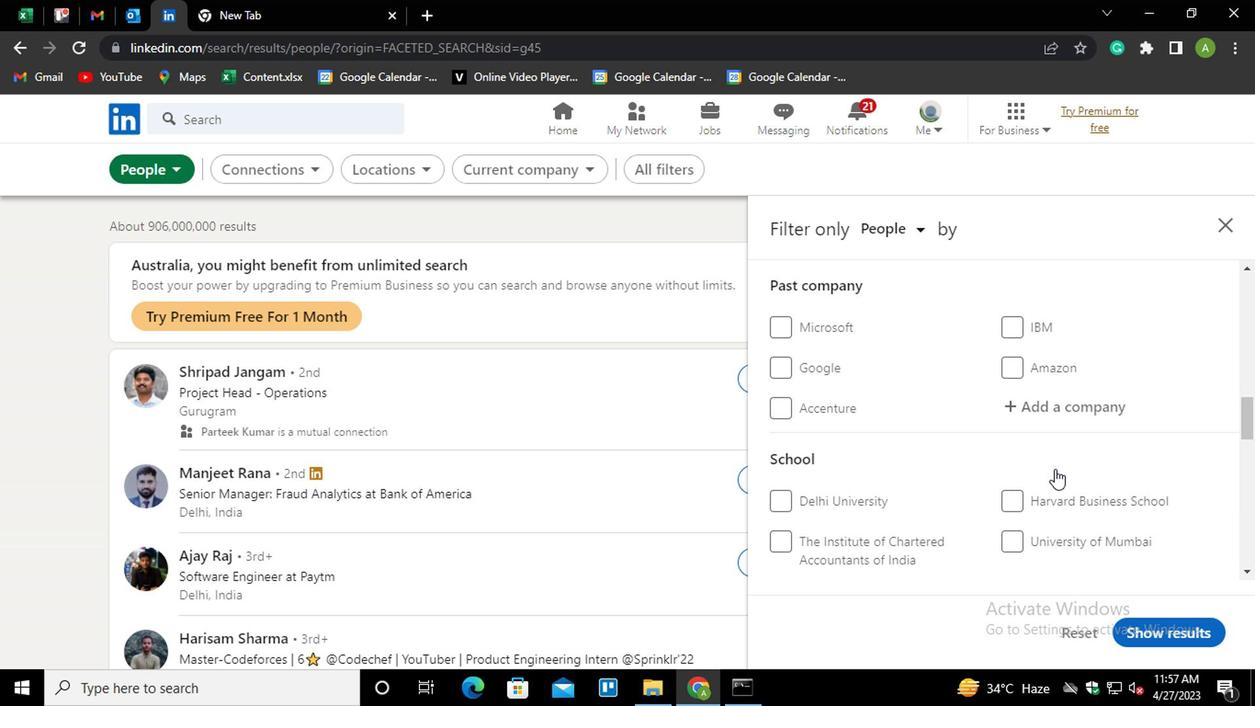 
Action: Mouse moved to (1057, 496)
Screenshot: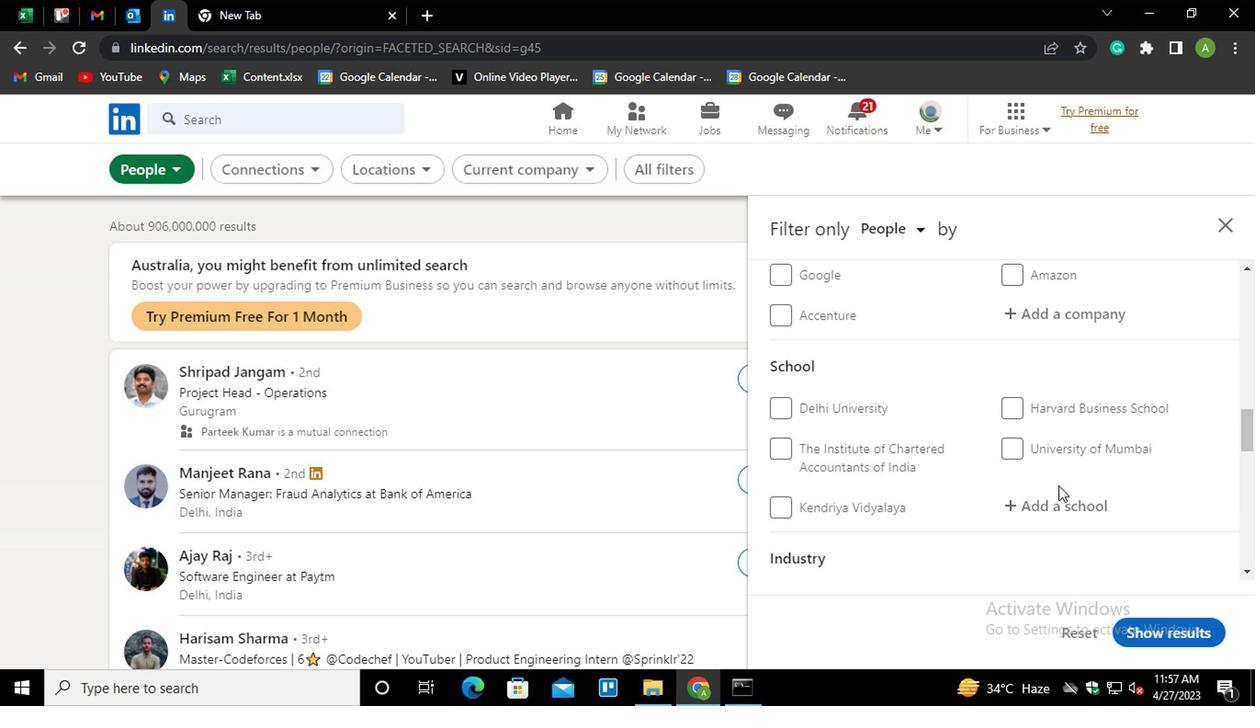 
Action: Mouse pressed left at (1057, 496)
Screenshot: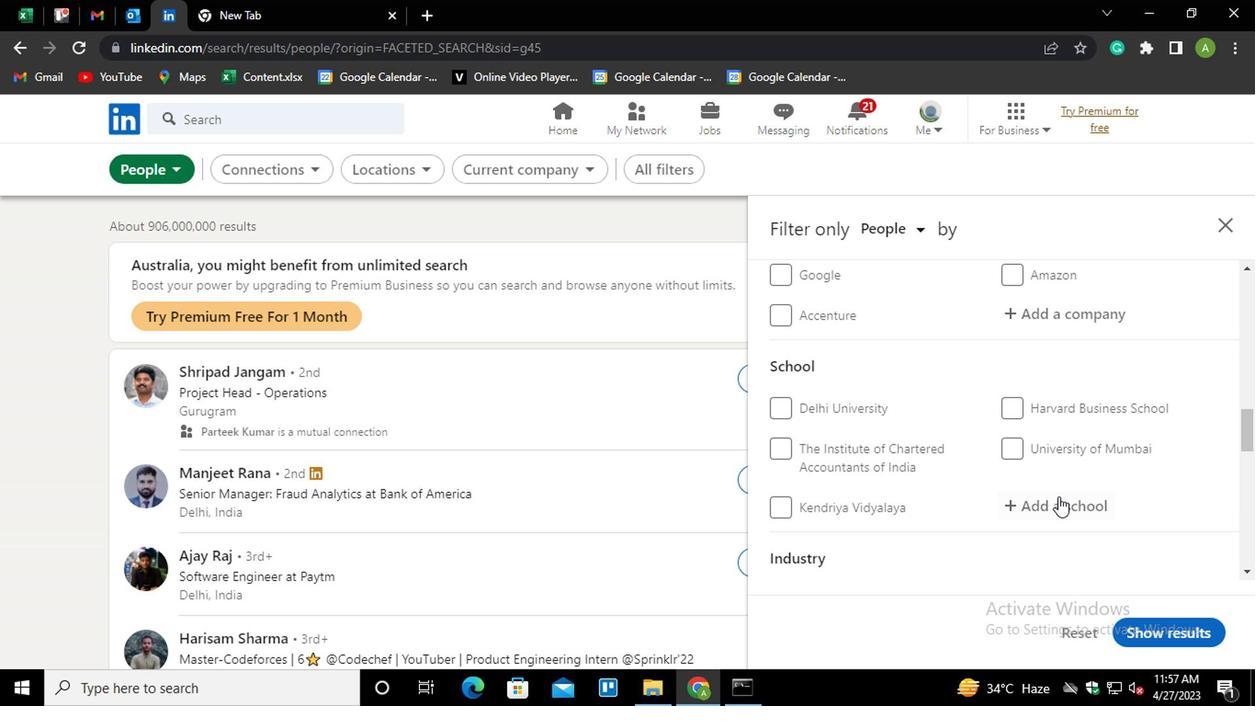 
Action: Mouse moved to (1058, 499)
Screenshot: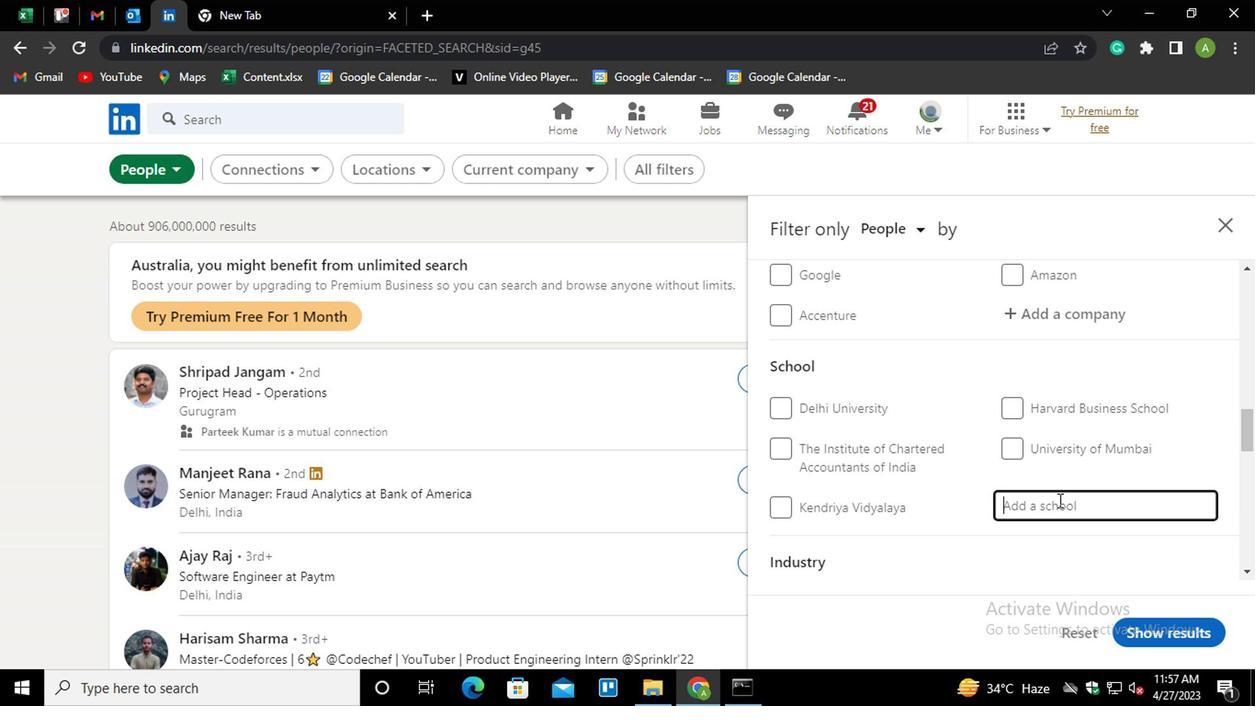 
Action: Key pressed <Key.shift>VEER<Key.space><Key.shift_r>NARMAD<Key.down><Key.enter>
Screenshot: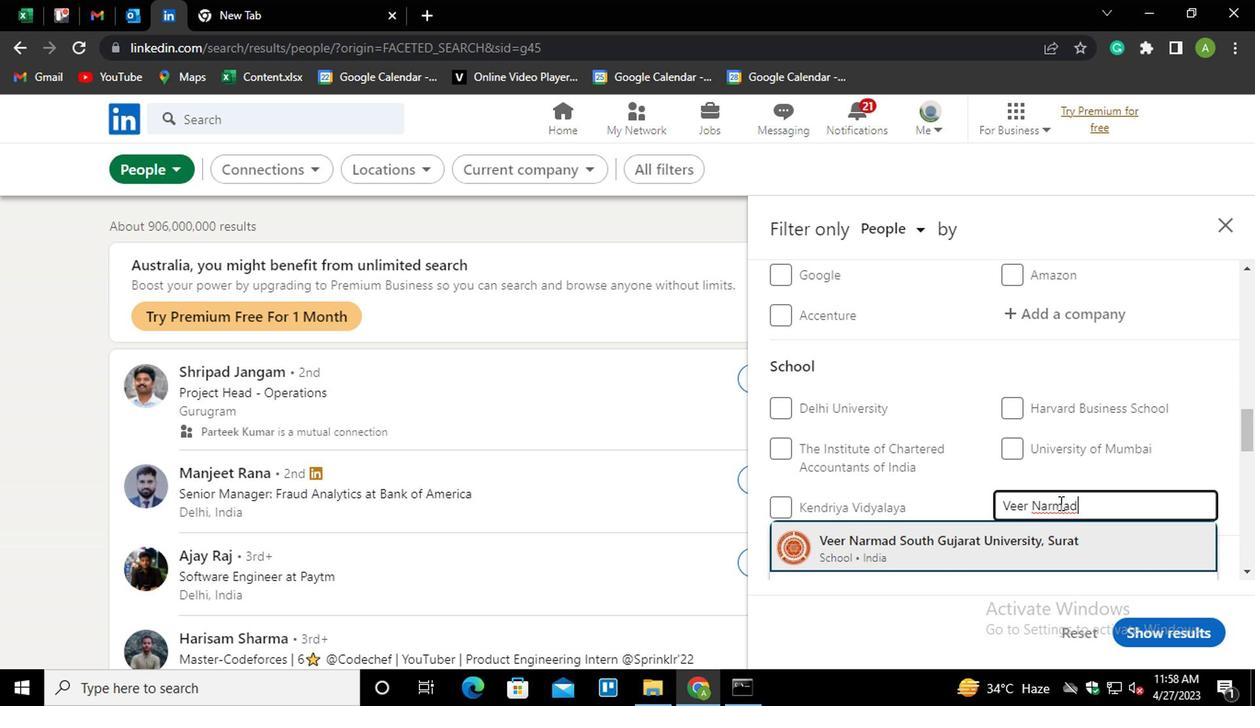 
Action: Mouse moved to (1061, 500)
Screenshot: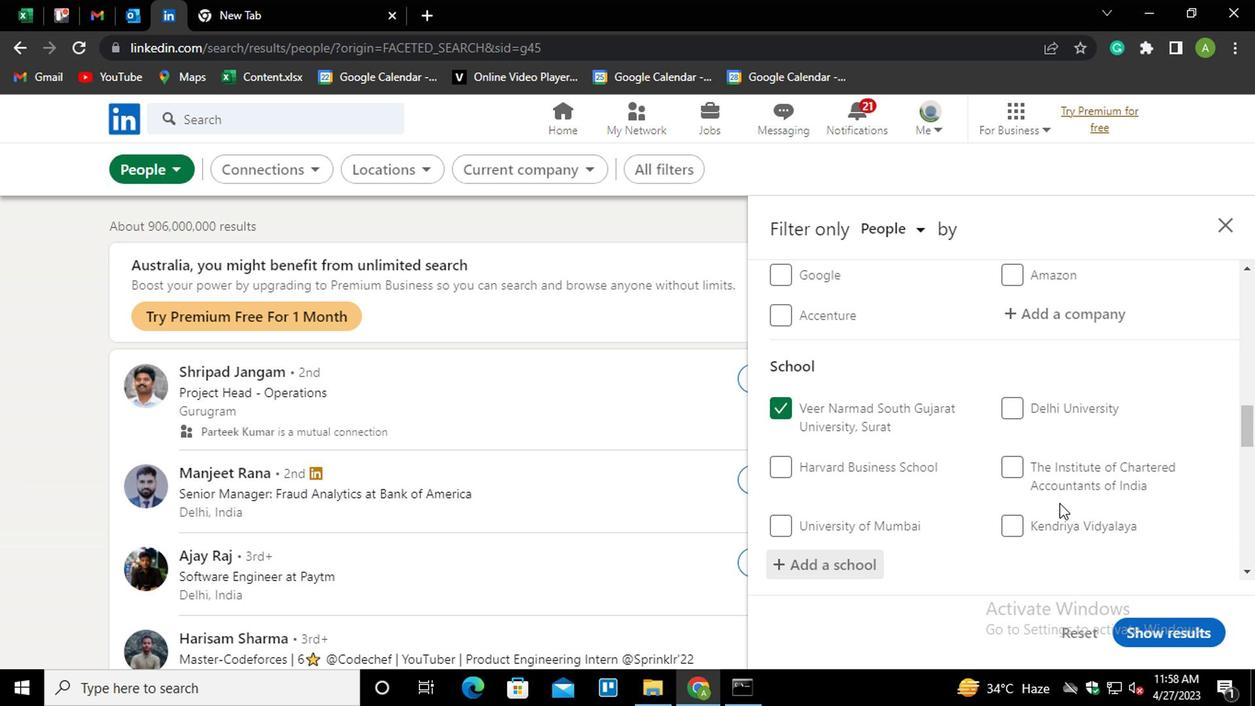
Action: Mouse scrolled (1061, 499) with delta (0, 0)
Screenshot: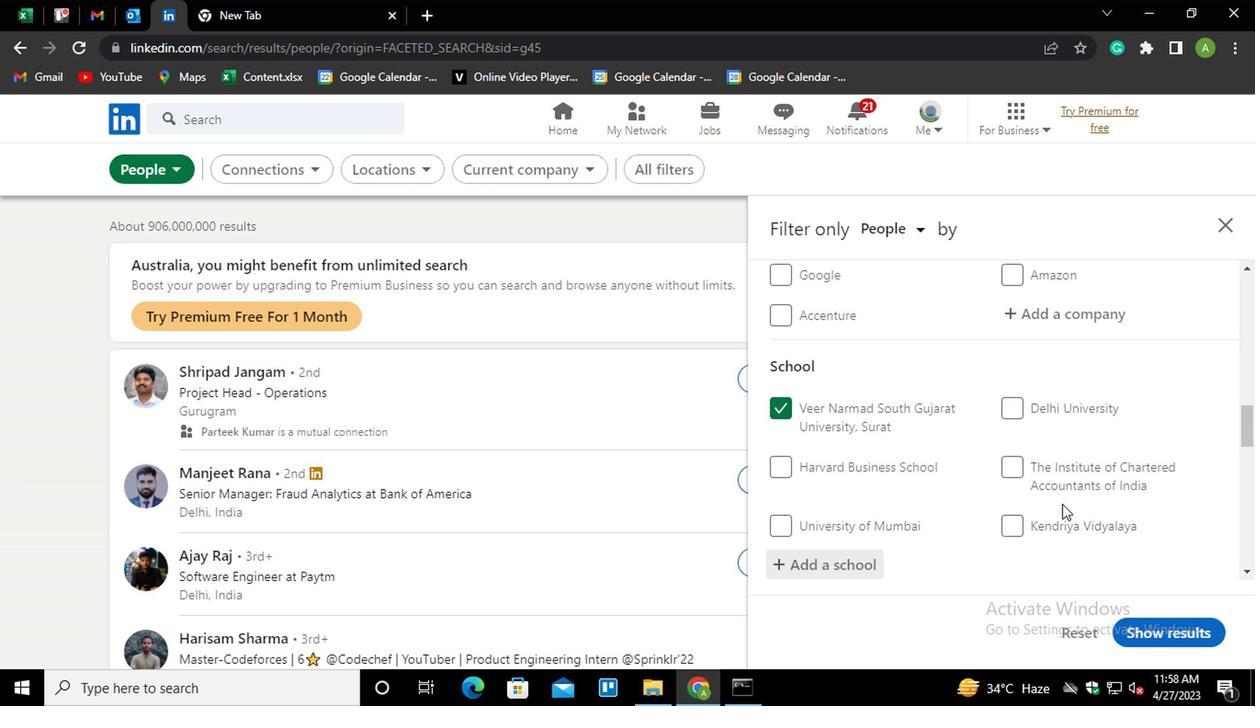 
Action: Mouse moved to (1061, 500)
Screenshot: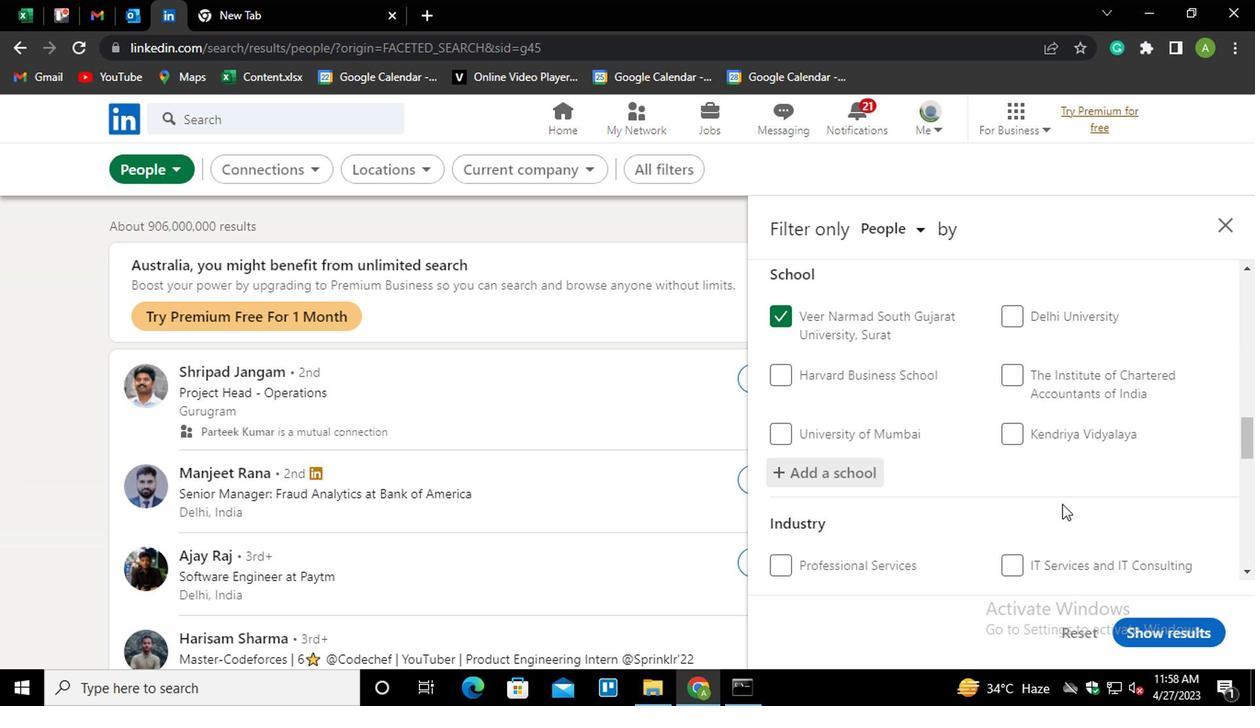 
Action: Mouse scrolled (1061, 499) with delta (0, 0)
Screenshot: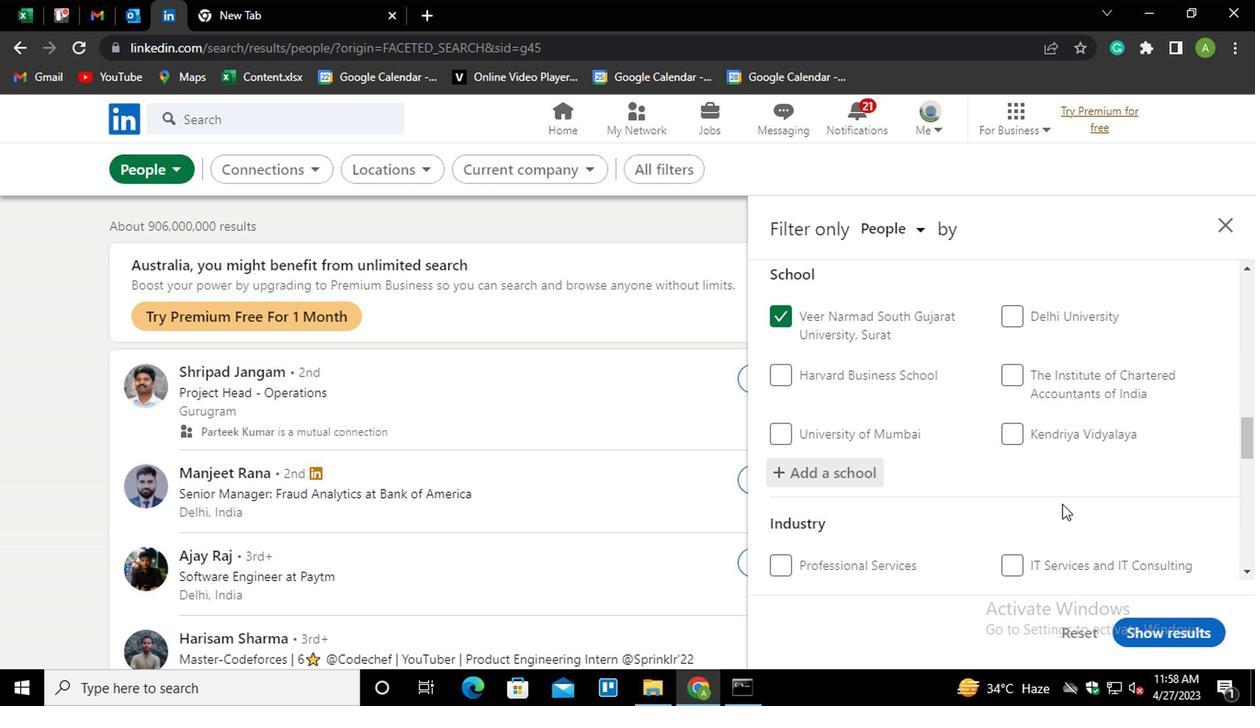 
Action: Mouse scrolled (1061, 499) with delta (0, 0)
Screenshot: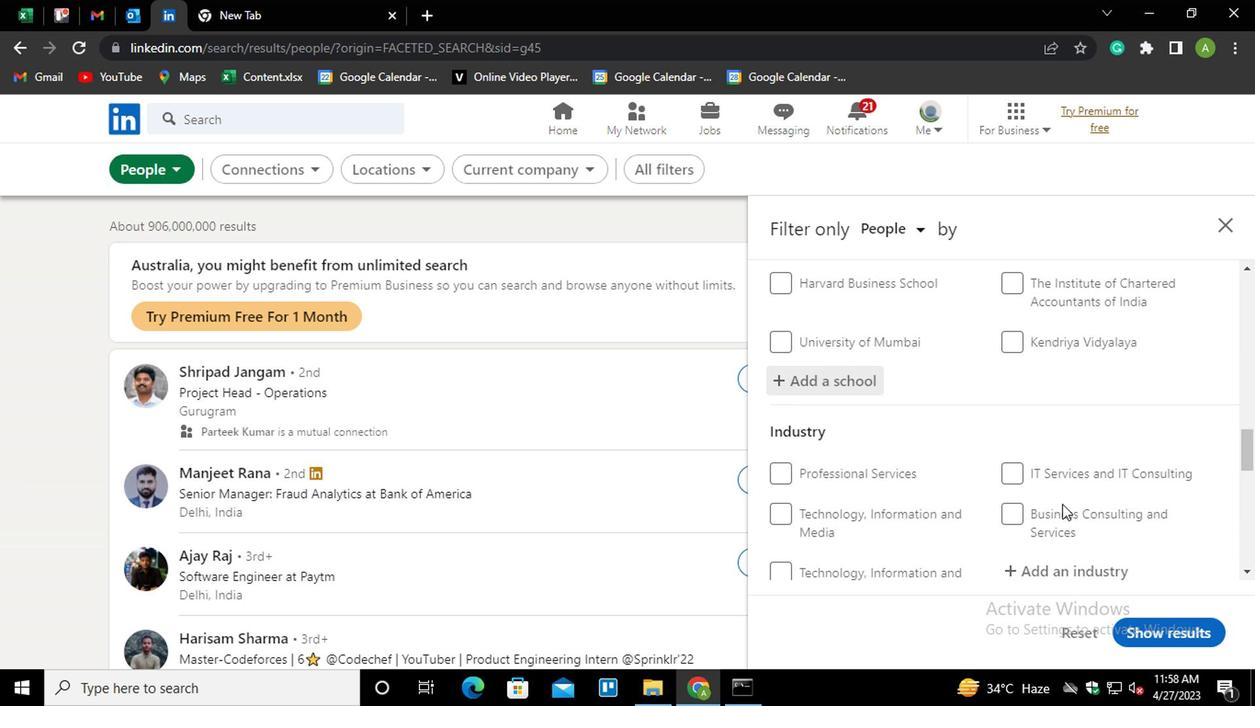 
Action: Mouse moved to (1072, 469)
Screenshot: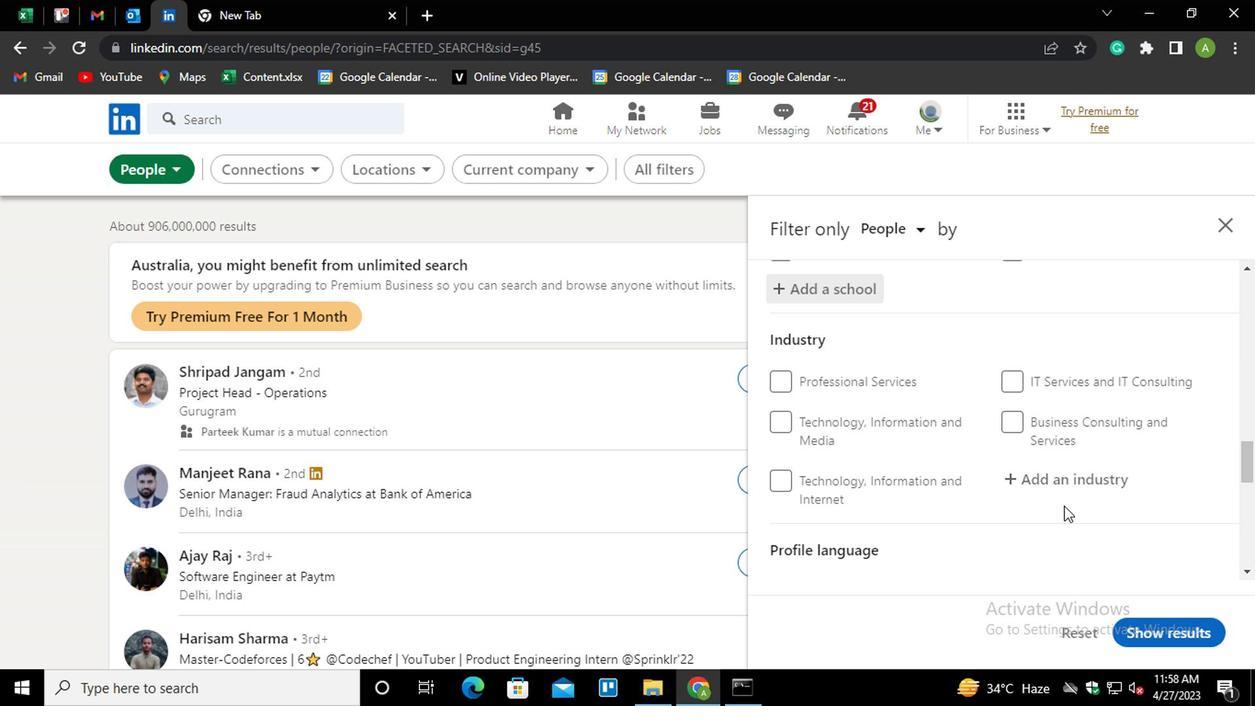 
Action: Mouse pressed left at (1072, 469)
Screenshot: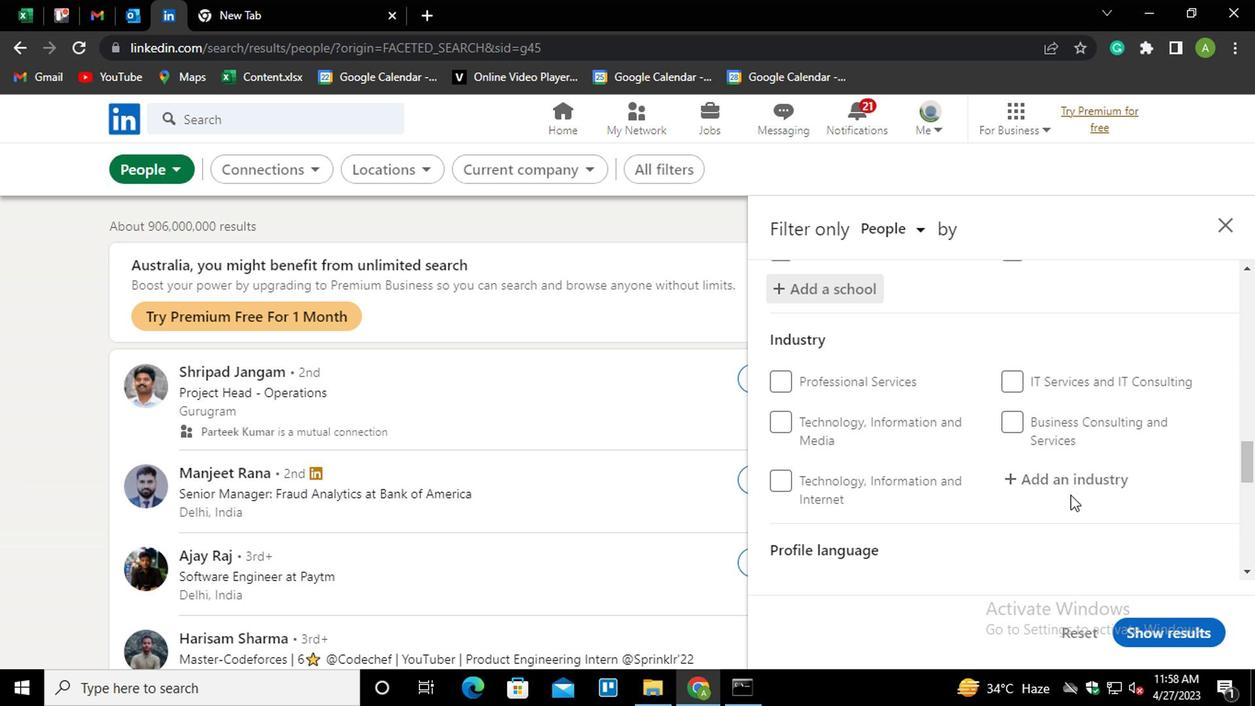 
Action: Key pressed <Key.shift>ANIMATION<Key.down><Key.enter>
Screenshot: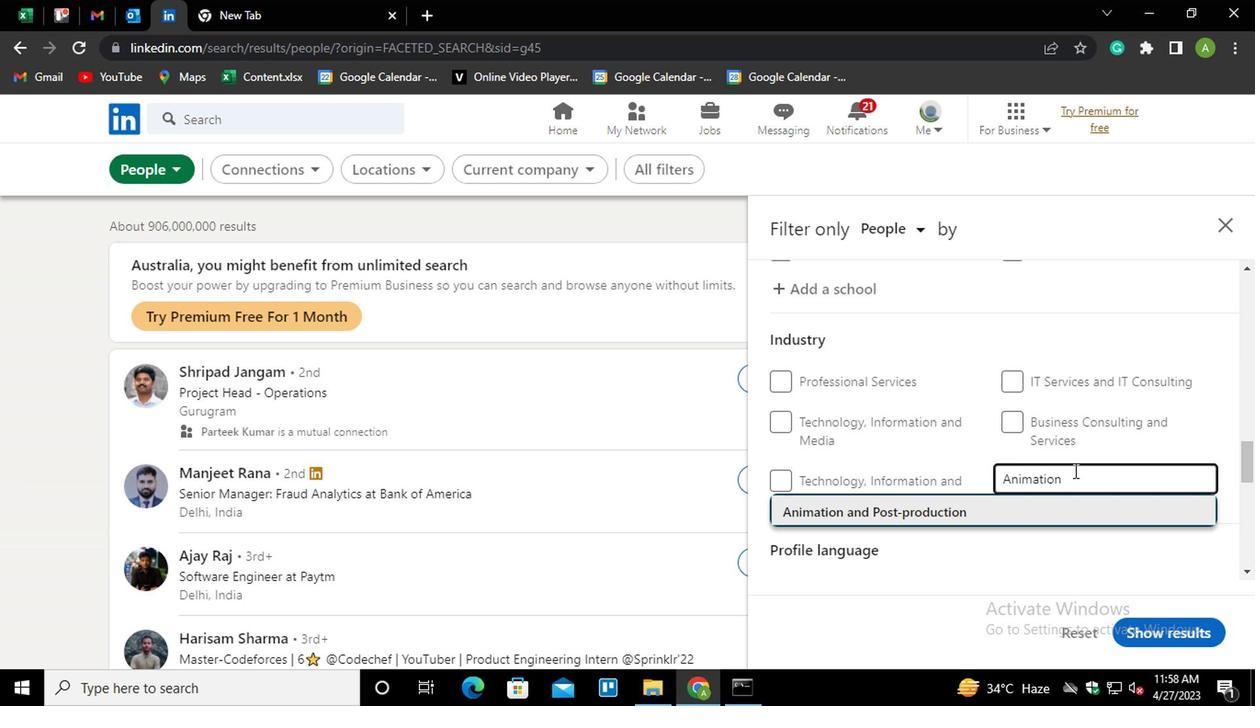 
Action: Mouse scrolled (1072, 468) with delta (0, 0)
Screenshot: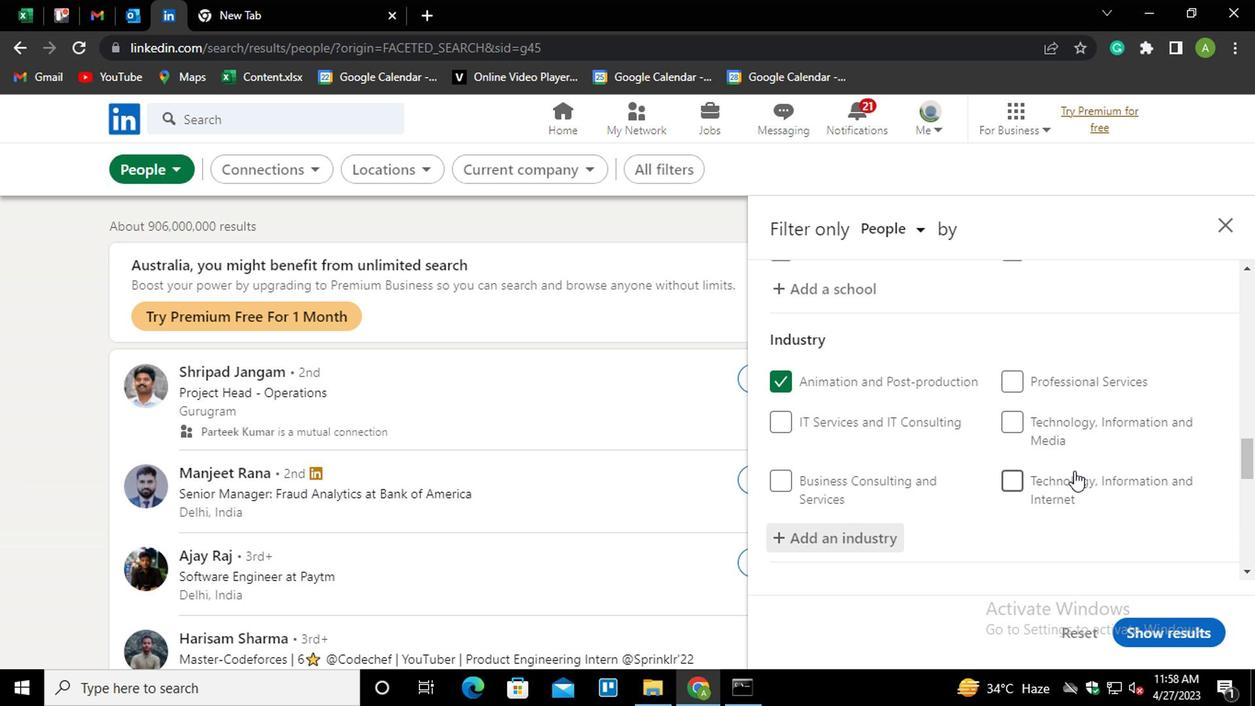 
Action: Mouse scrolled (1072, 468) with delta (0, 0)
Screenshot: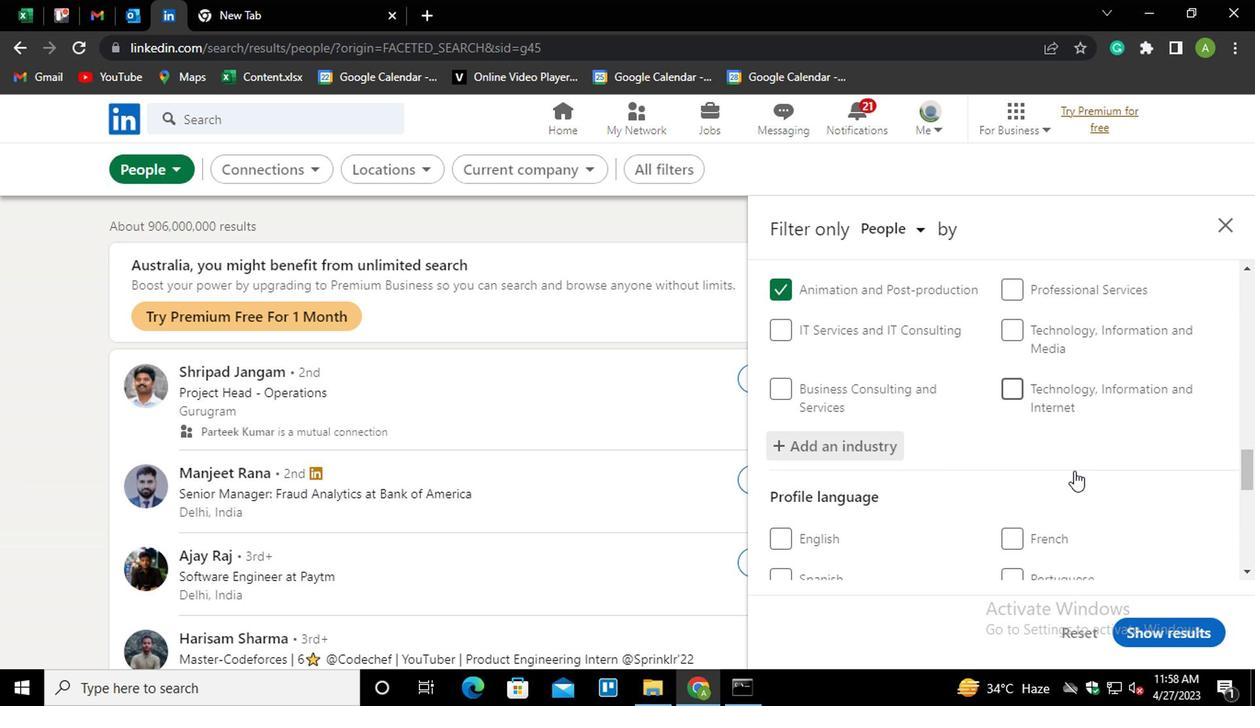 
Action: Mouse scrolled (1072, 468) with delta (0, 0)
Screenshot: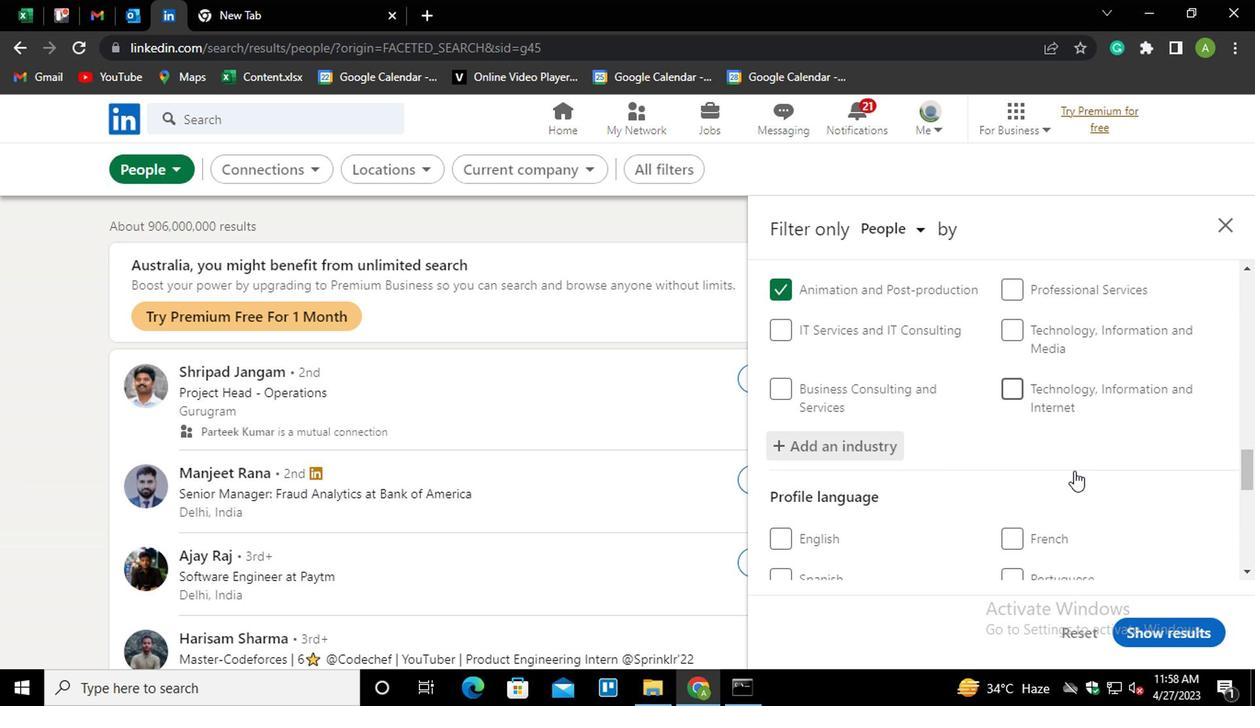 
Action: Mouse scrolled (1072, 468) with delta (0, 0)
Screenshot: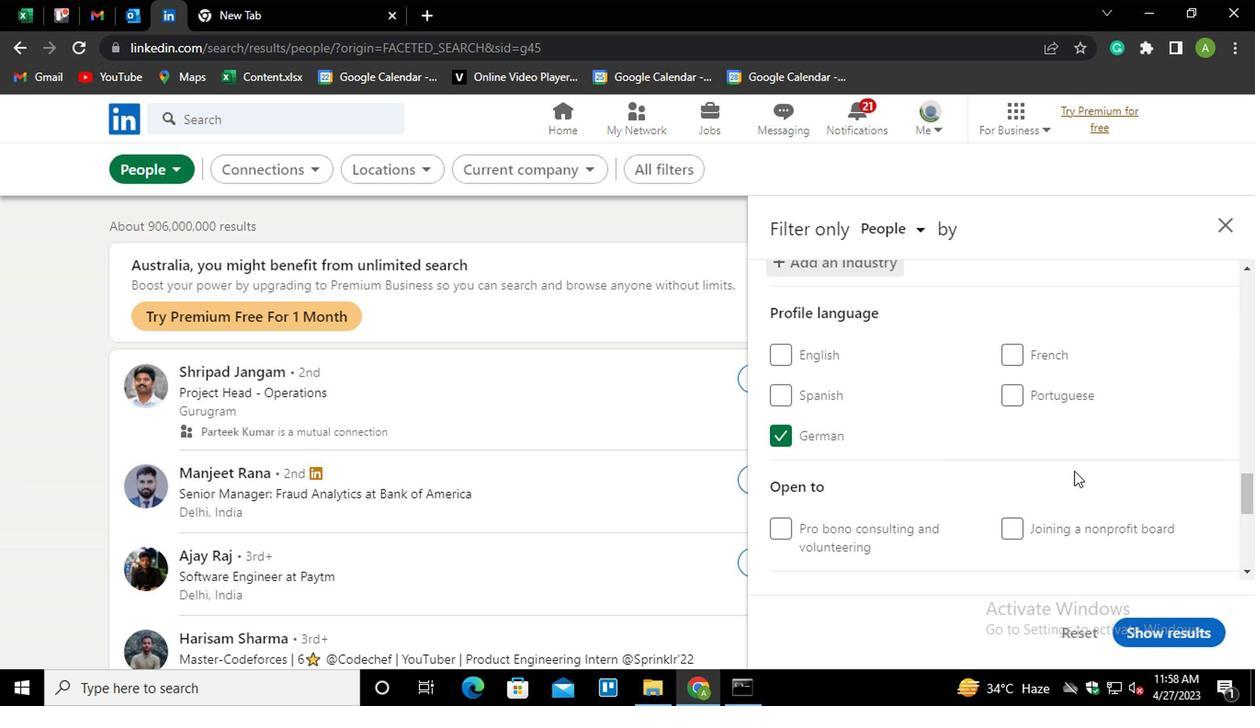 
Action: Mouse scrolled (1072, 468) with delta (0, 0)
Screenshot: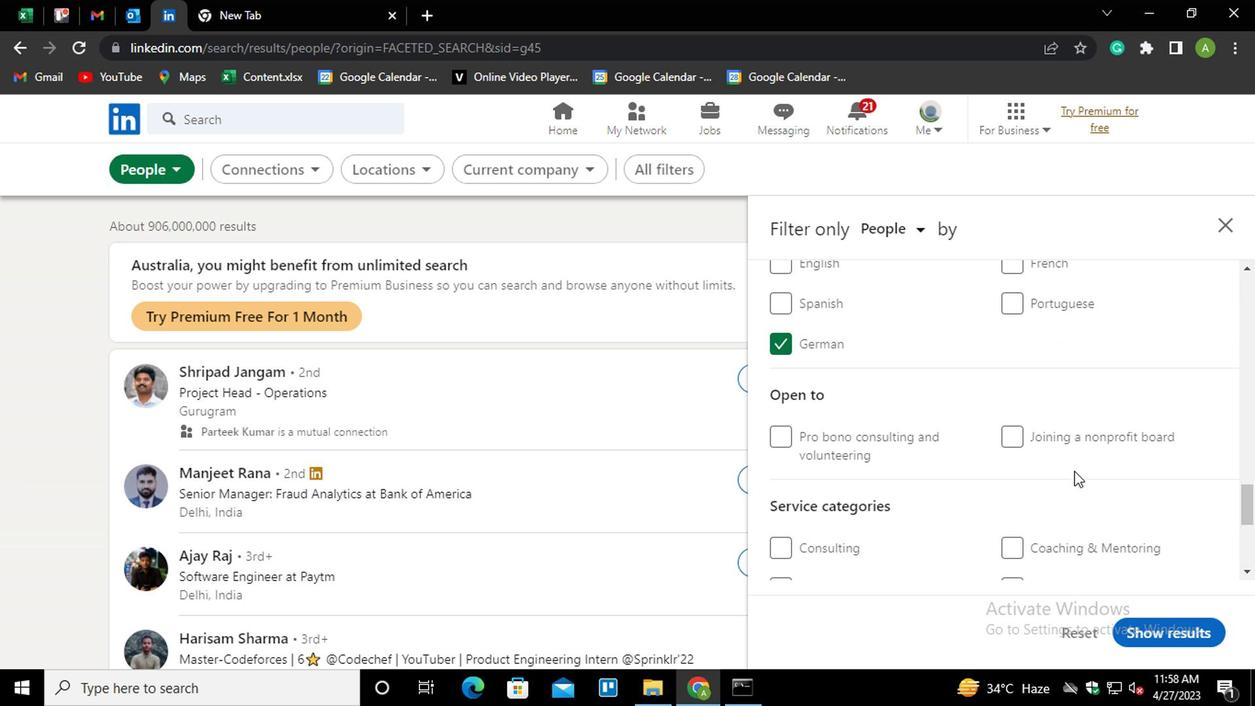 
Action: Mouse scrolled (1072, 468) with delta (0, 0)
Screenshot: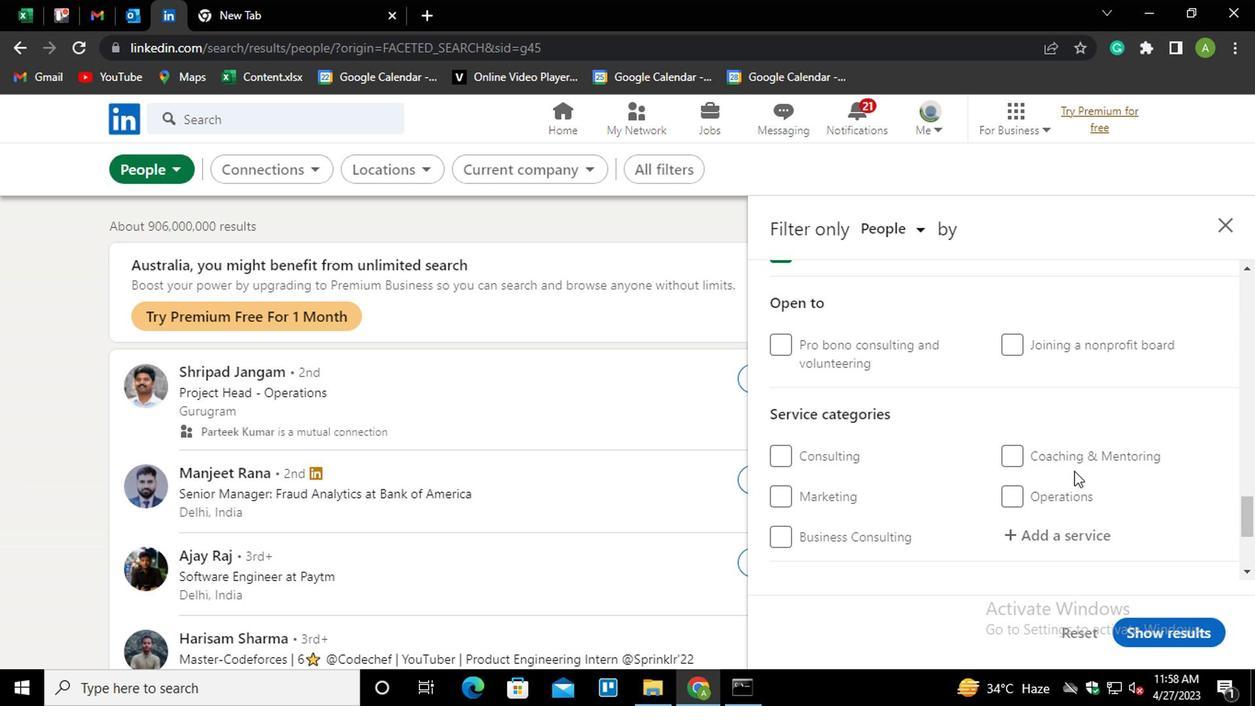 
Action: Mouse scrolled (1072, 468) with delta (0, 0)
Screenshot: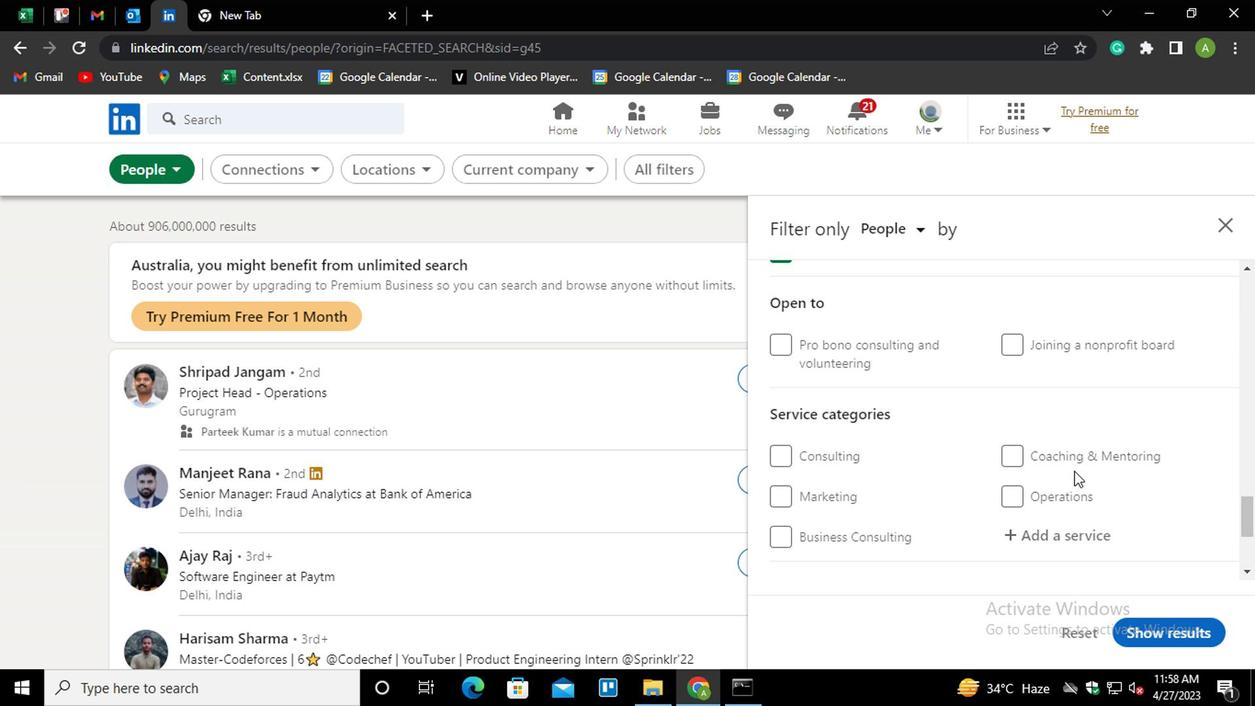 
Action: Mouse moved to (1044, 361)
Screenshot: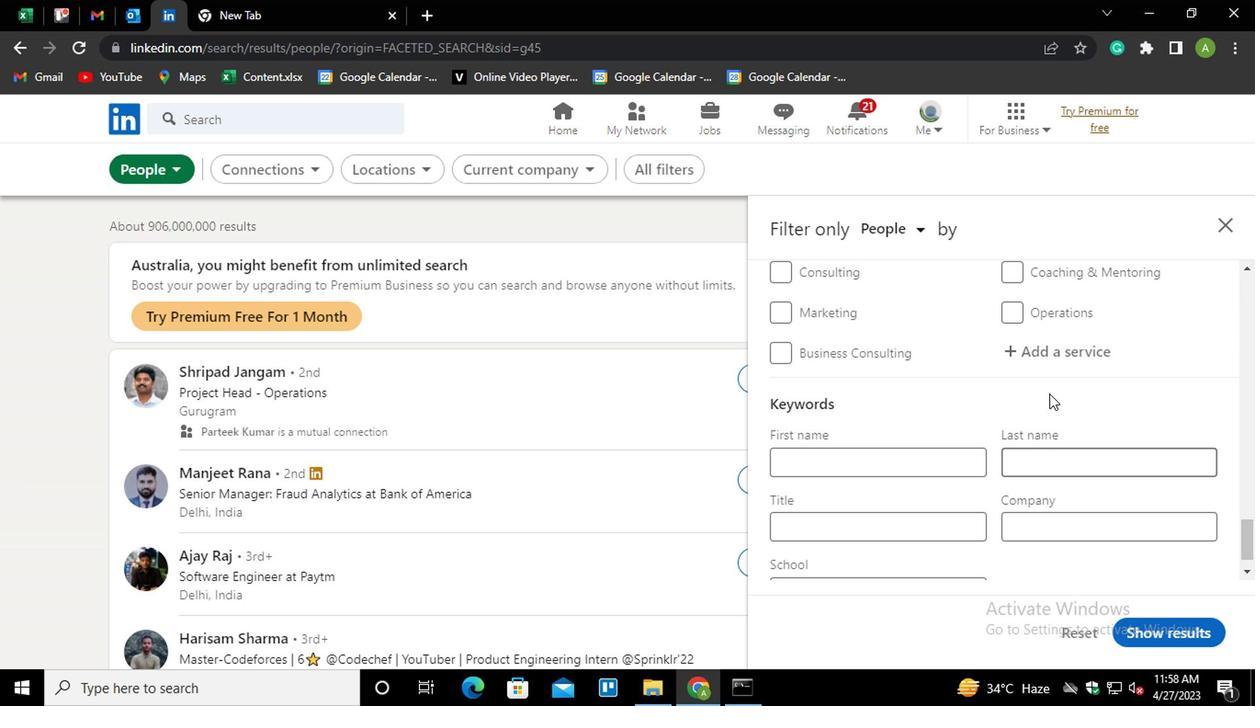 
Action: Mouse pressed left at (1044, 361)
Screenshot: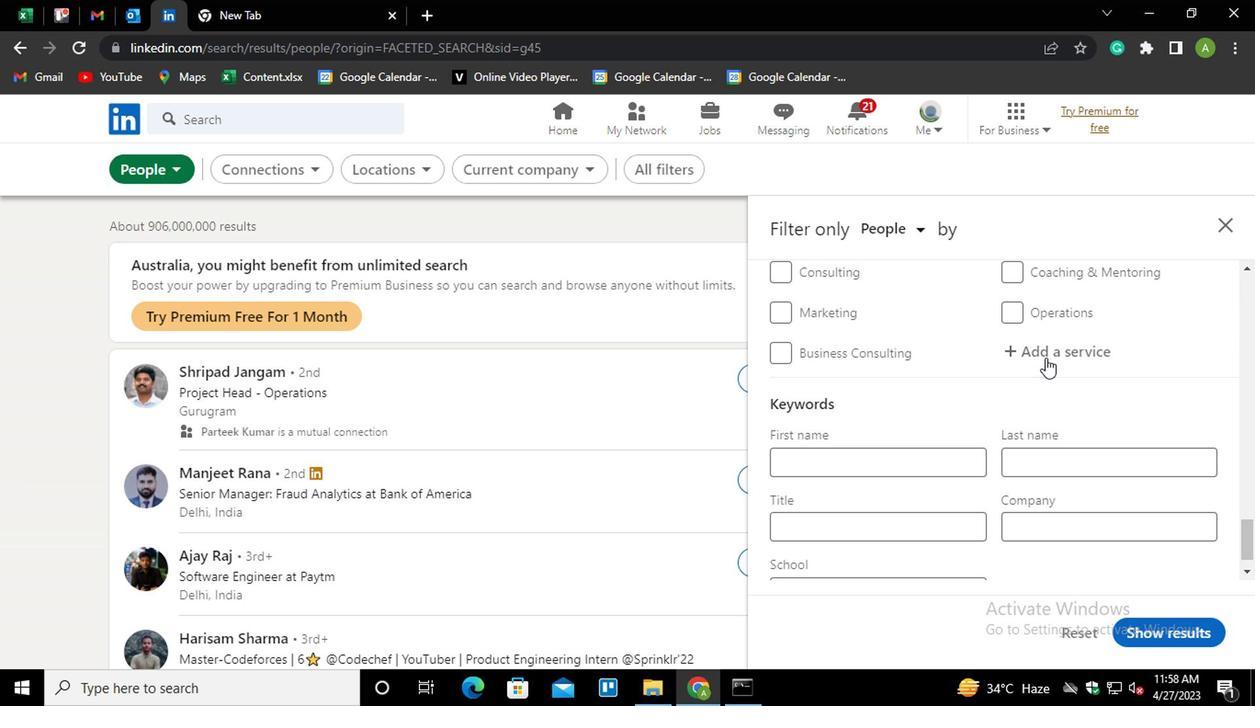 
Action: Mouse moved to (1049, 361)
Screenshot: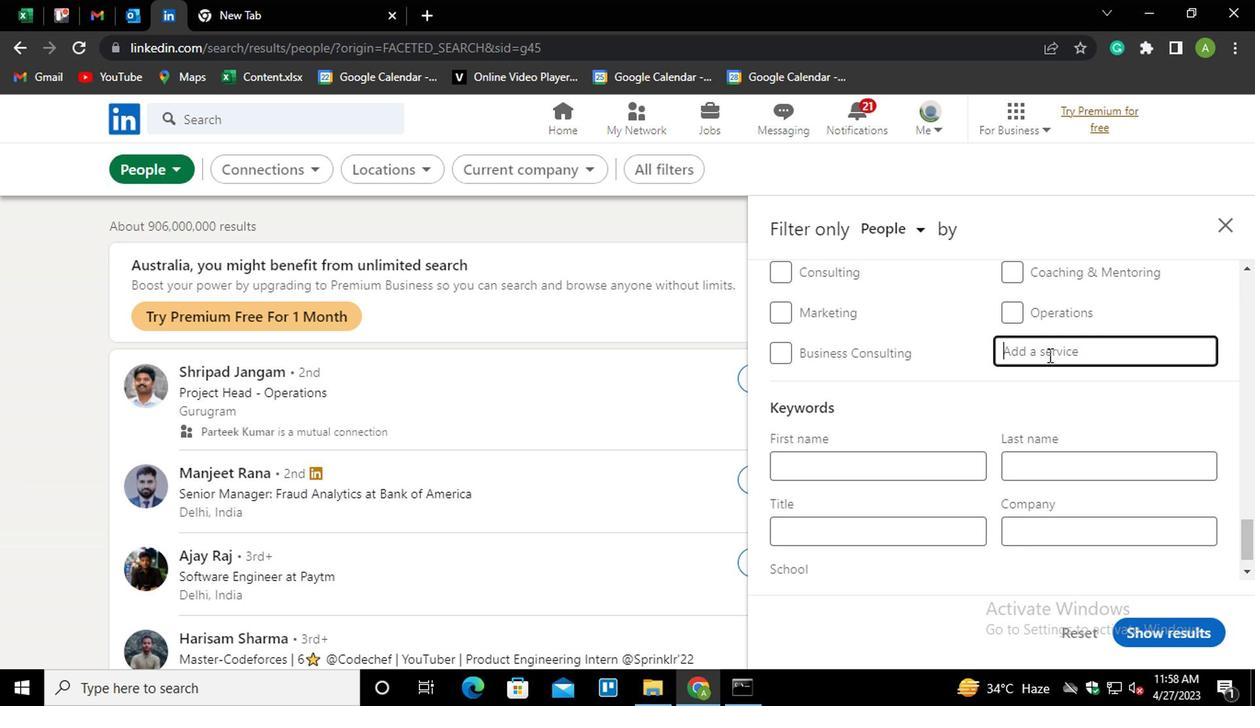 
Action: Mouse pressed left at (1049, 361)
Screenshot: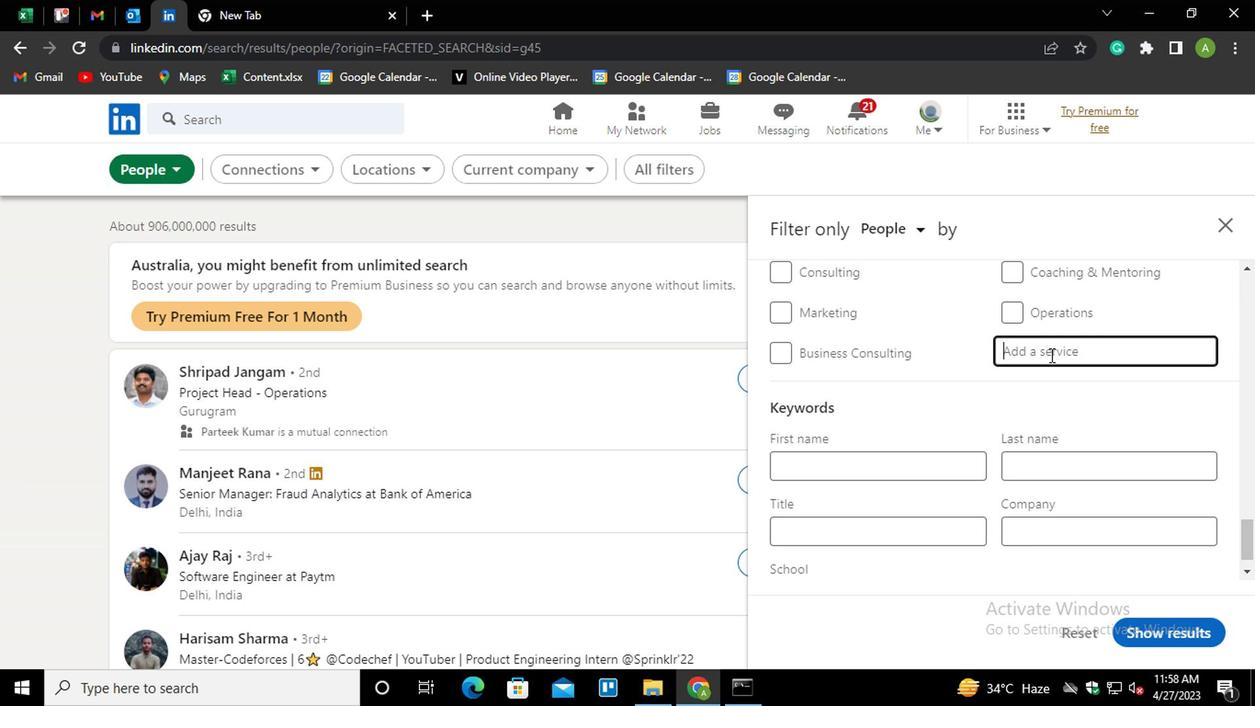 
Action: Key pressed <Key.shift>BANKRUP<Key.down><Key.enter>
Screenshot: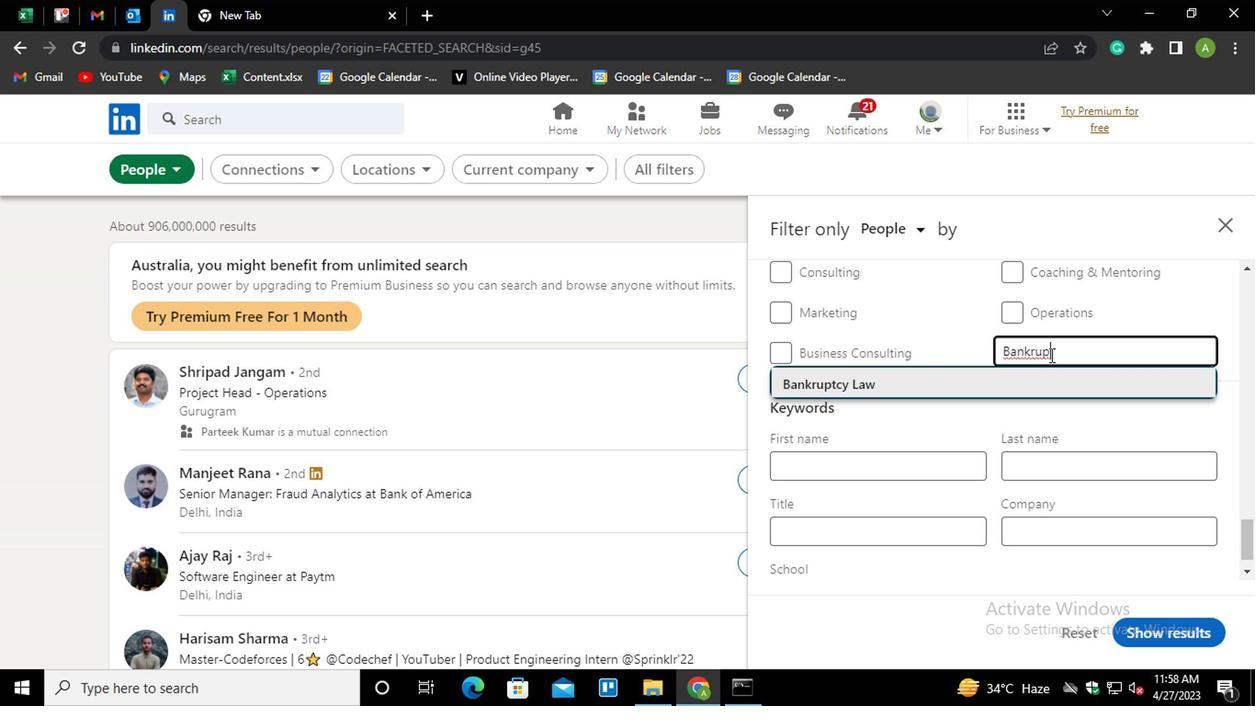 
Action: Mouse scrolled (1049, 360) with delta (0, 0)
Screenshot: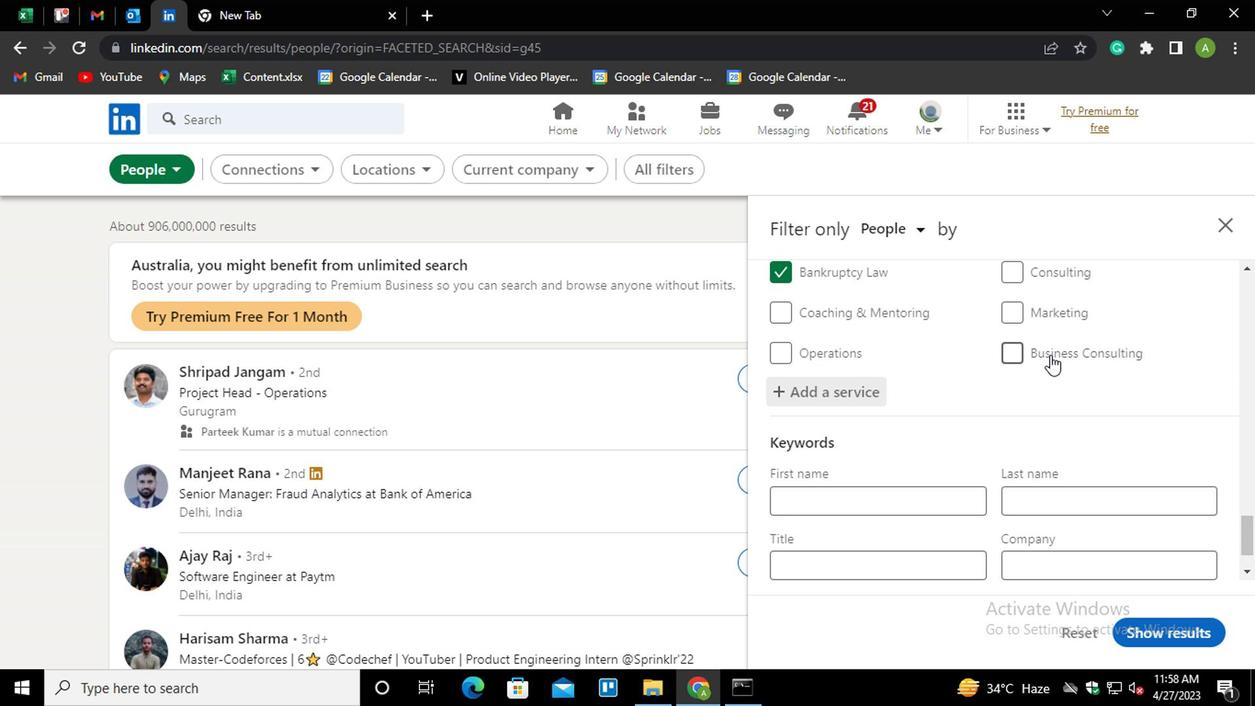
Action: Mouse scrolled (1049, 360) with delta (0, 0)
Screenshot: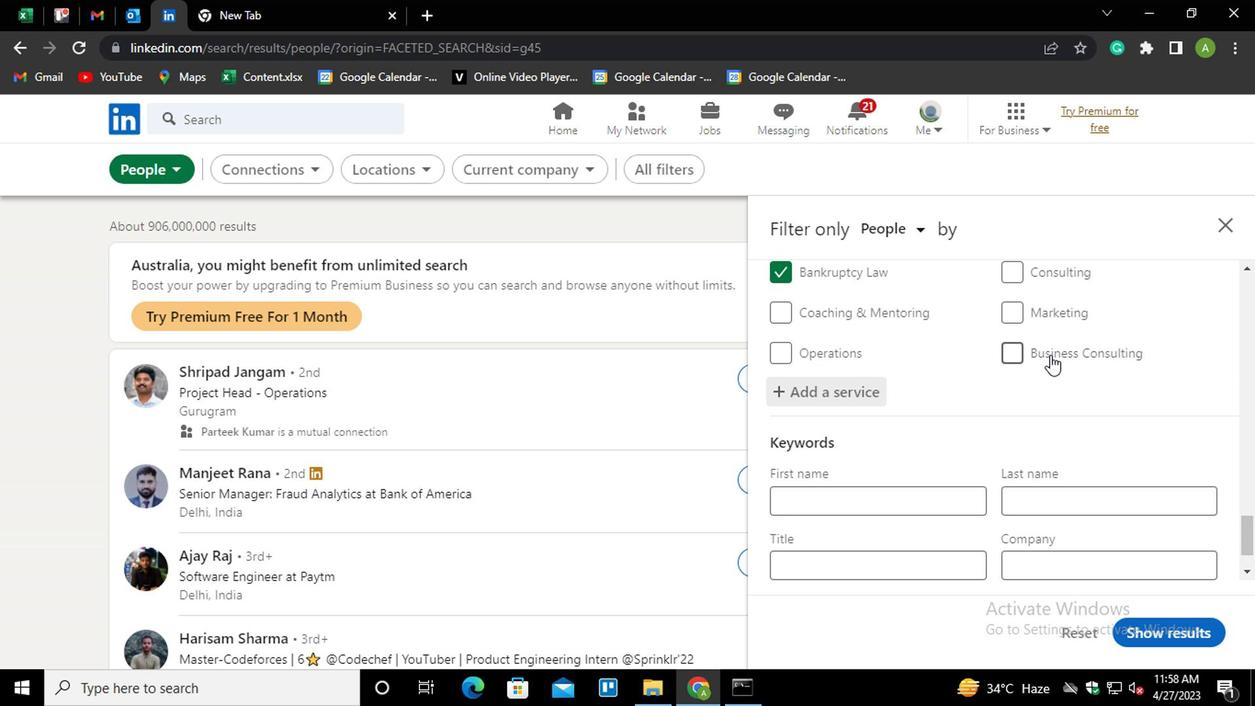
Action: Mouse scrolled (1049, 360) with delta (0, 0)
Screenshot: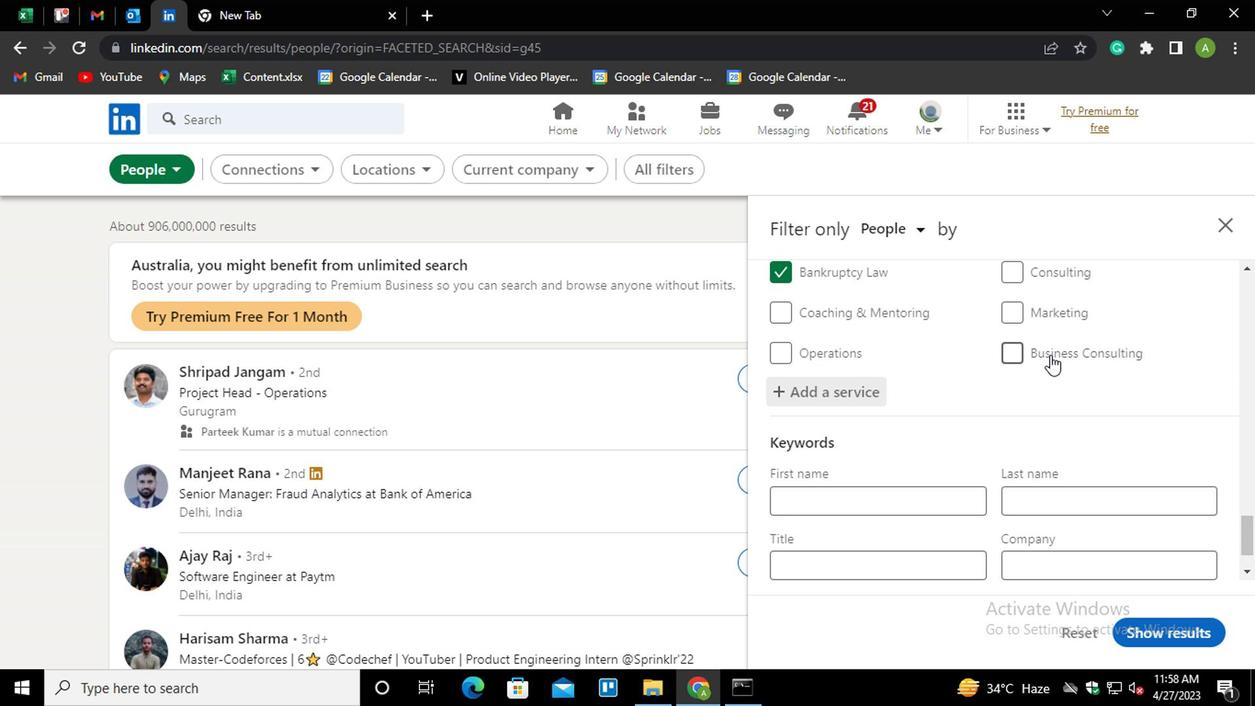 
Action: Mouse scrolled (1049, 360) with delta (0, 0)
Screenshot: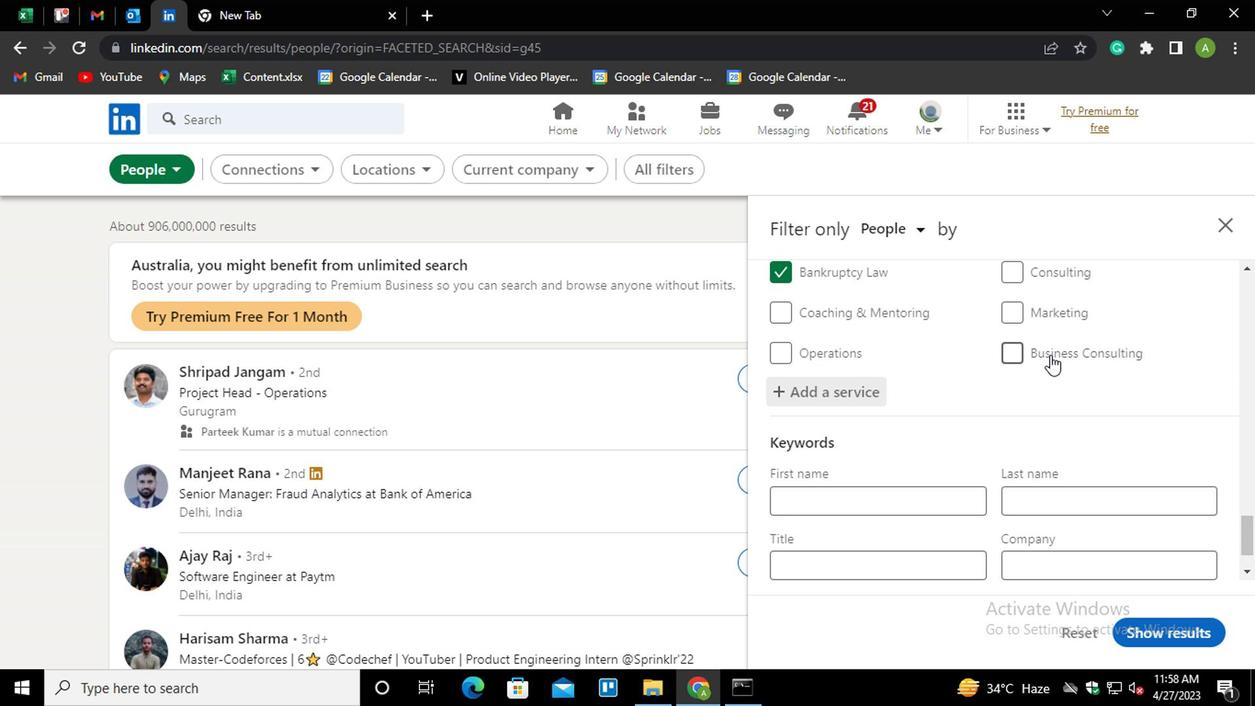 
Action: Mouse moved to (830, 497)
Screenshot: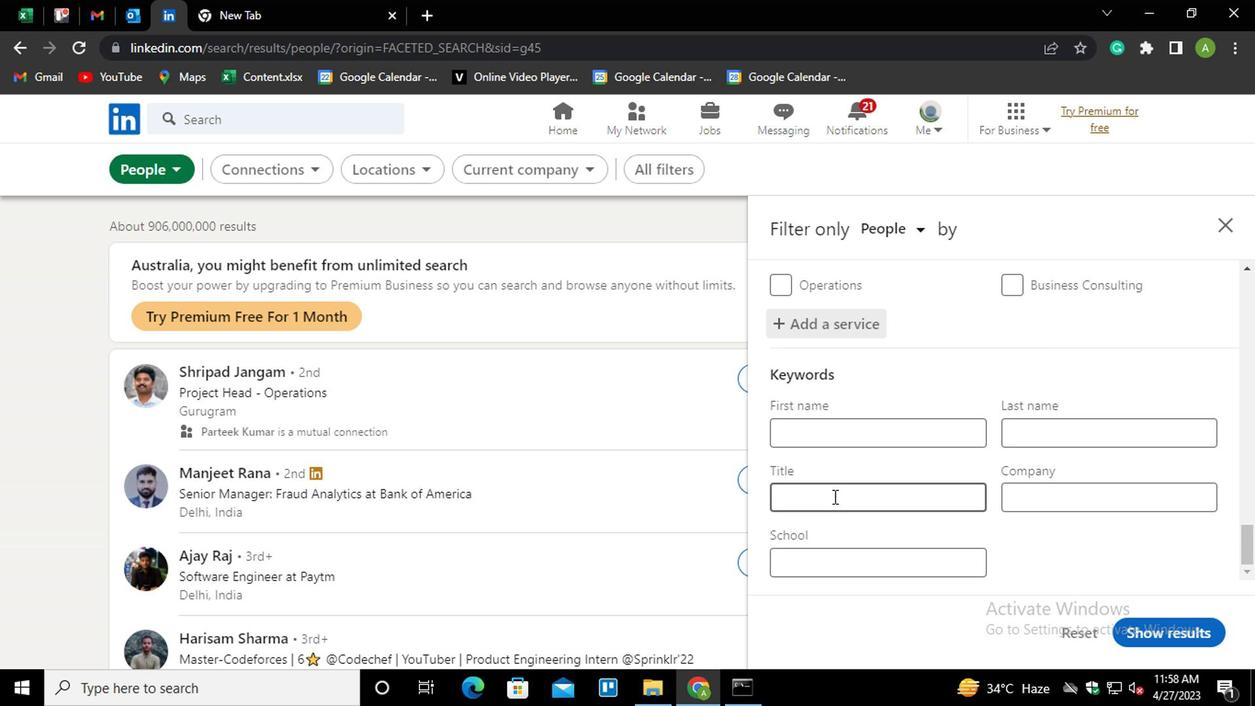 
Action: Mouse pressed left at (830, 497)
Screenshot: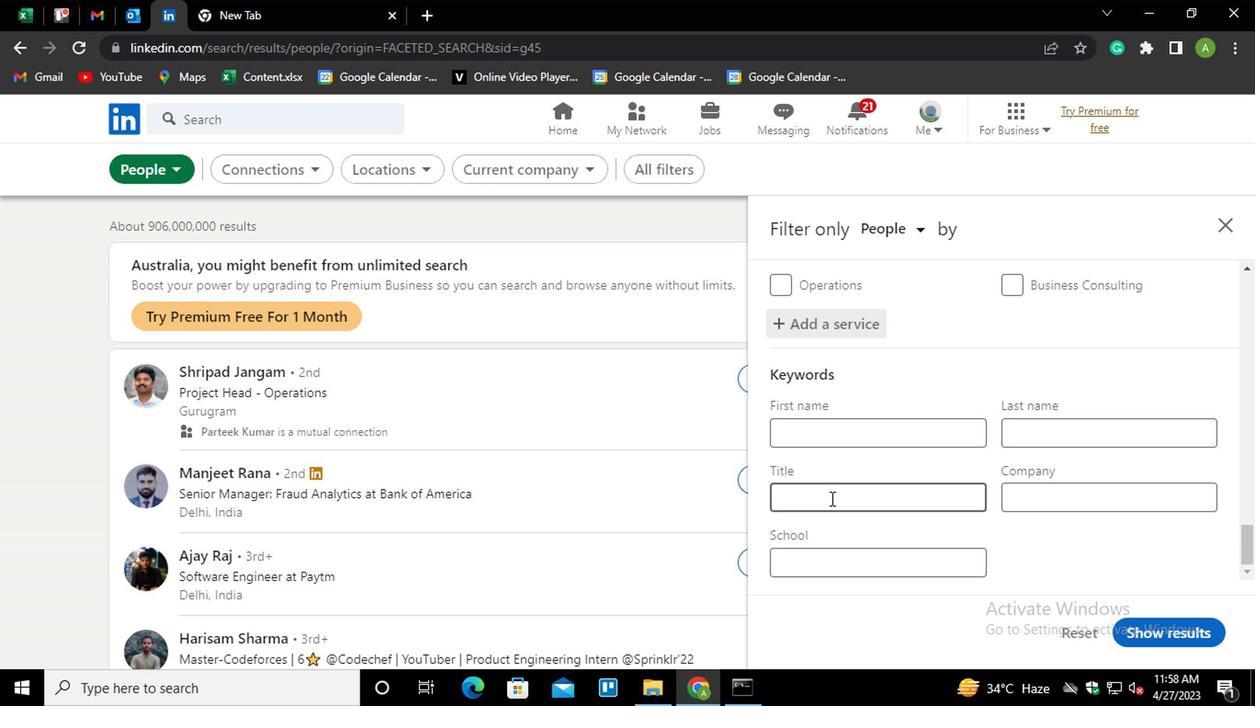 
Action: Mouse moved to (828, 497)
Screenshot: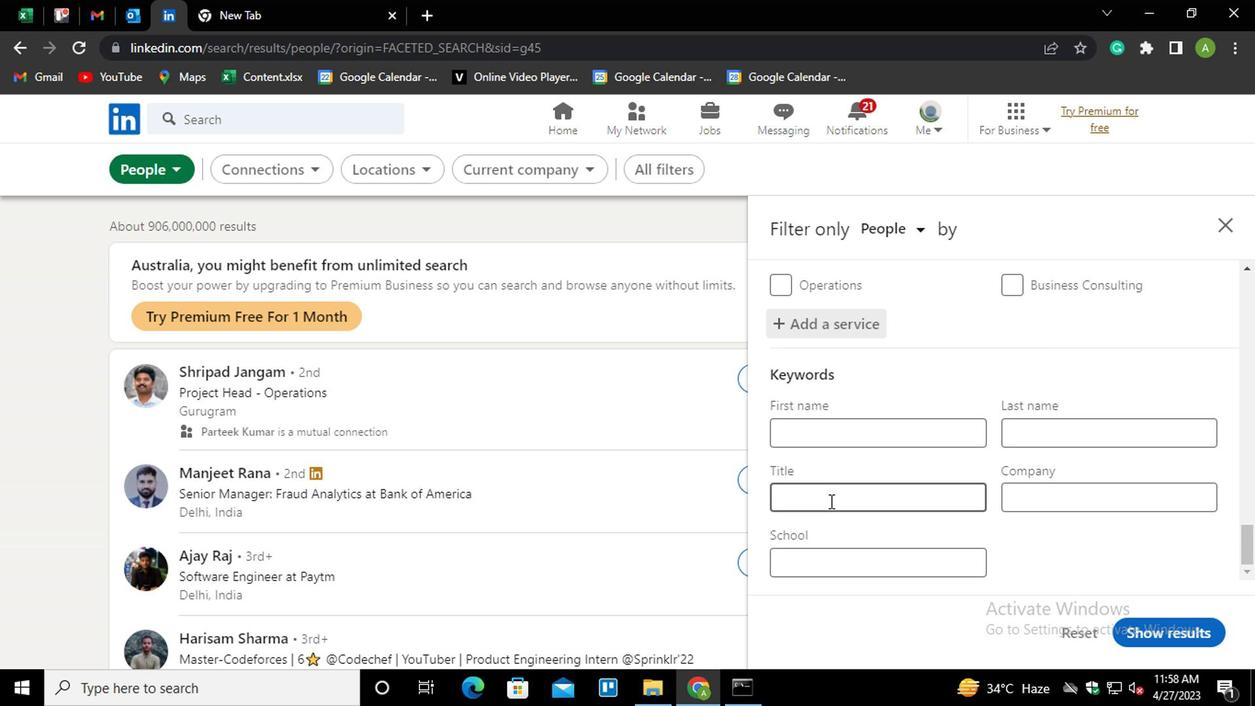 
Action: Key pressed <Key.shift><Key.shift><Key.shift><Key.shift><Key.shift>DIRECT<Key.space>OF<Key.space><Key.shift_r>MAINTENANCE
Screenshot: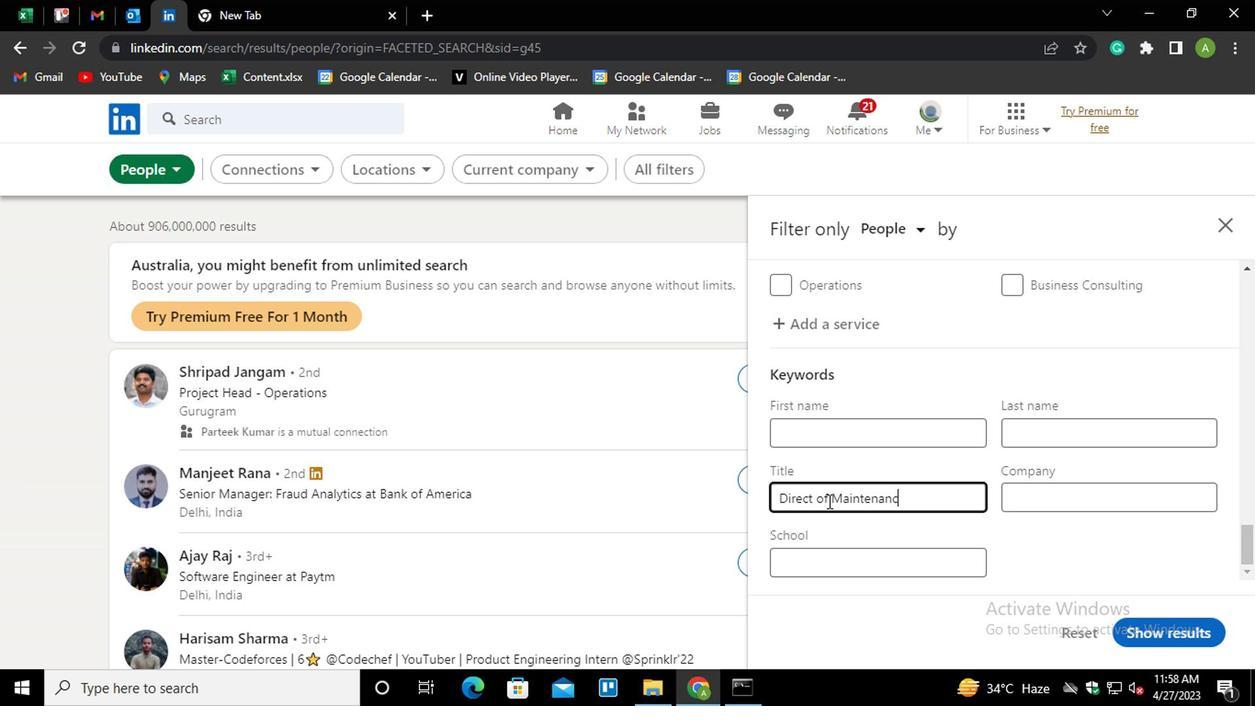 
Action: Mouse moved to (1053, 546)
Screenshot: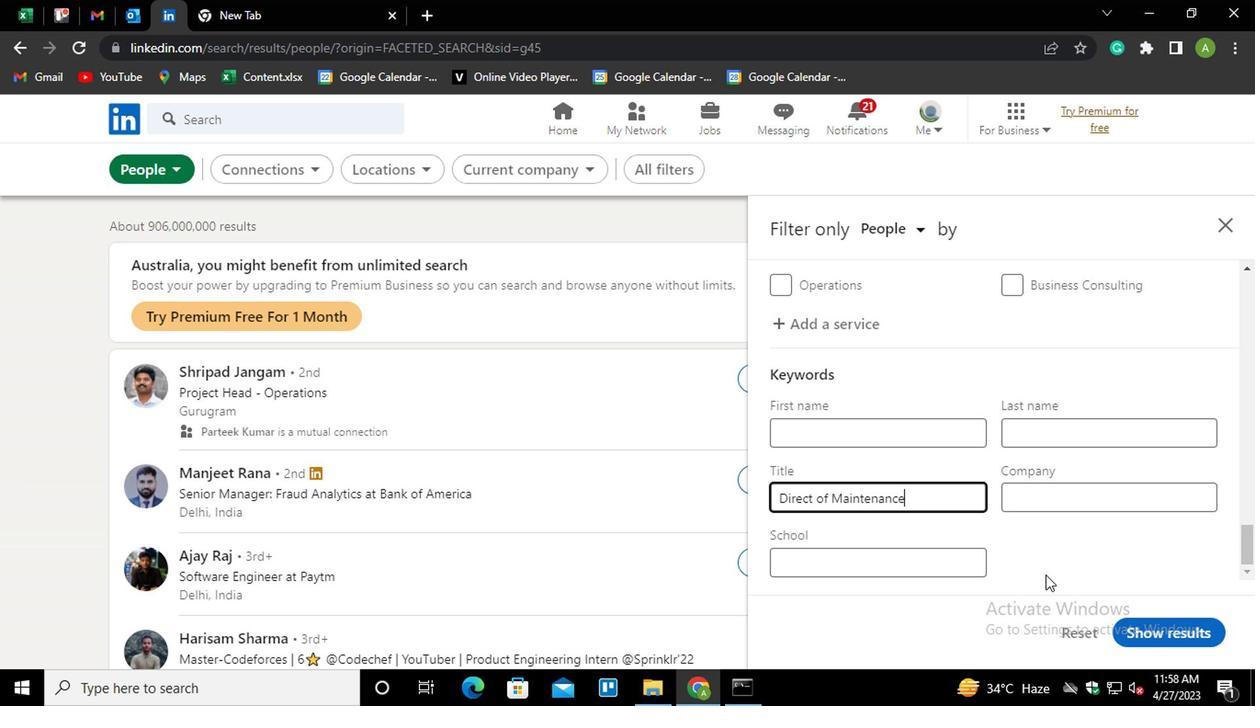 
Action: Mouse pressed left at (1053, 546)
Screenshot: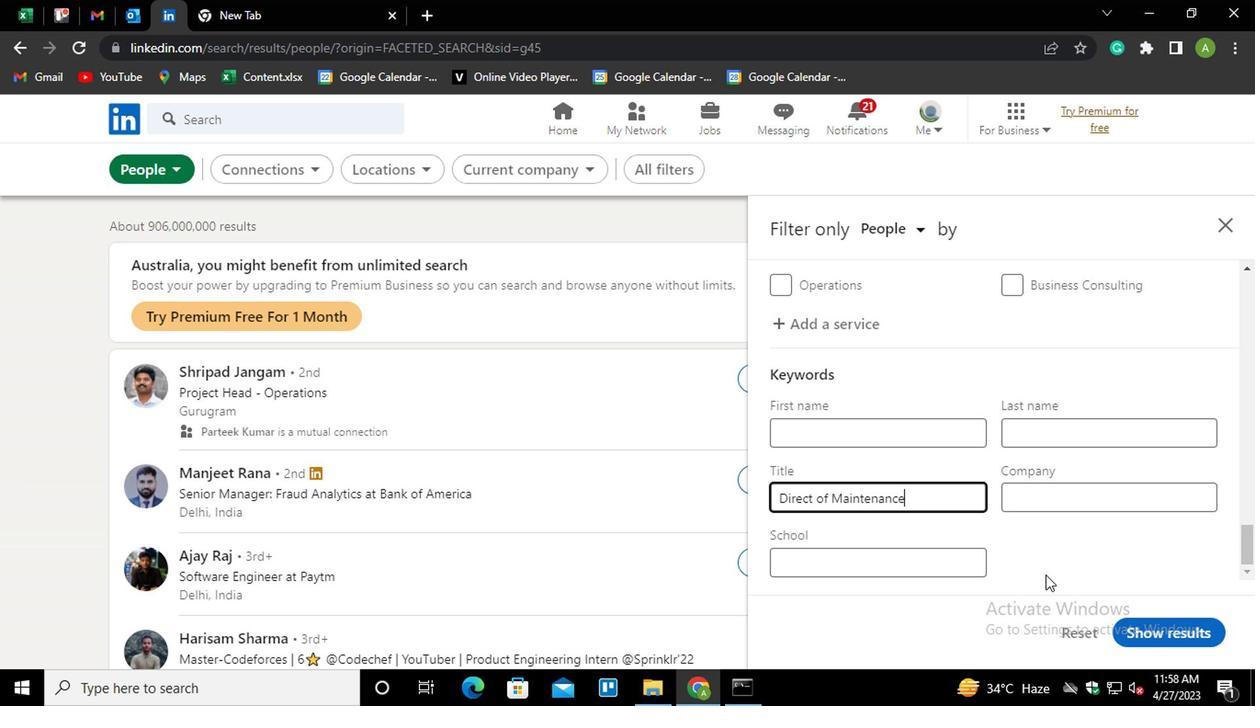 
Action: Mouse moved to (1150, 615)
Screenshot: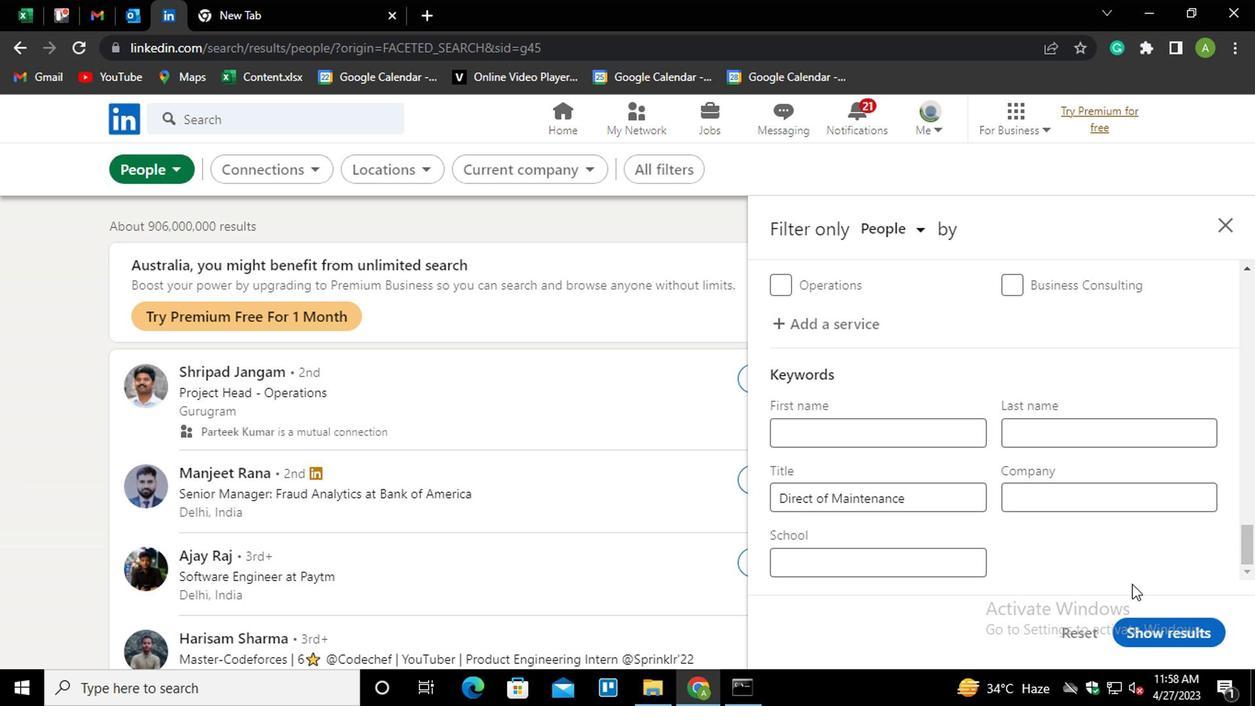 
Action: Mouse pressed left at (1150, 615)
Screenshot: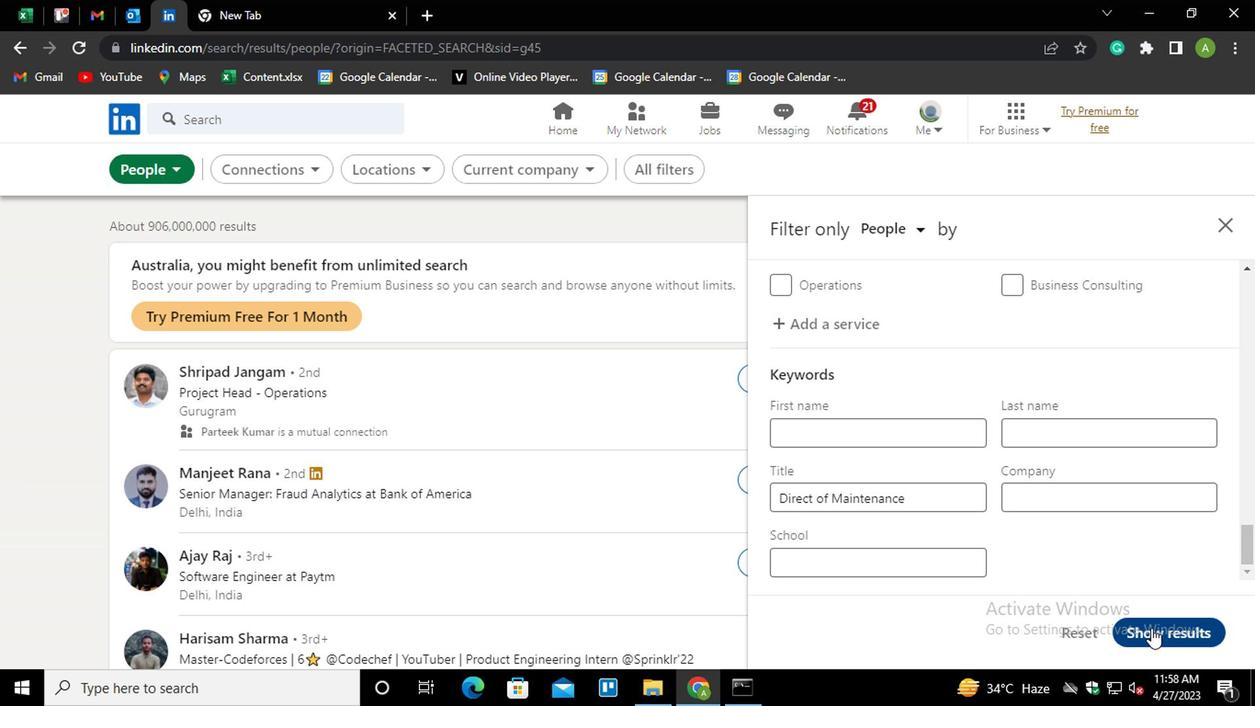 
Action: Mouse moved to (1141, 593)
Screenshot: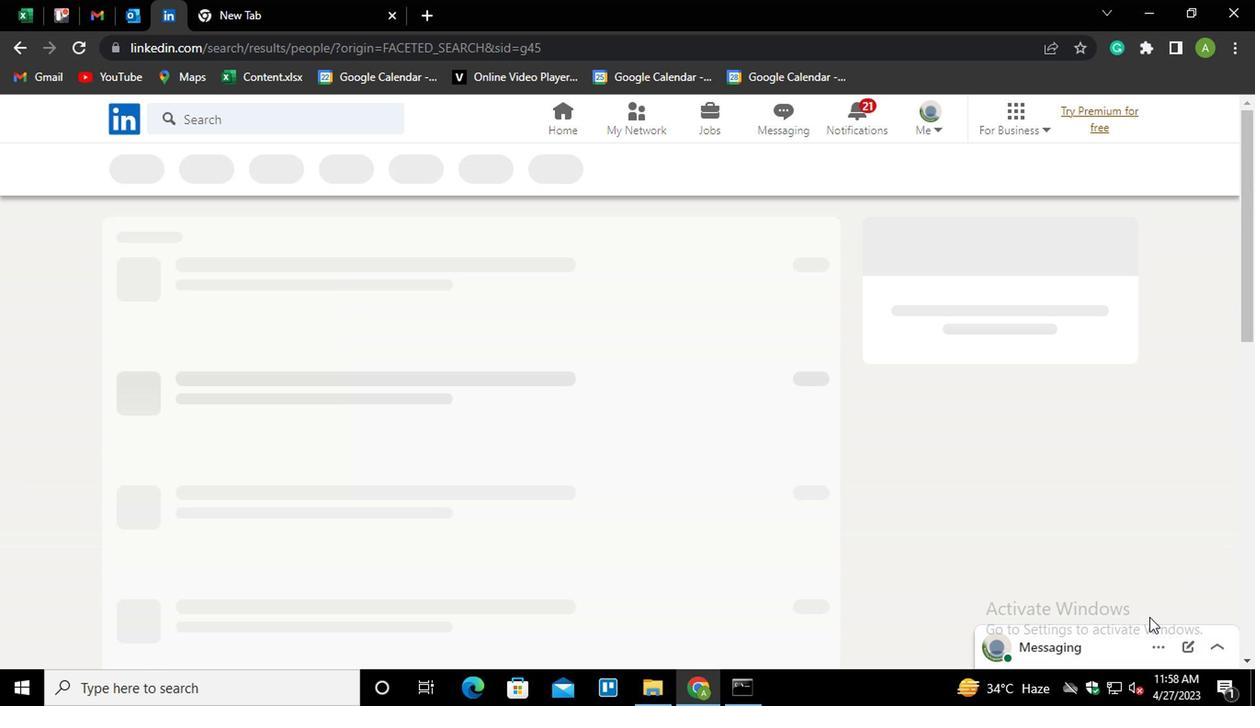 
